 Task: Find accommodations in Puerto Iguazu, Argentina, for 10 guests from 24 Aug to 10 Sep, with a price range of ₹14,000 to ₹15,000, 4 bedrooms, 4 bathrooms, and amenities including Wifi, Free parking, Hot tub, Gym, and Smoking allowed.
Action: Mouse moved to (476, 97)
Screenshot: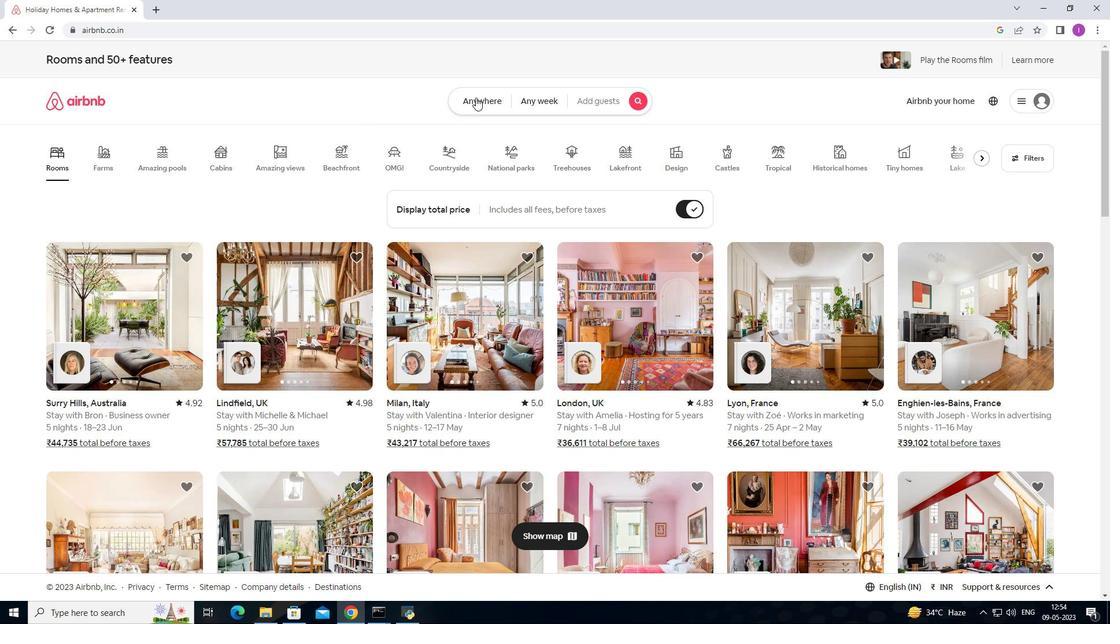 
Action: Mouse pressed left at (476, 97)
Screenshot: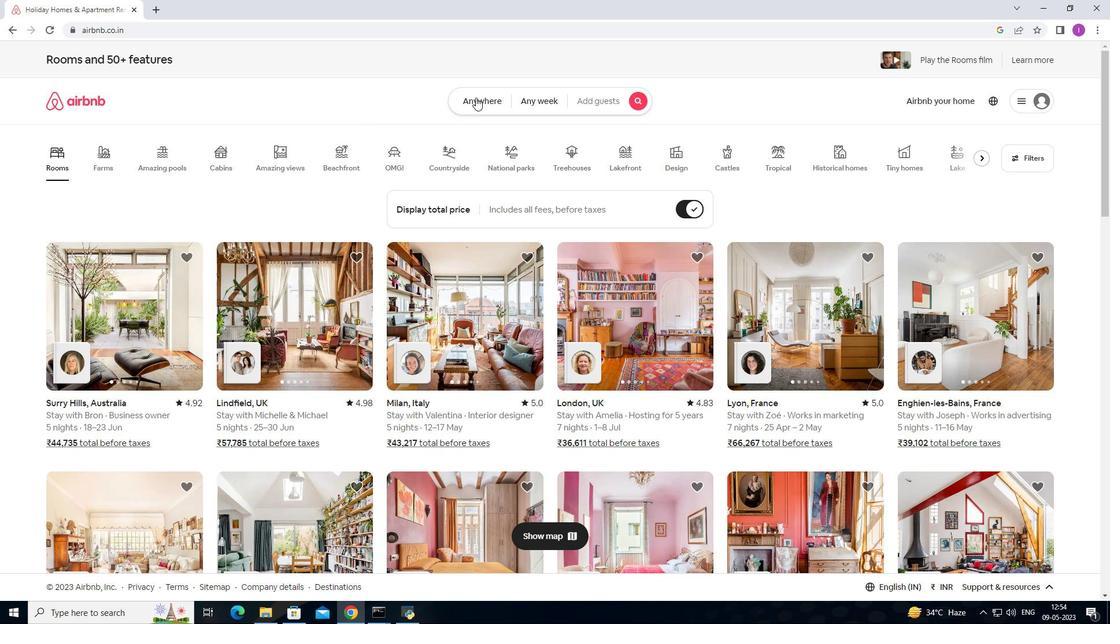 
Action: Mouse moved to (391, 145)
Screenshot: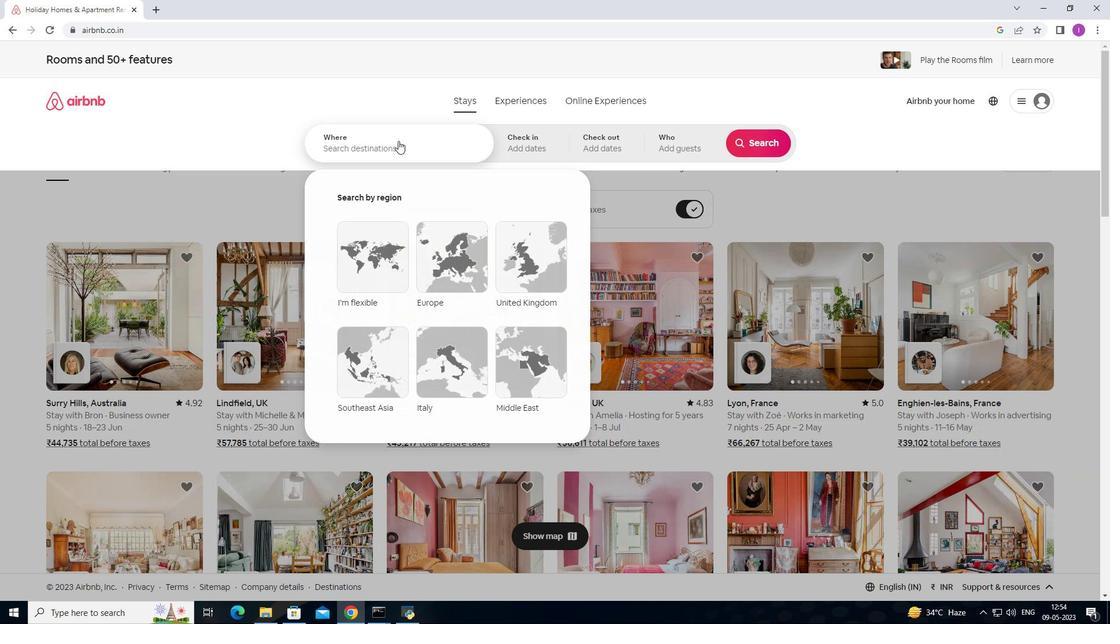 
Action: Mouse pressed left at (391, 145)
Screenshot: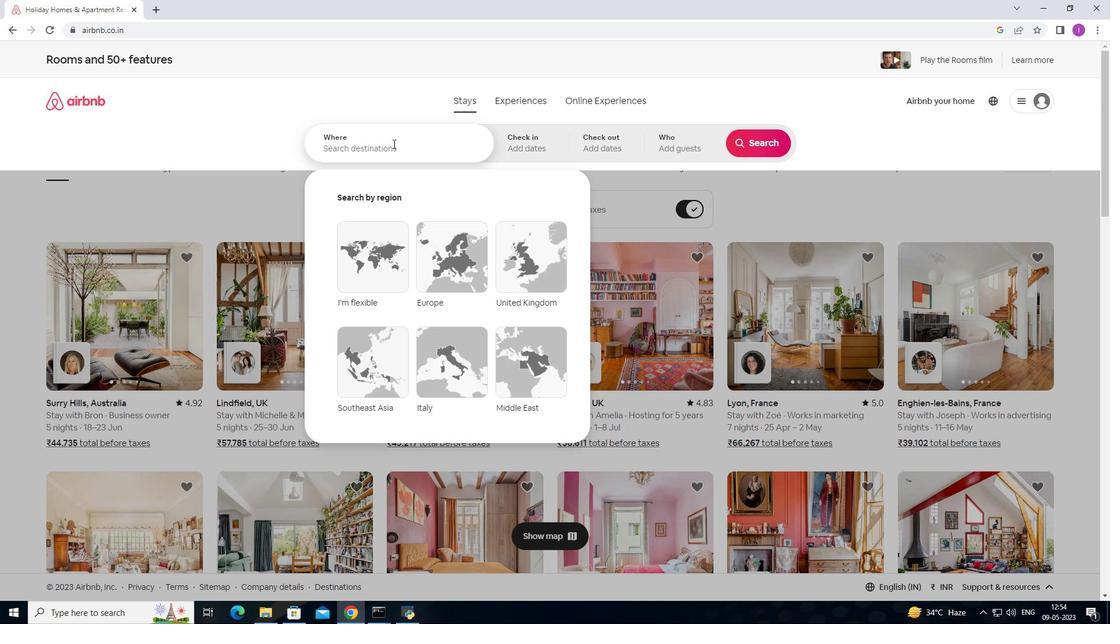 
Action: Mouse moved to (395, 144)
Screenshot: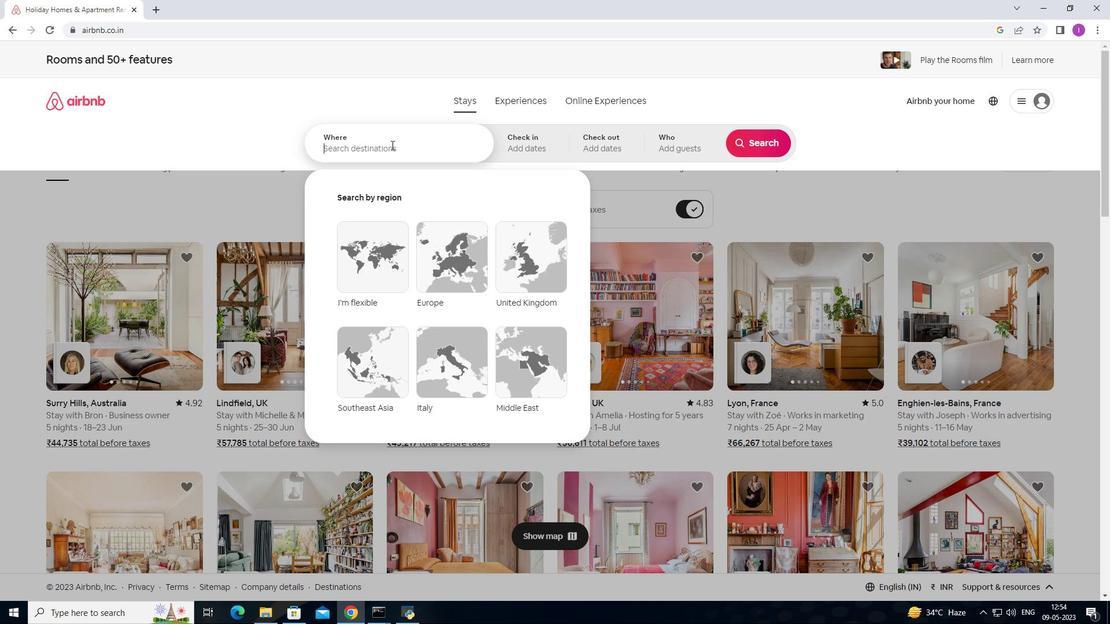 
Action: Key pressed <Key.shift><Key.shift><Key.shift><Key.shift><Key.shift><Key.shift>PU<Key.backspace>uerto<Key.space><Key.shift><Key.shift><Key.shift><Key.shift>Iguazu,<Key.shift><Key.shift><Key.shift>Ae<Key.backspace>rje<Key.backspace><Key.backspace>gentina
Screenshot: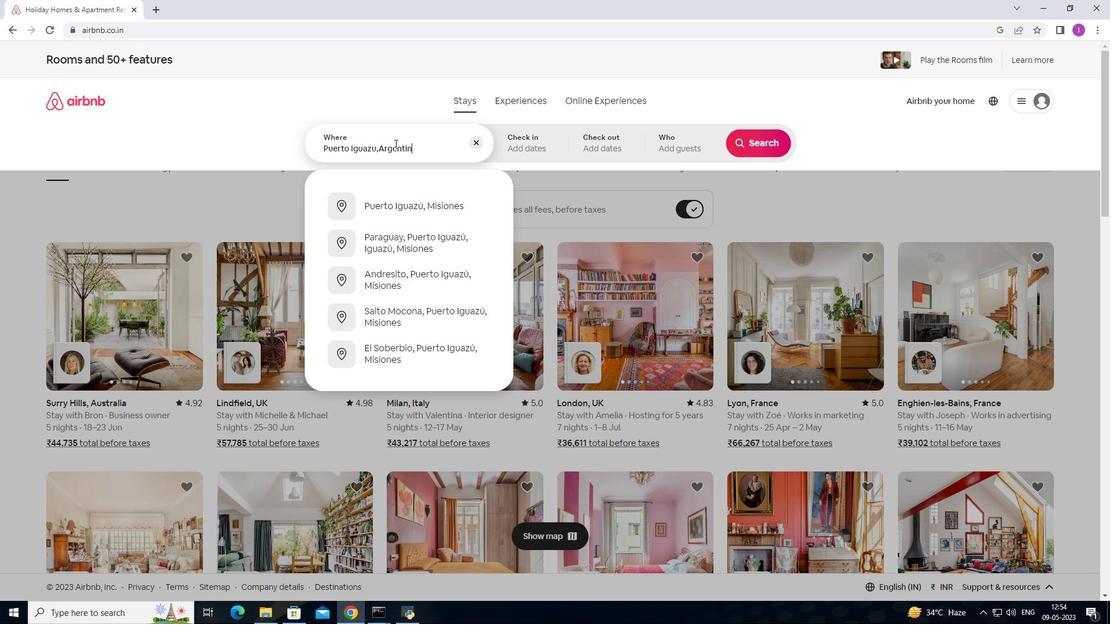 
Action: Mouse moved to (513, 151)
Screenshot: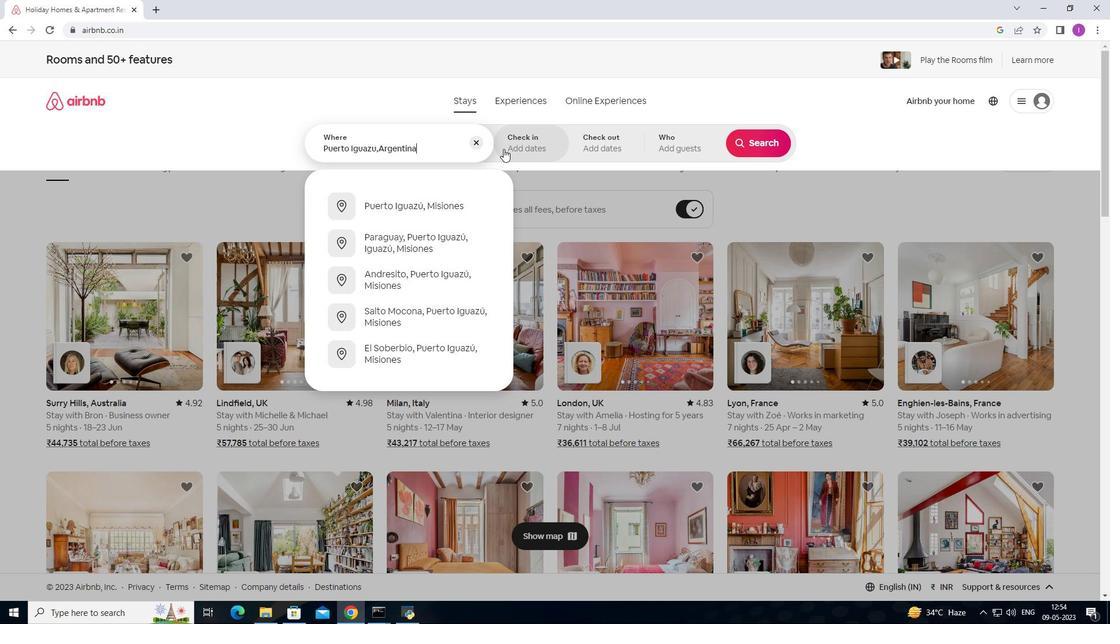 
Action: Mouse pressed left at (513, 151)
Screenshot: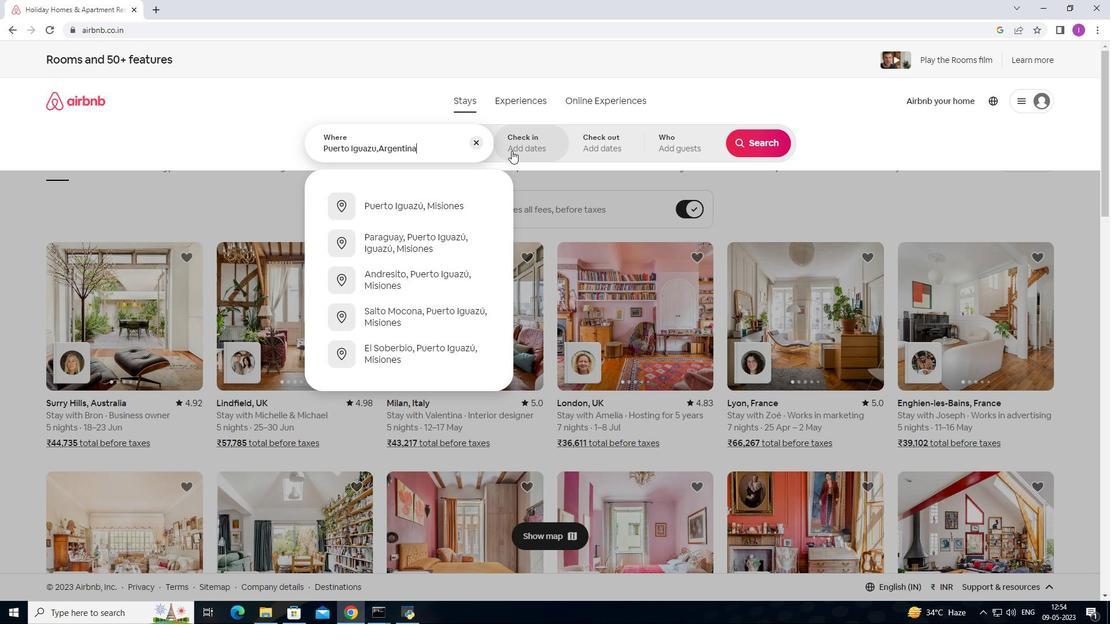 
Action: Mouse moved to (749, 236)
Screenshot: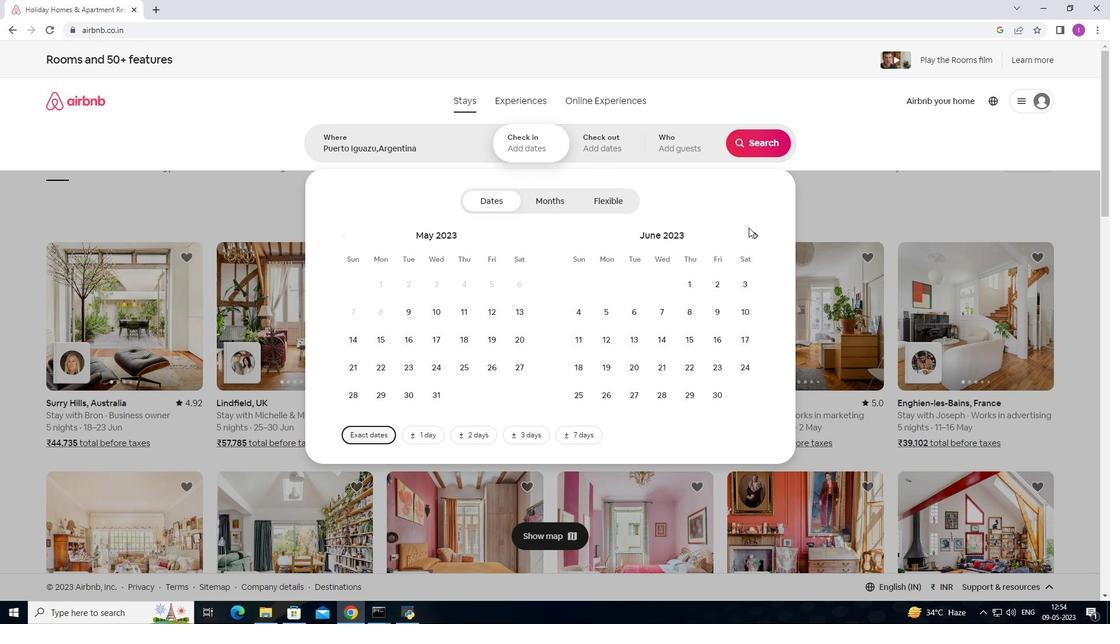 
Action: Mouse pressed left at (749, 236)
Screenshot: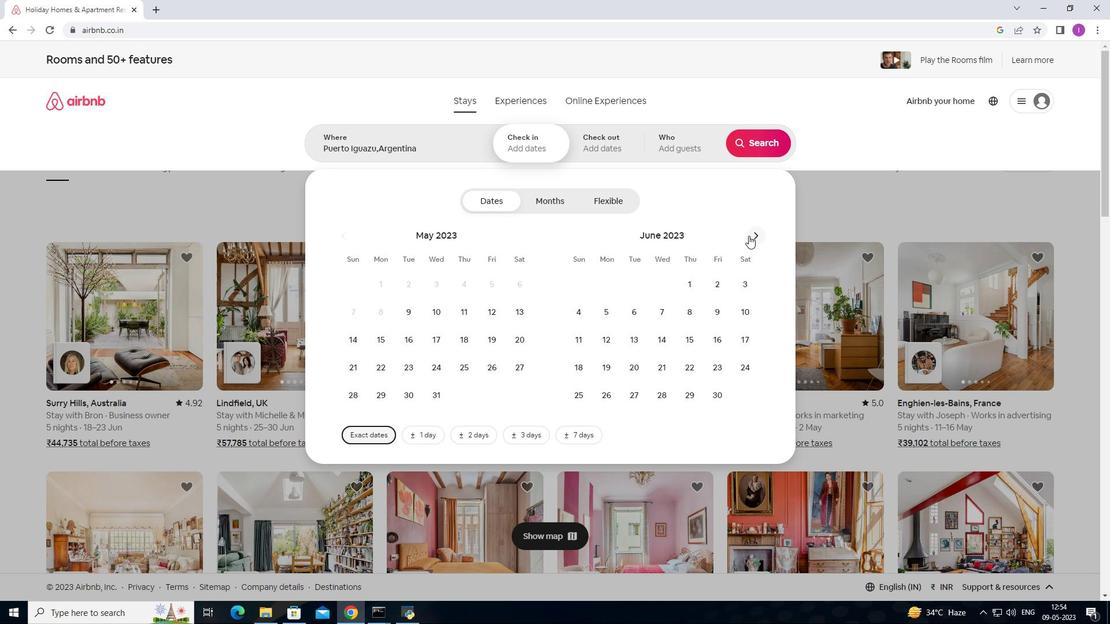 
Action: Mouse pressed left at (749, 236)
Screenshot: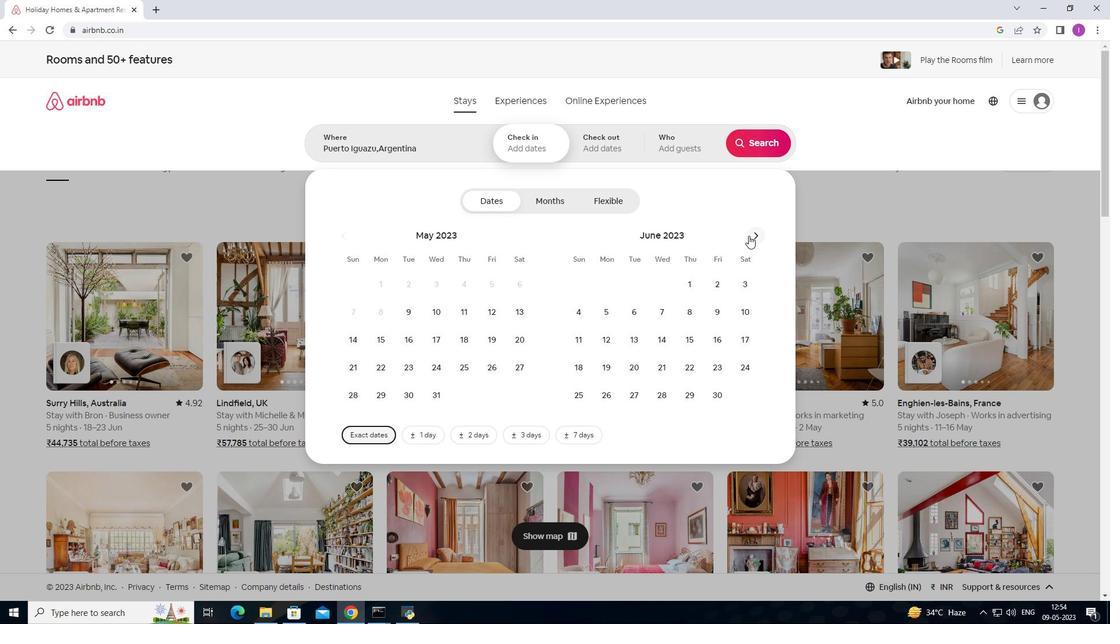 
Action: Mouse pressed left at (749, 236)
Screenshot: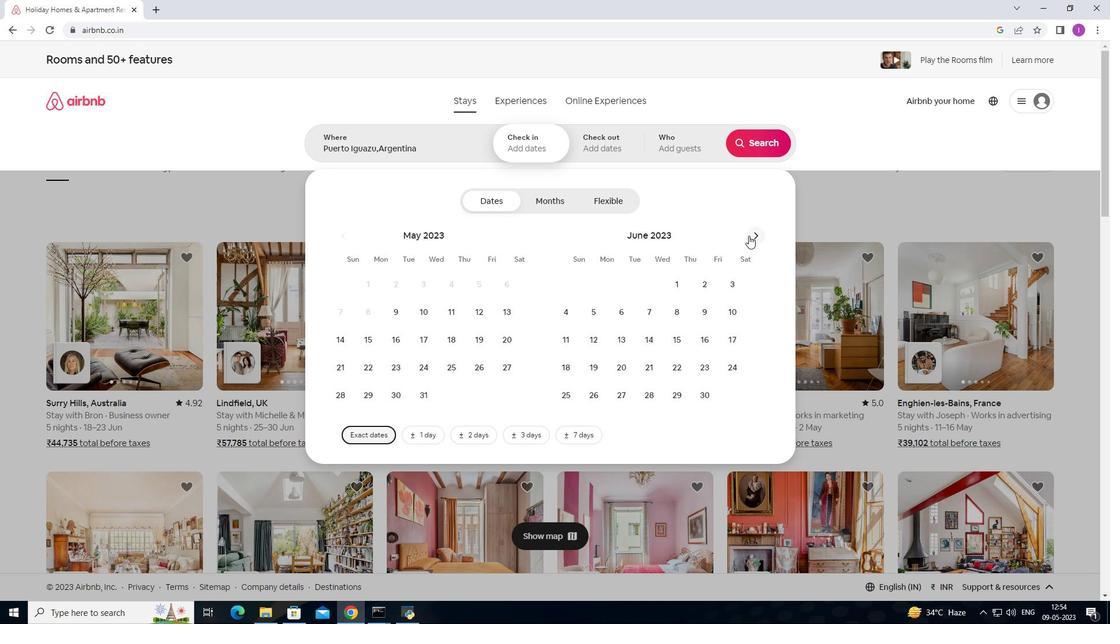 
Action: Mouse moved to (749, 236)
Screenshot: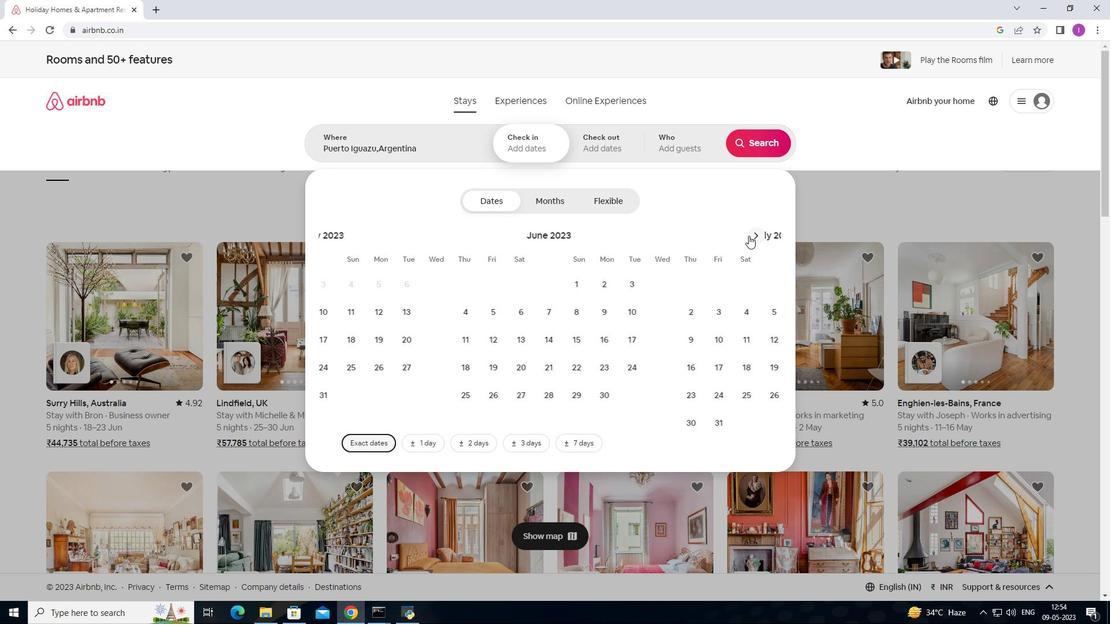 
Action: Mouse pressed left at (749, 236)
Screenshot: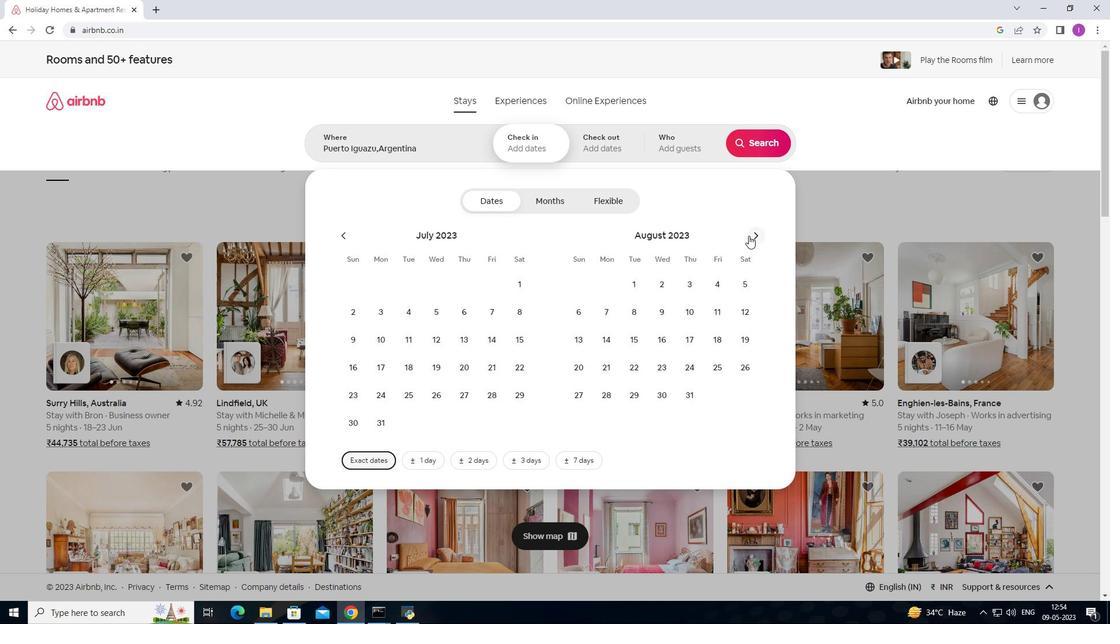 
Action: Mouse moved to (466, 368)
Screenshot: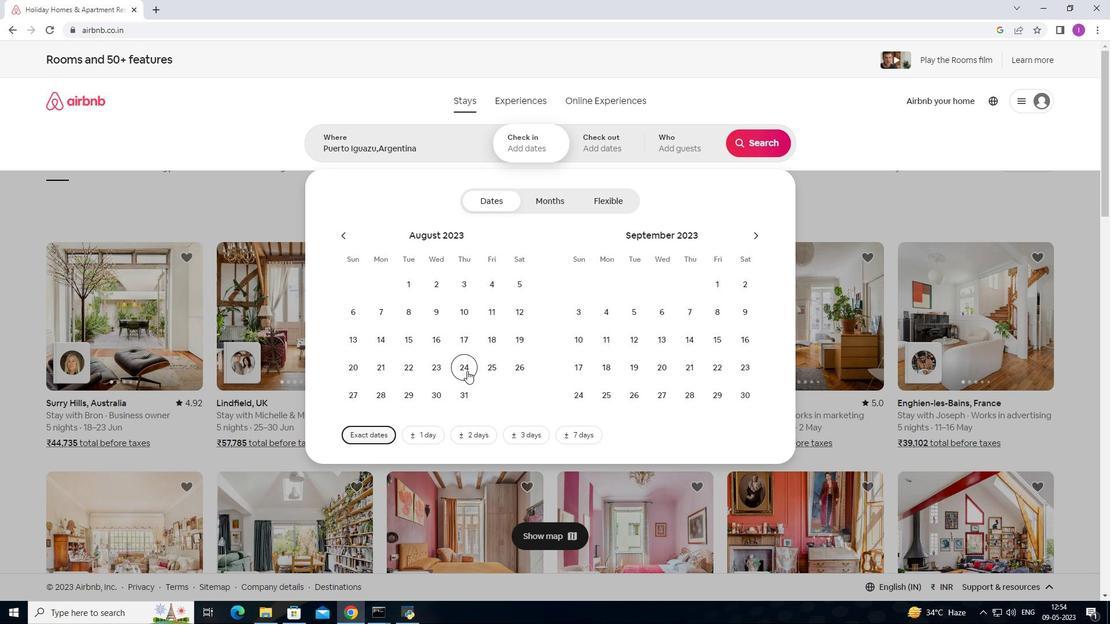 
Action: Mouse pressed left at (466, 368)
Screenshot: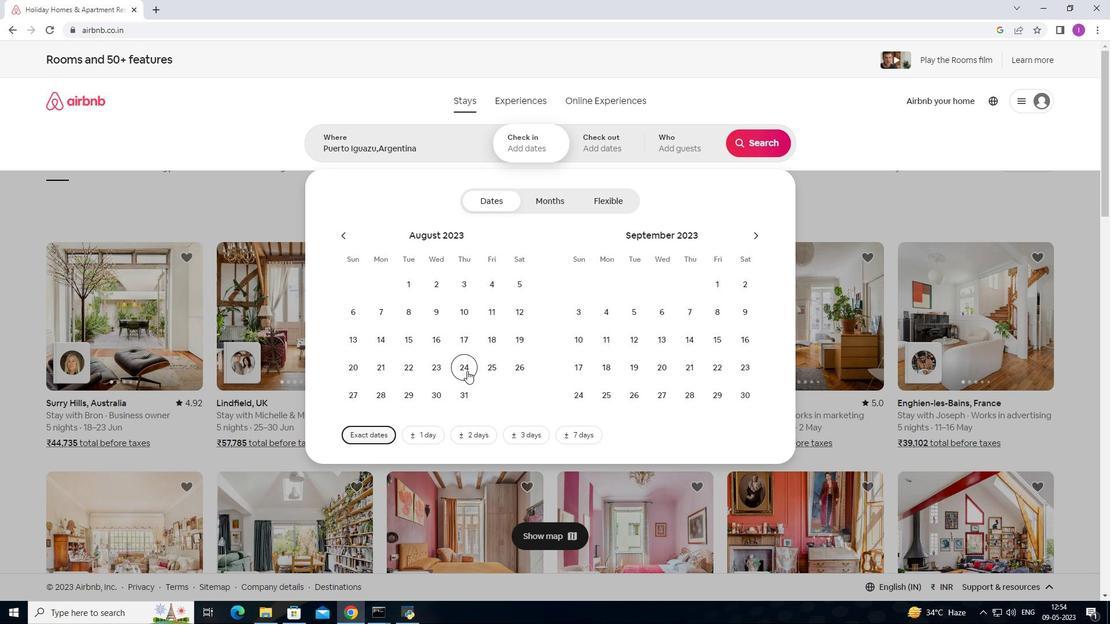 
Action: Mouse moved to (573, 341)
Screenshot: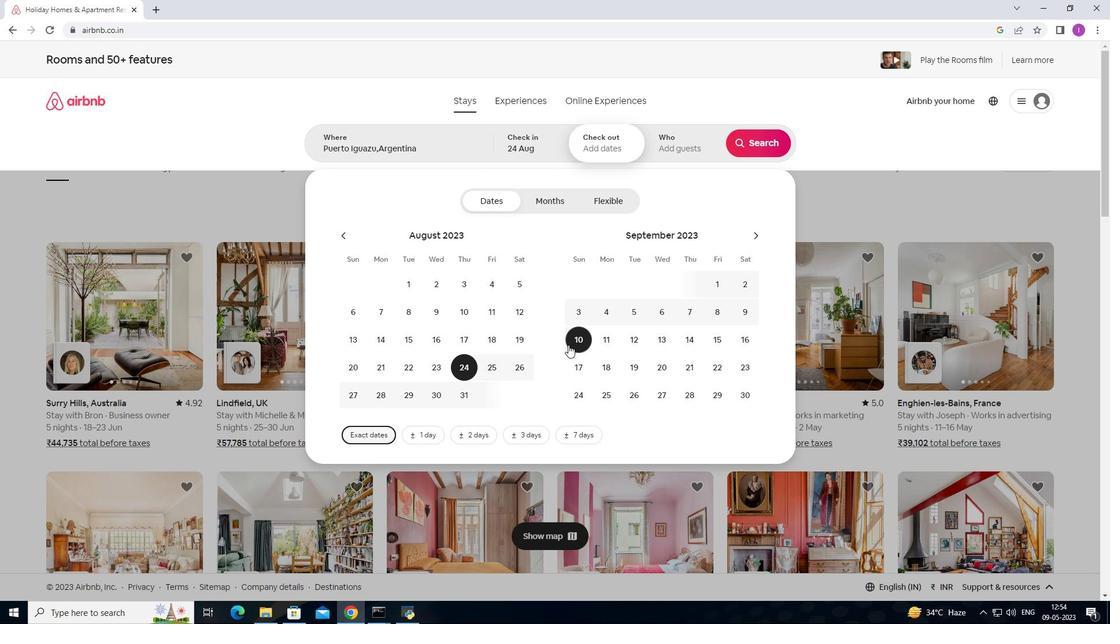 
Action: Mouse pressed left at (573, 341)
Screenshot: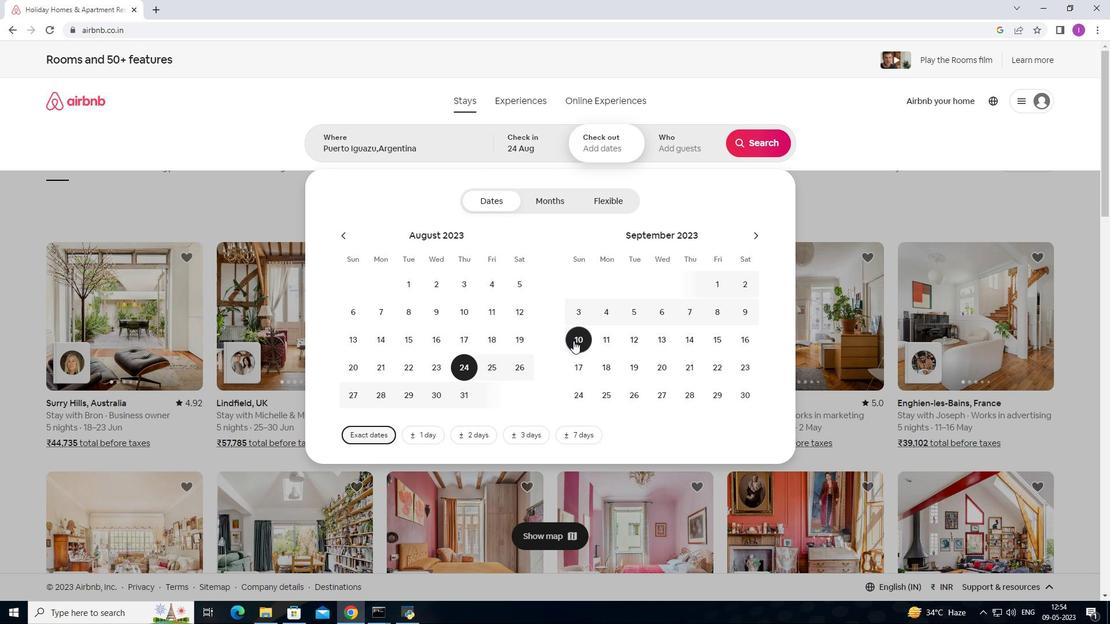 
Action: Mouse moved to (679, 146)
Screenshot: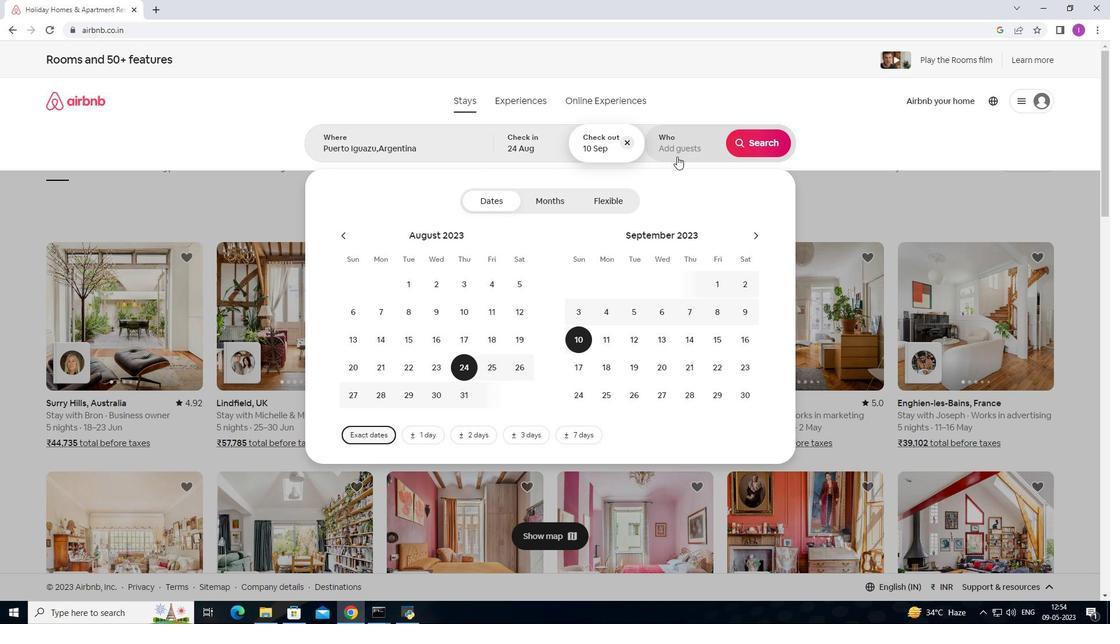 
Action: Mouse pressed left at (679, 146)
Screenshot: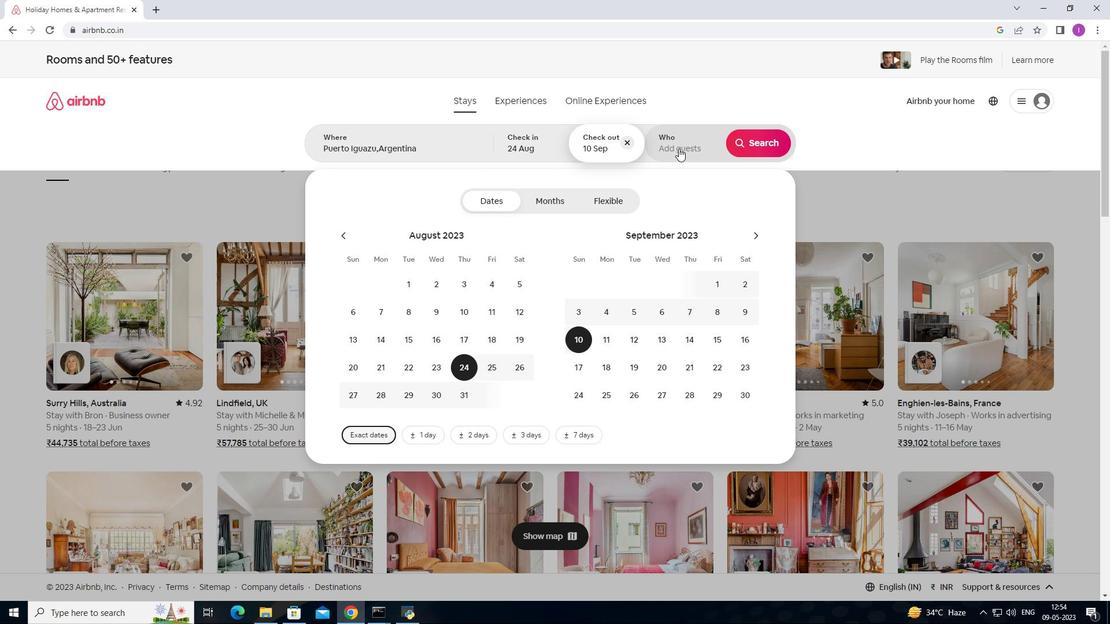 
Action: Mouse moved to (763, 200)
Screenshot: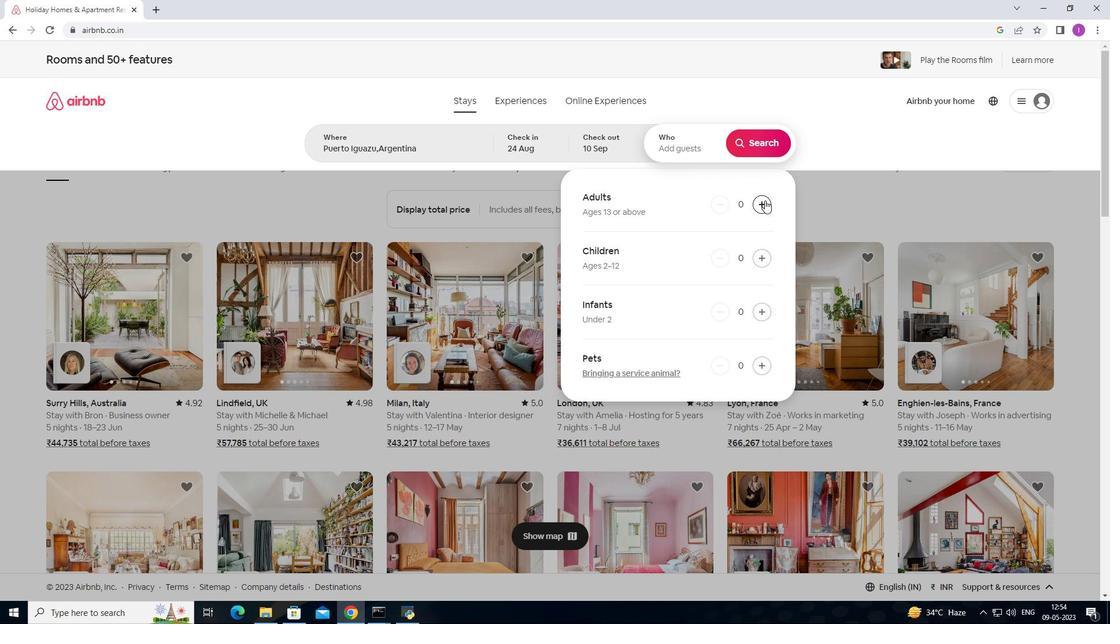 
Action: Mouse pressed left at (763, 200)
Screenshot: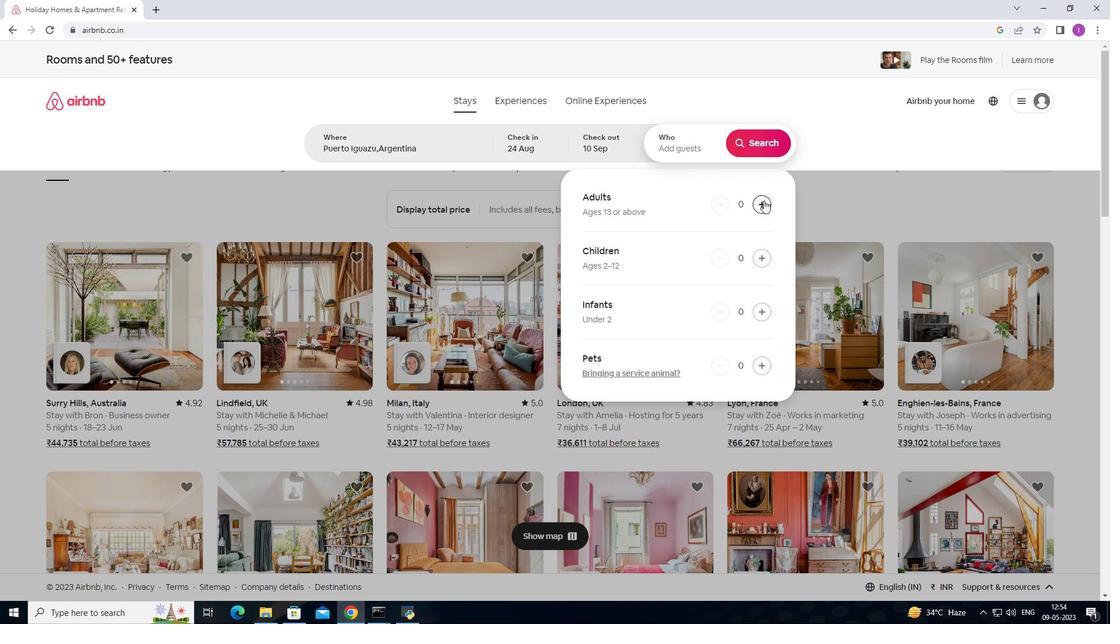 
Action: Mouse pressed left at (763, 200)
Screenshot: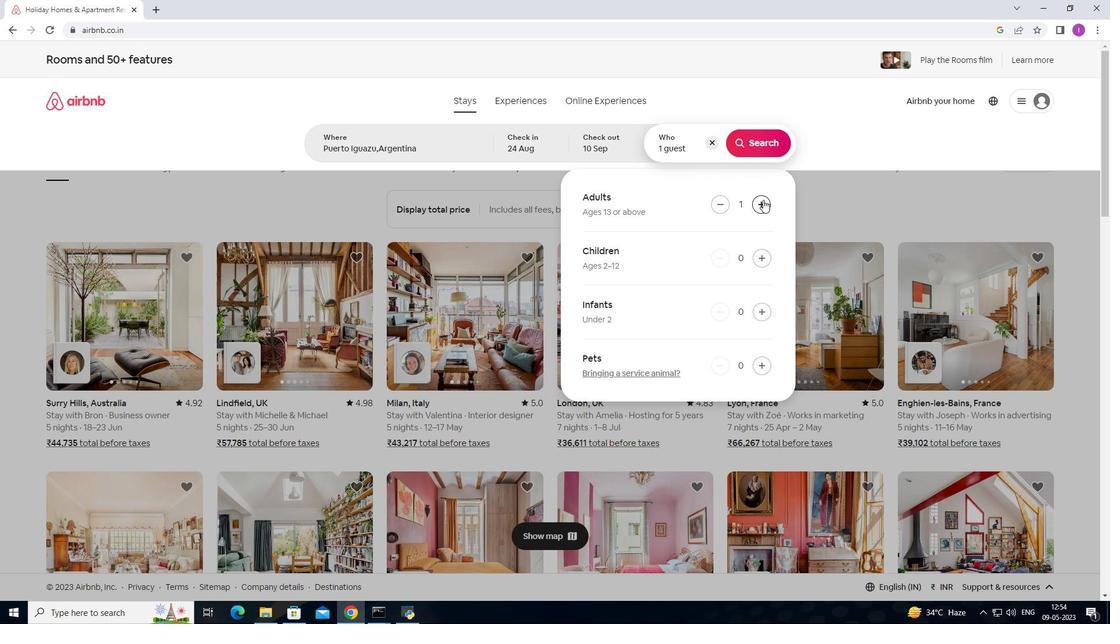 
Action: Mouse pressed left at (763, 200)
Screenshot: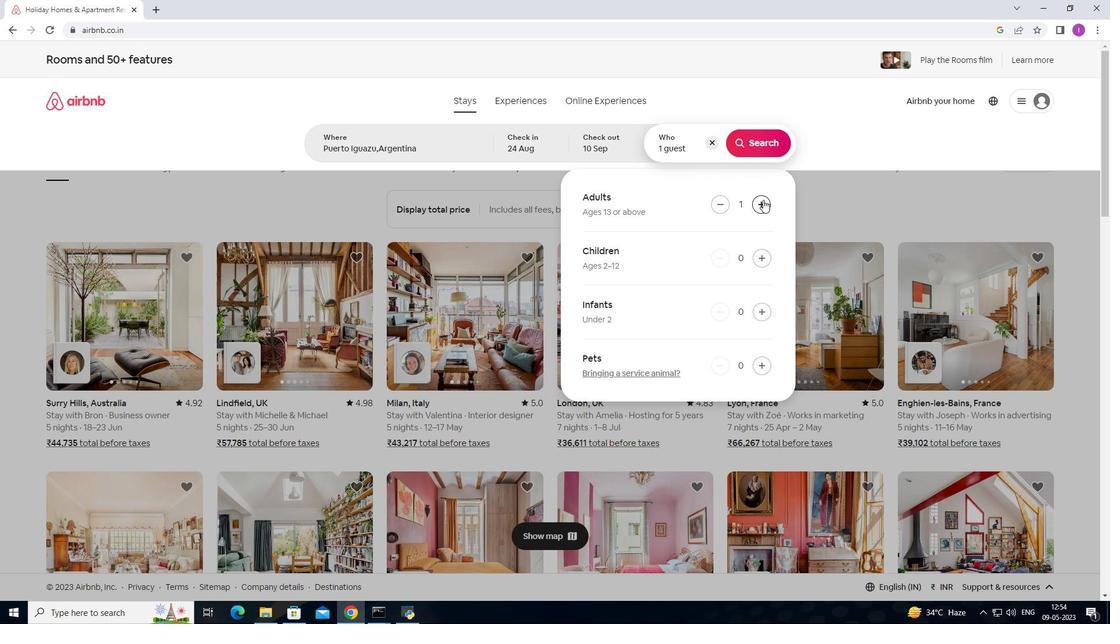 
Action: Mouse moved to (763, 200)
Screenshot: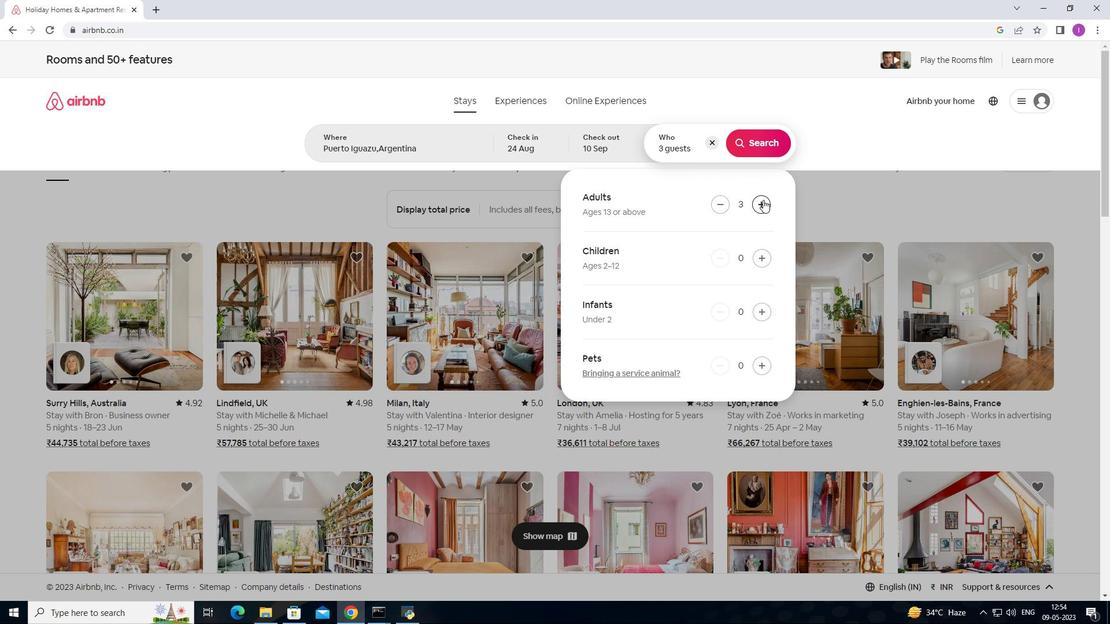
Action: Mouse pressed left at (763, 200)
Screenshot: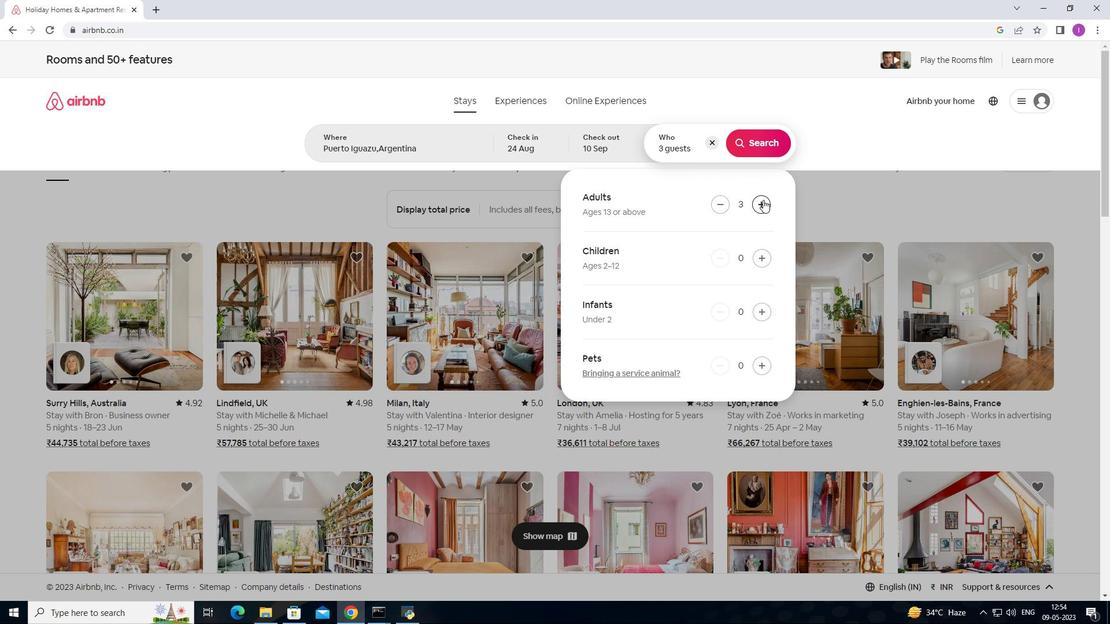 
Action: Mouse pressed left at (763, 200)
Screenshot: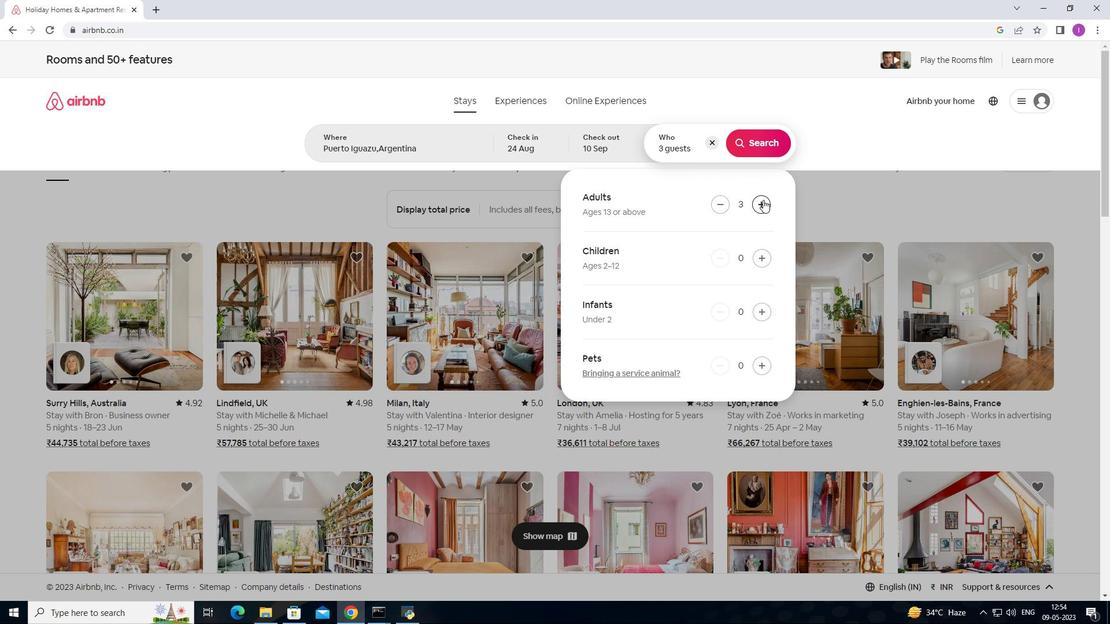 
Action: Mouse pressed left at (763, 200)
Screenshot: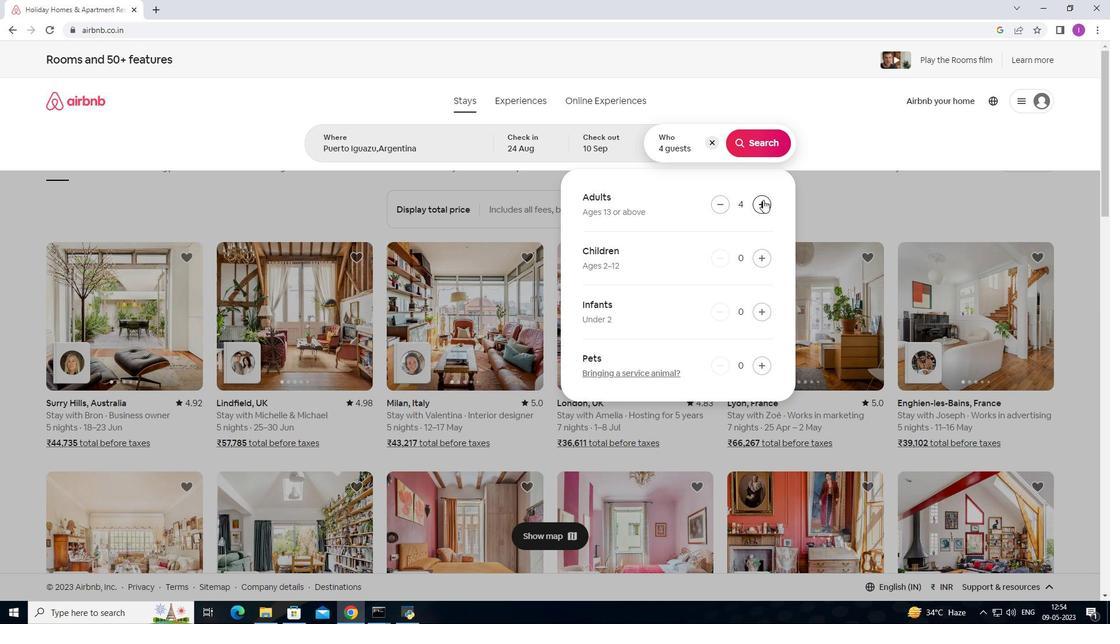 
Action: Mouse pressed left at (763, 200)
Screenshot: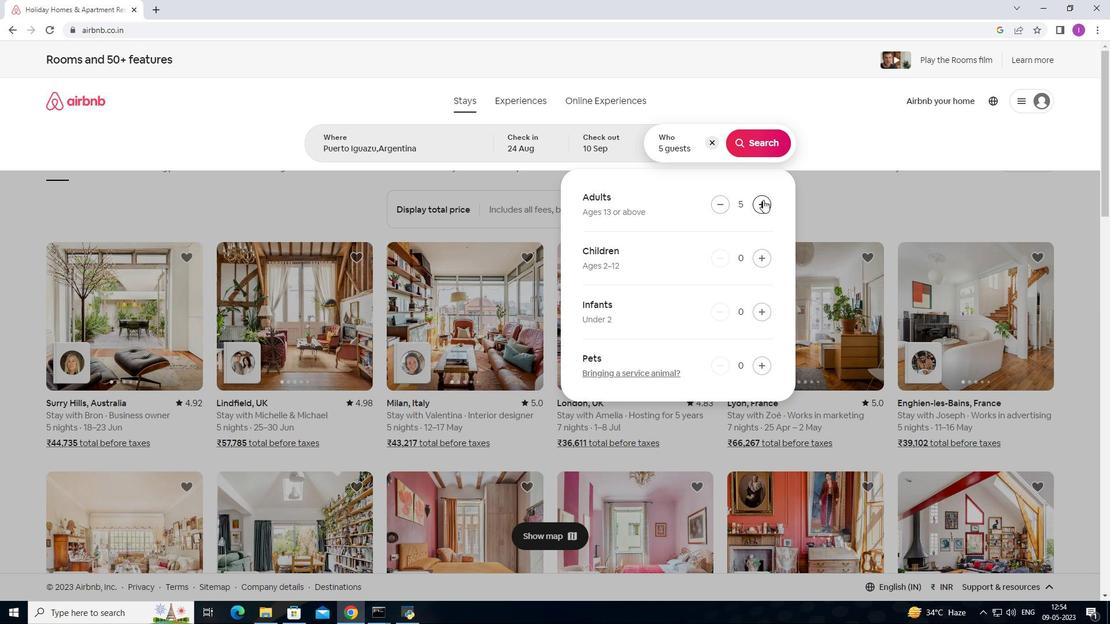 
Action: Mouse pressed left at (763, 200)
Screenshot: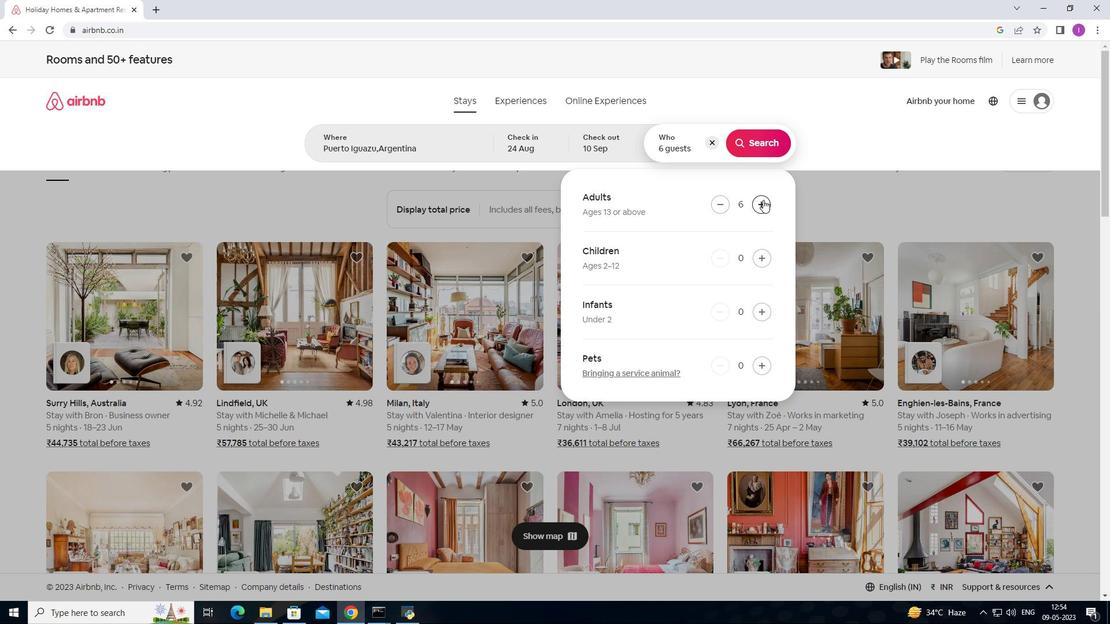 
Action: Mouse moved to (761, 254)
Screenshot: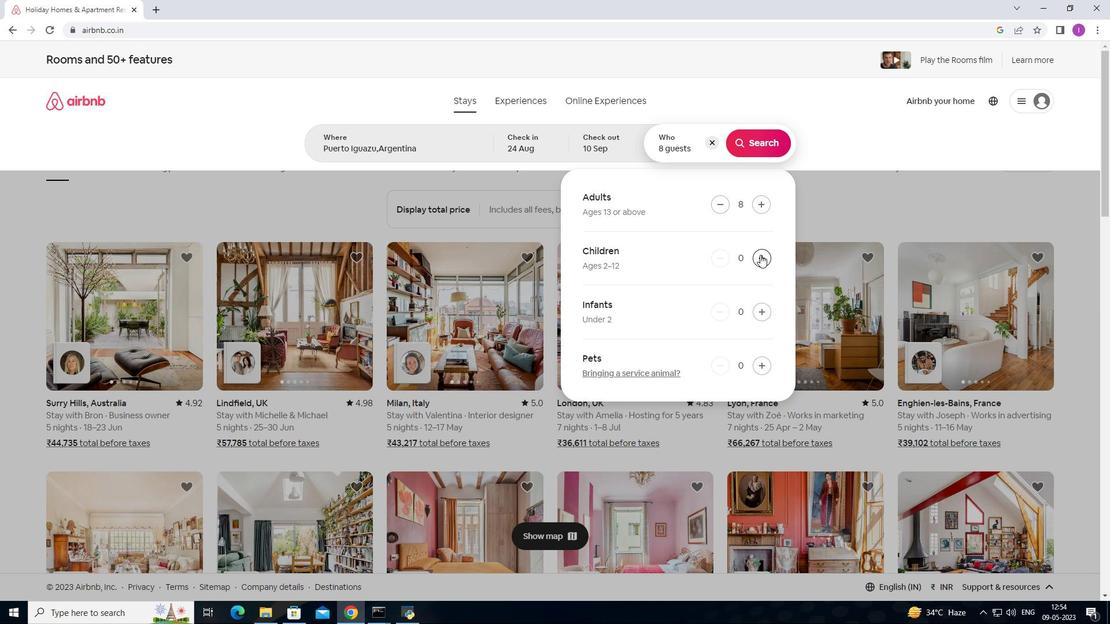 
Action: Mouse pressed left at (761, 254)
Screenshot: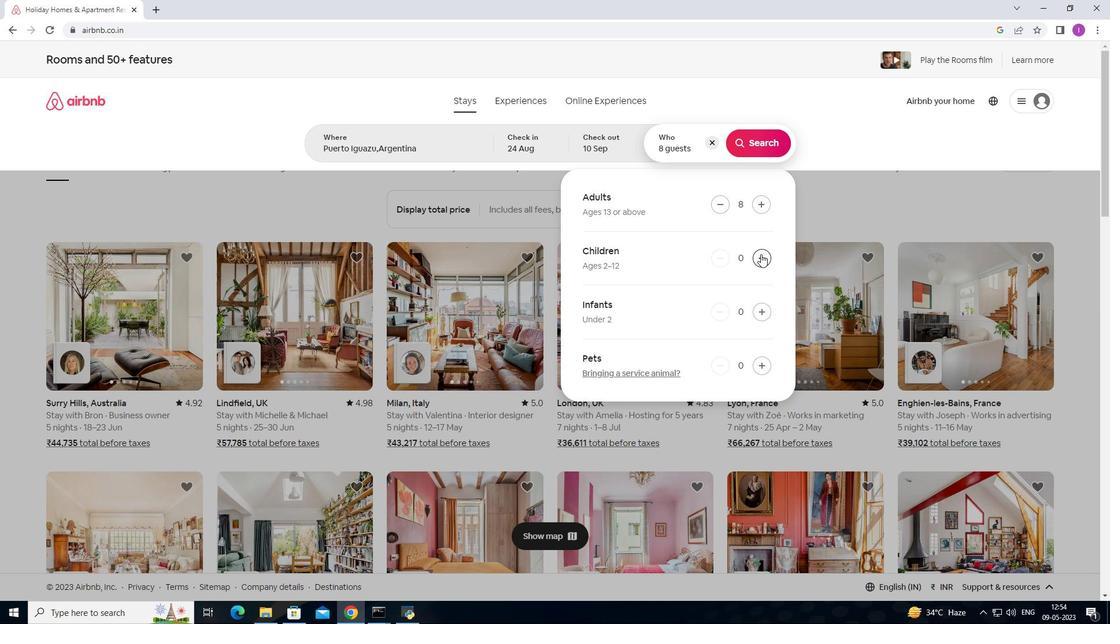 
Action: Mouse pressed left at (761, 254)
Screenshot: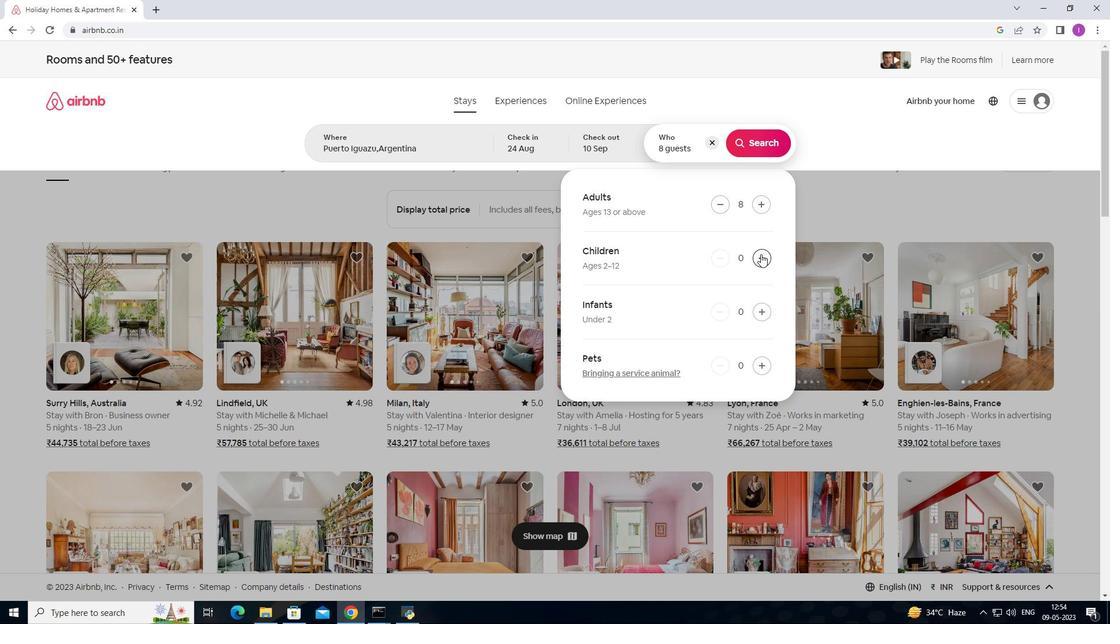 
Action: Mouse moved to (750, 145)
Screenshot: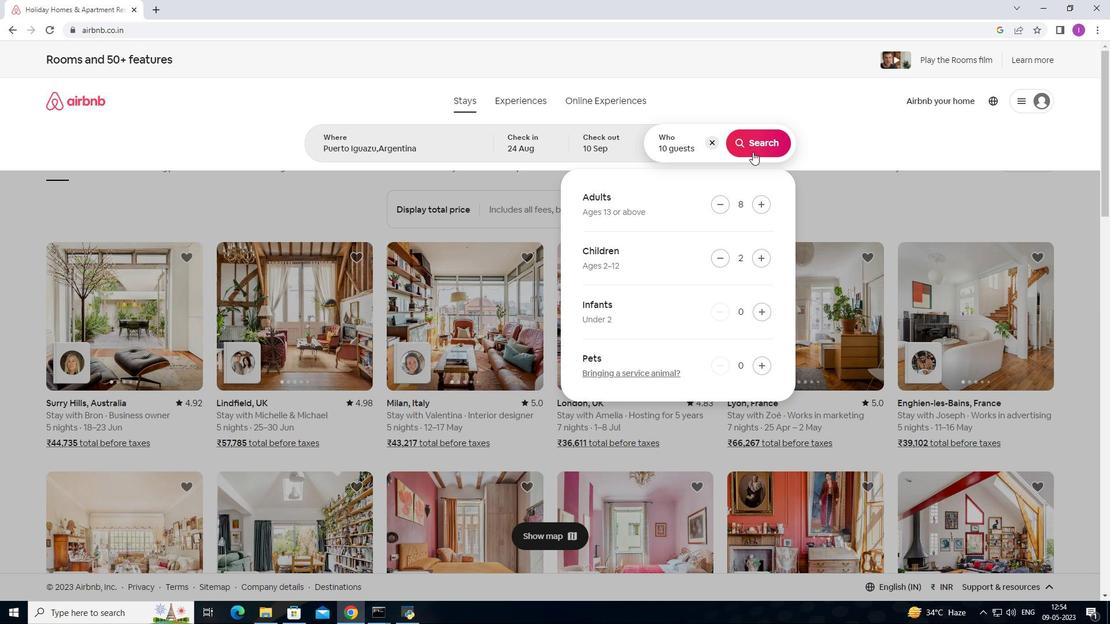 
Action: Mouse pressed left at (750, 145)
Screenshot: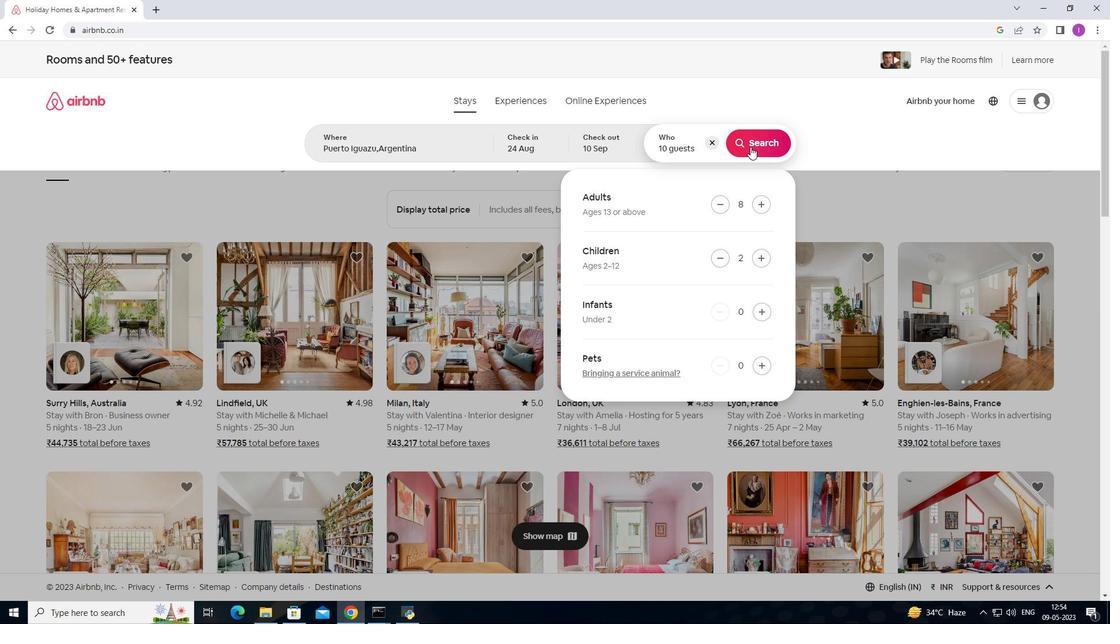
Action: Mouse moved to (1050, 108)
Screenshot: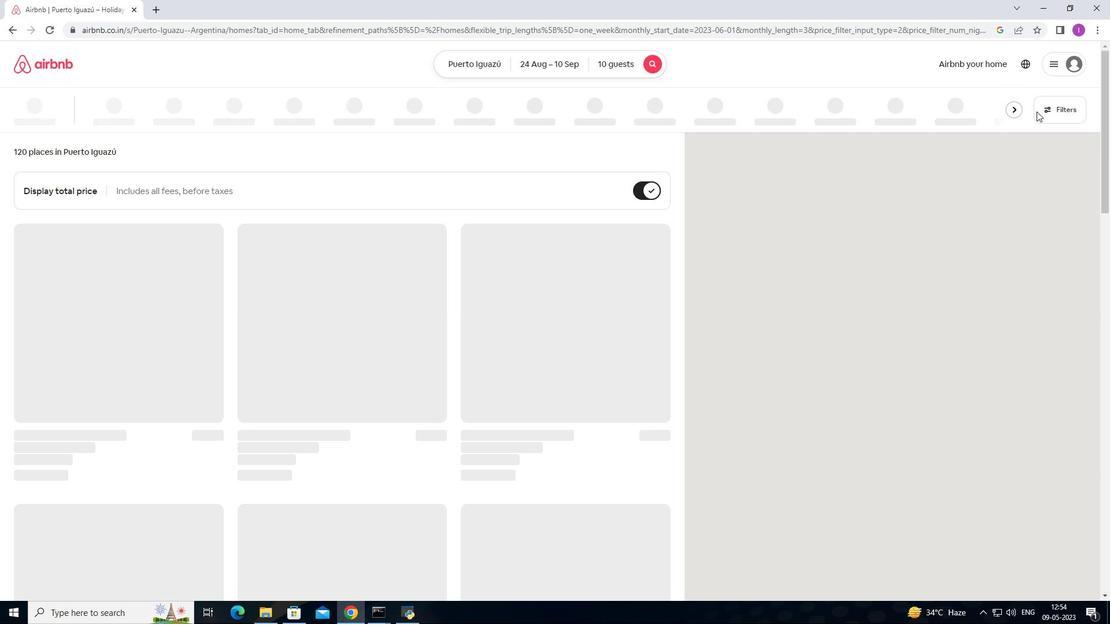 
Action: Mouse pressed left at (1050, 108)
Screenshot: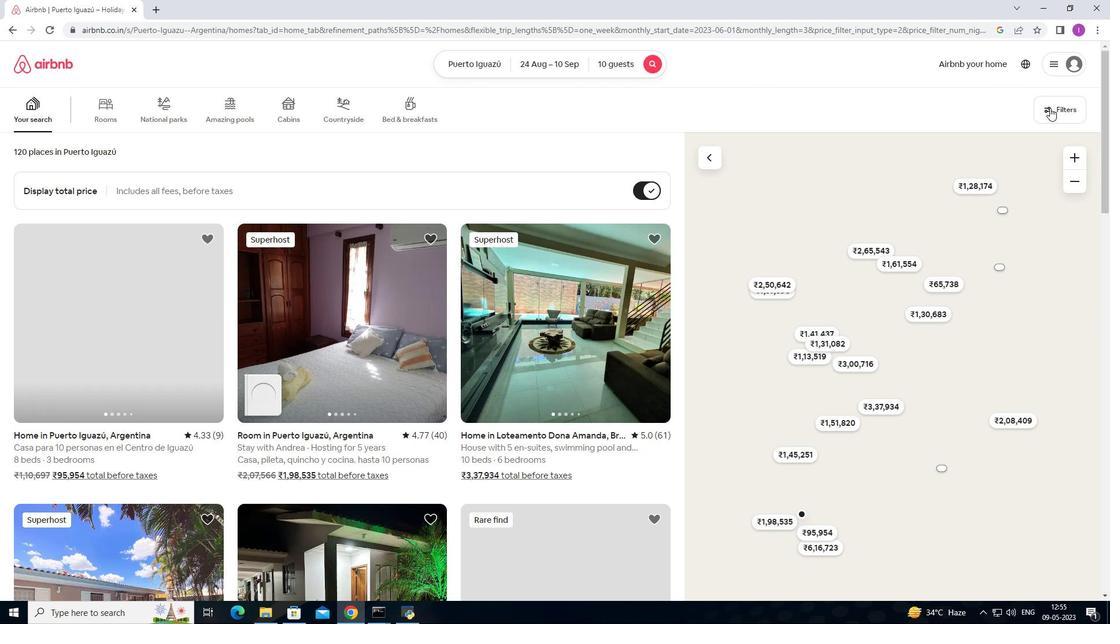 
Action: Mouse moved to (413, 396)
Screenshot: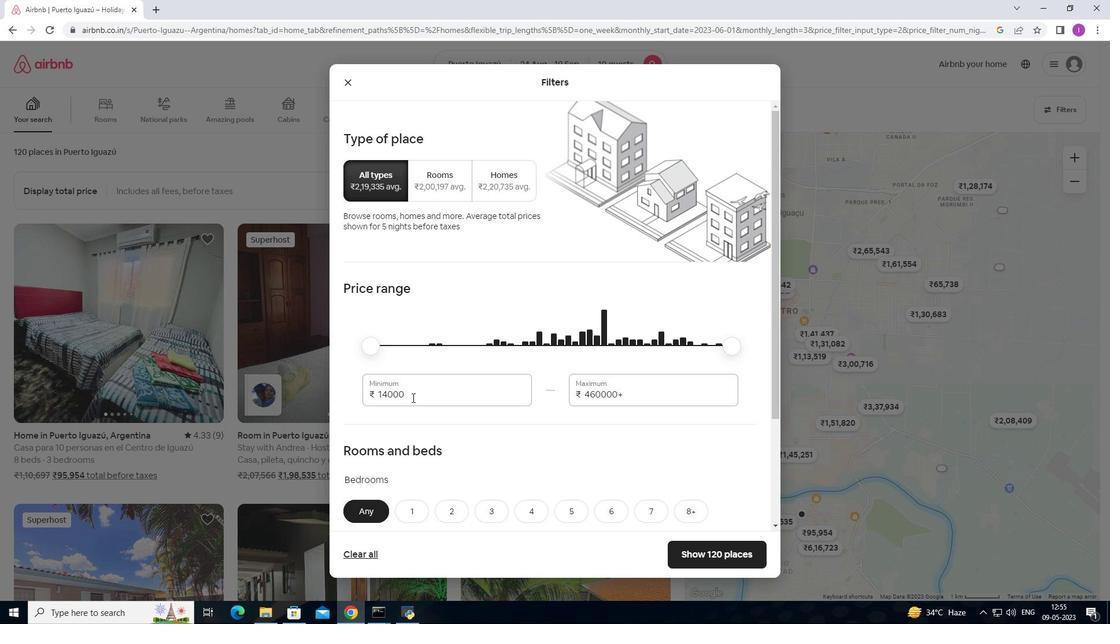 
Action: Mouse pressed left at (413, 396)
Screenshot: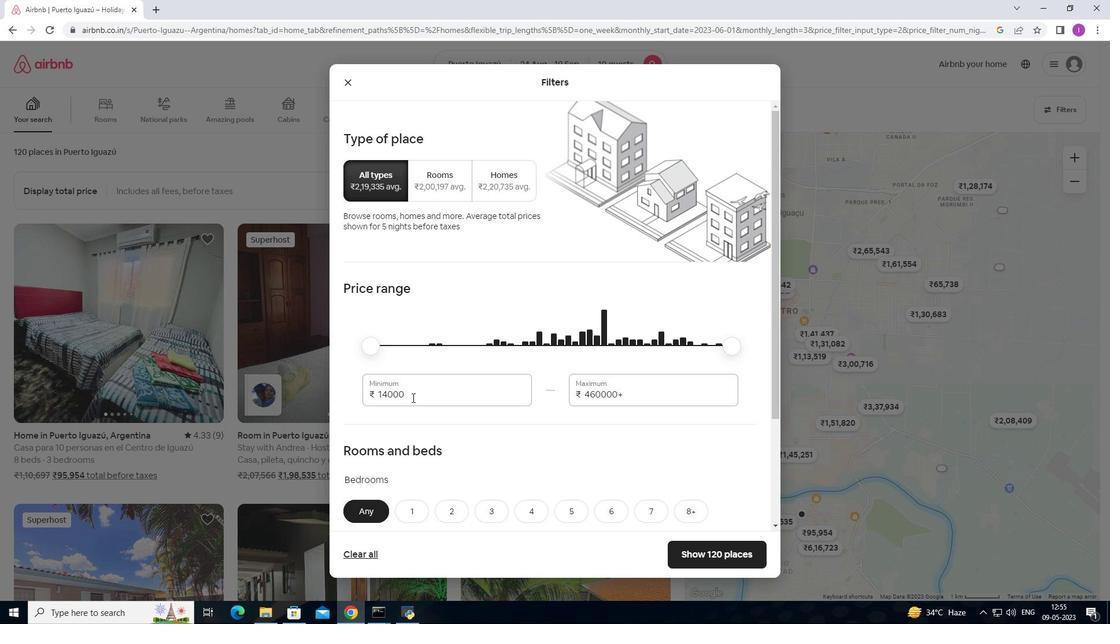 
Action: Mouse moved to (432, 396)
Screenshot: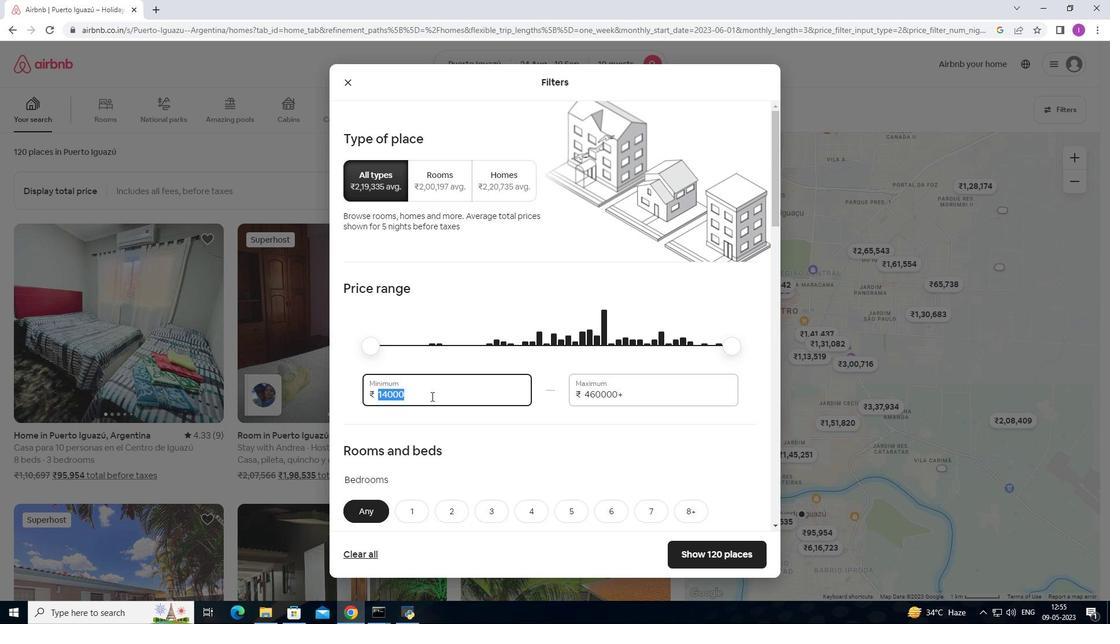 
Action: Key pressed 12
Screenshot: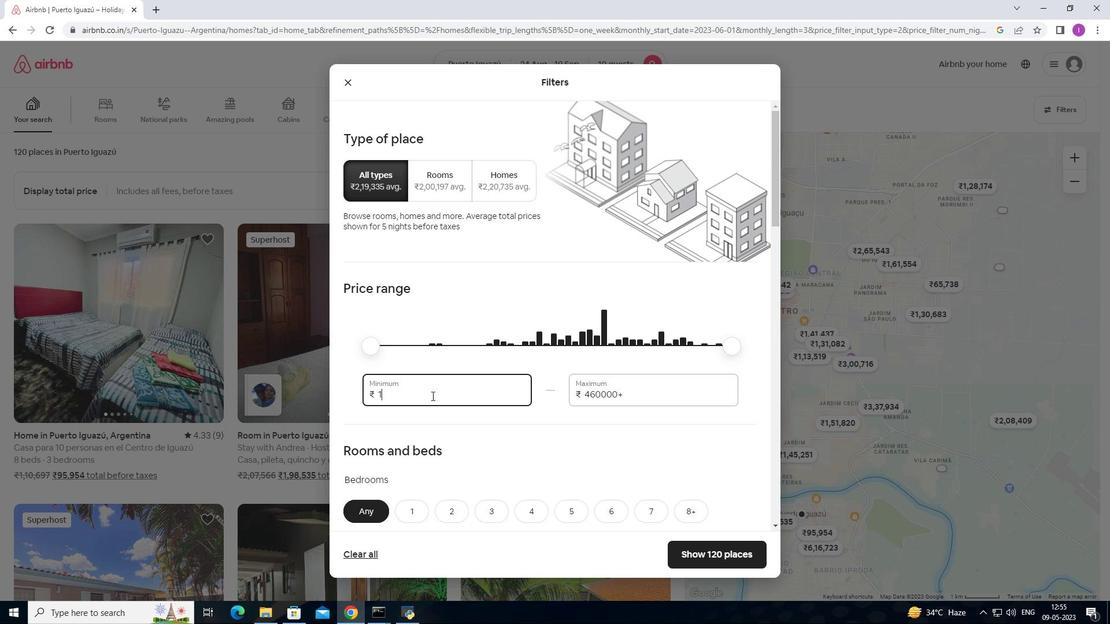 
Action: Mouse moved to (432, 395)
Screenshot: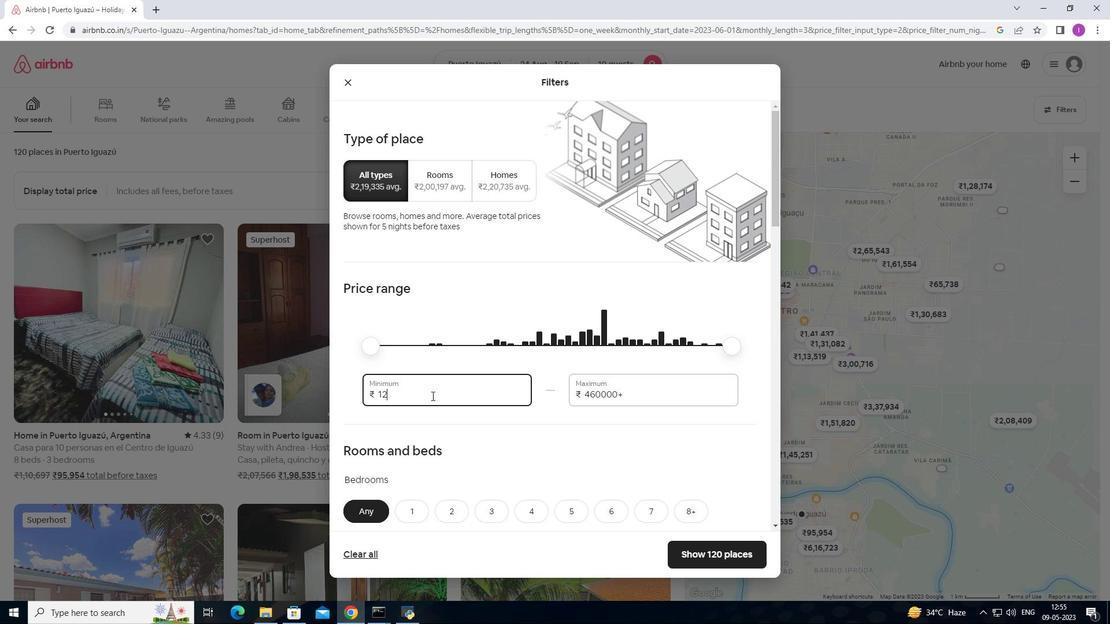 
Action: Key pressed 00
Screenshot: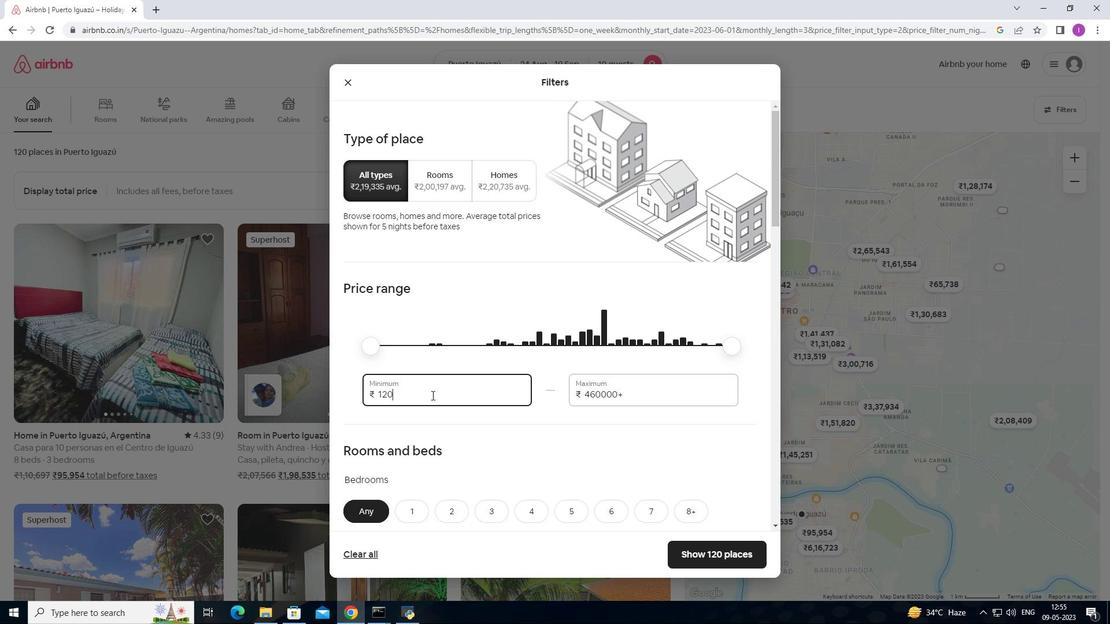
Action: Mouse moved to (432, 395)
Screenshot: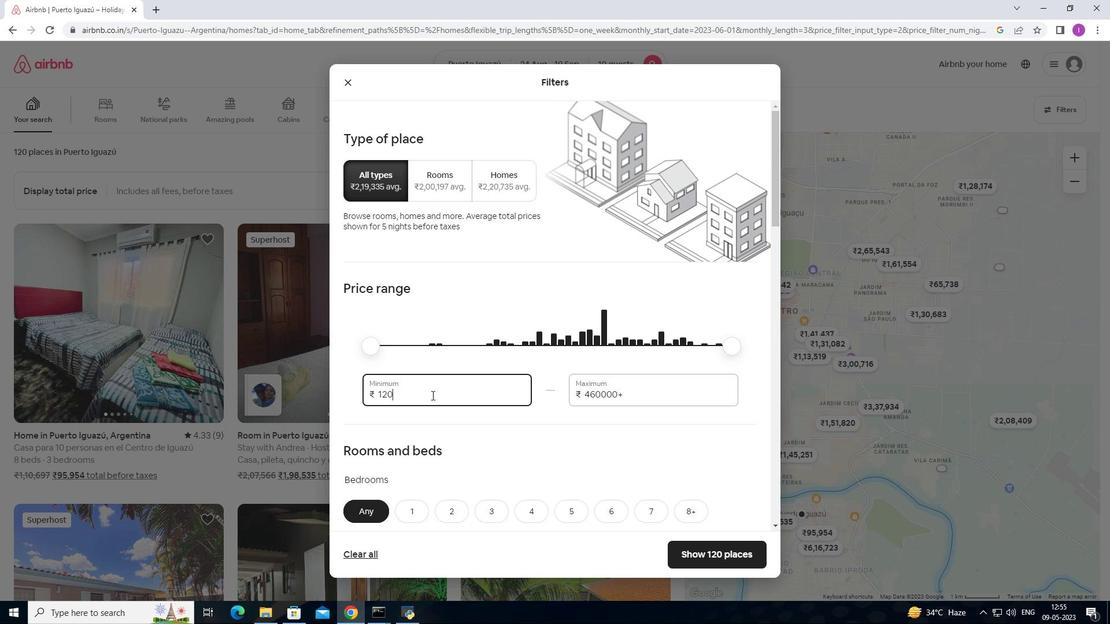 
Action: Key pressed 0
Screenshot: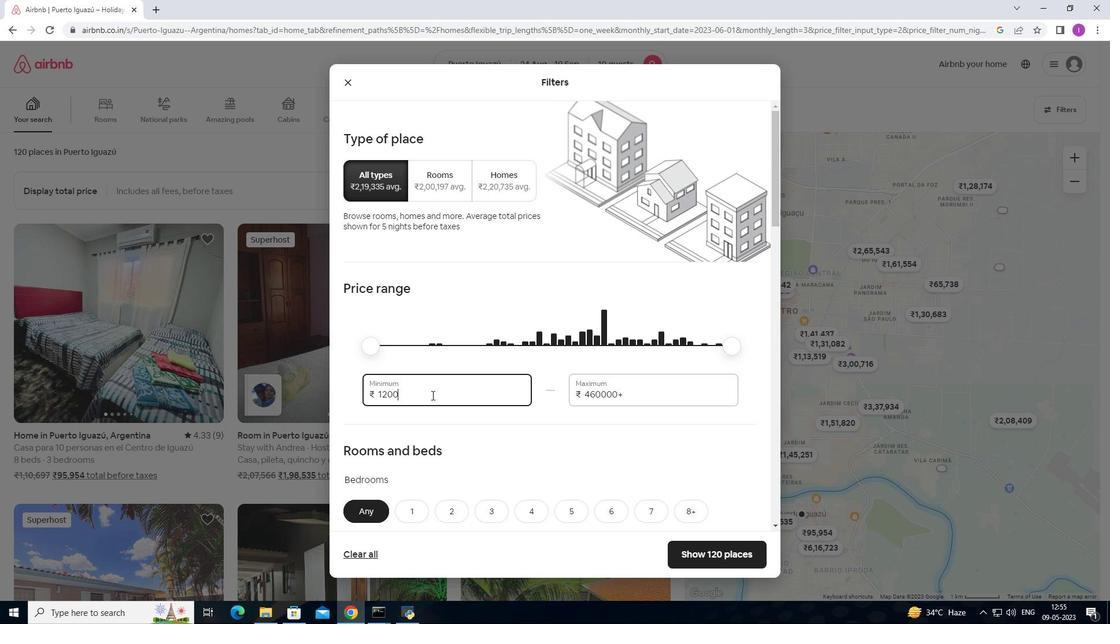 
Action: Mouse moved to (627, 393)
Screenshot: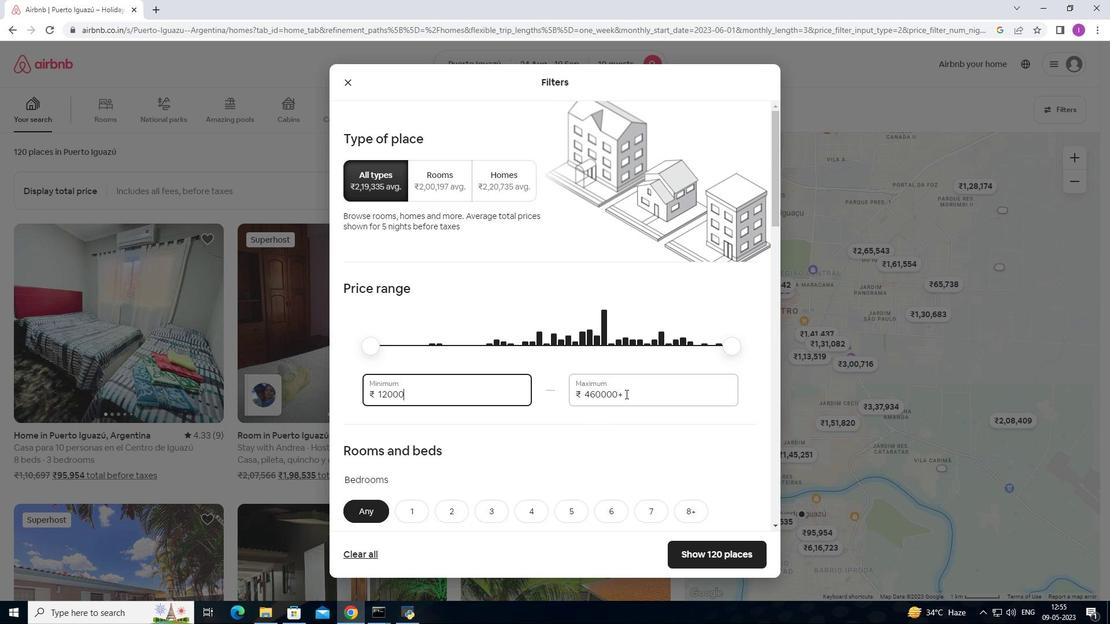 
Action: Mouse pressed left at (627, 393)
Screenshot: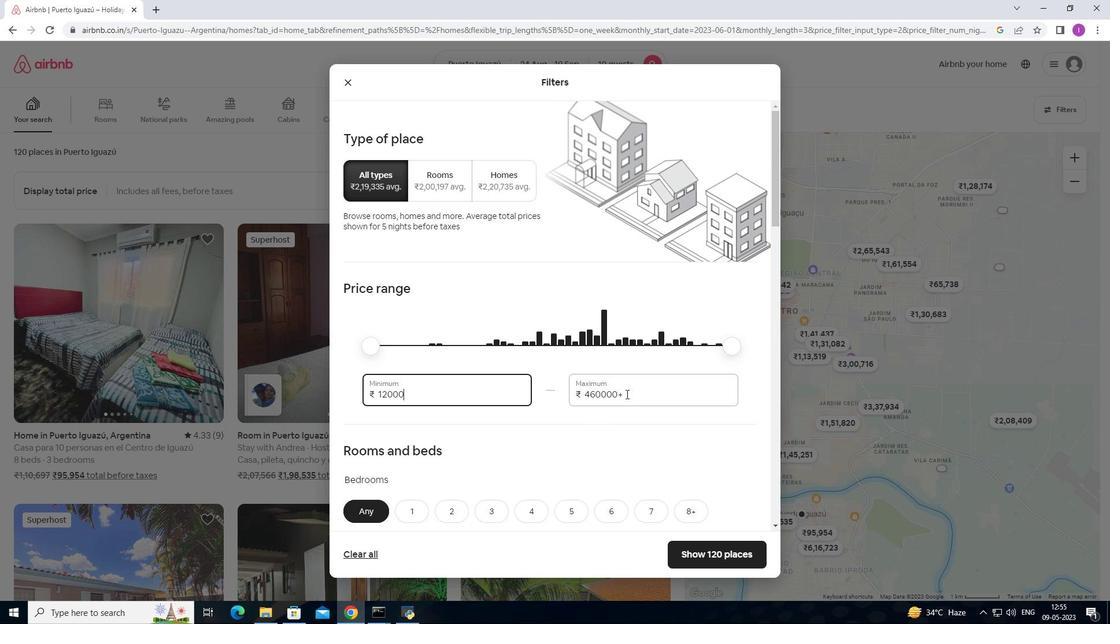 
Action: Mouse moved to (584, 398)
Screenshot: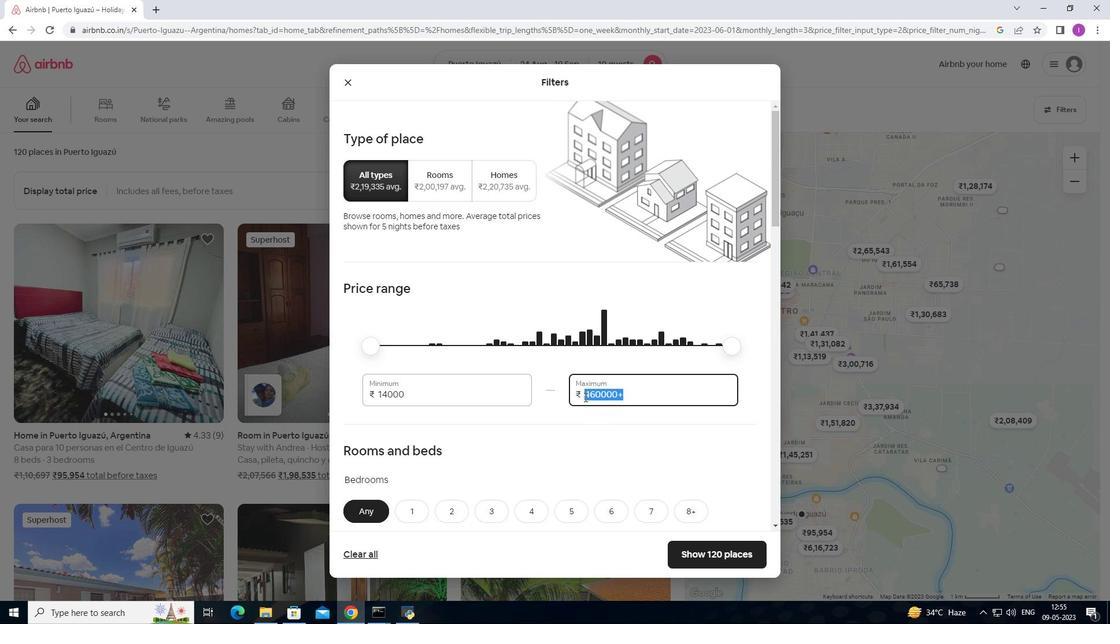 
Action: Key pressed 15
Screenshot: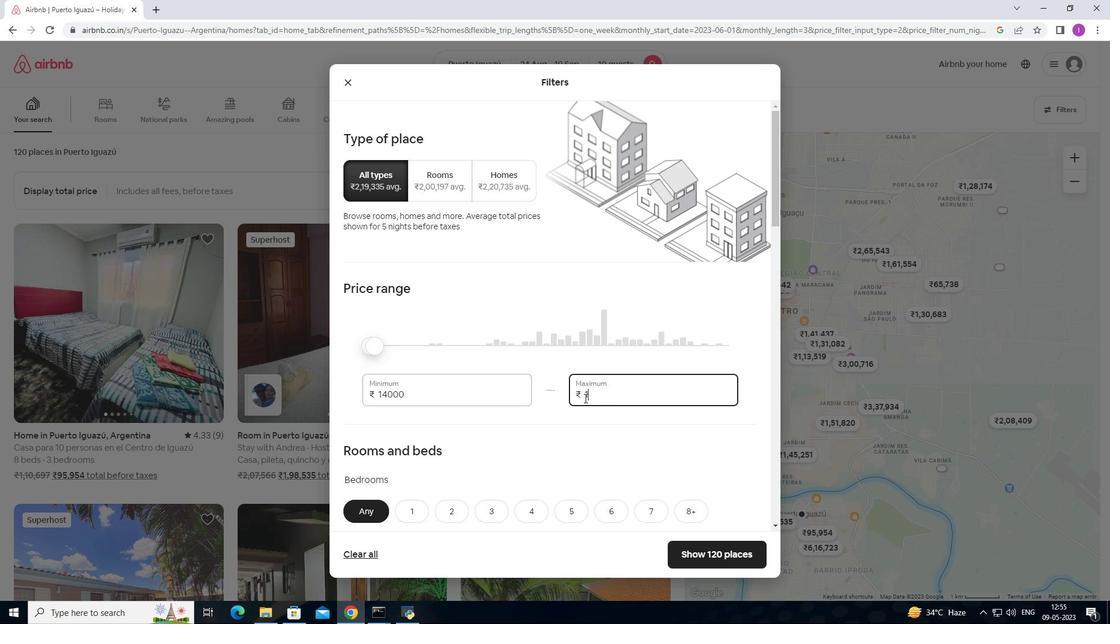 
Action: Mouse moved to (584, 398)
Screenshot: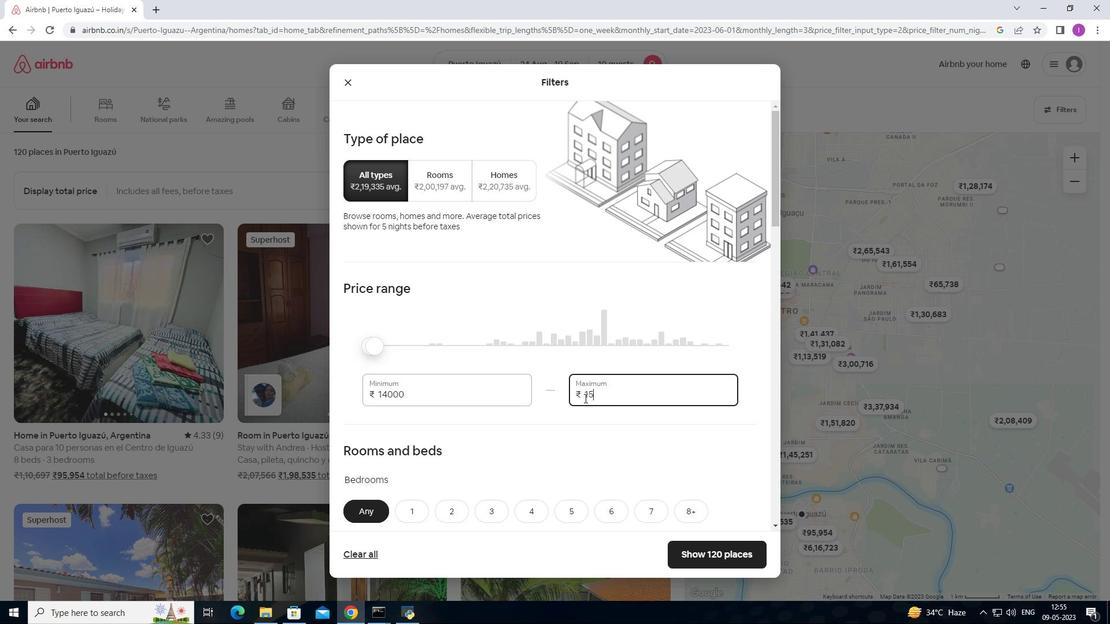 
Action: Key pressed 000
Screenshot: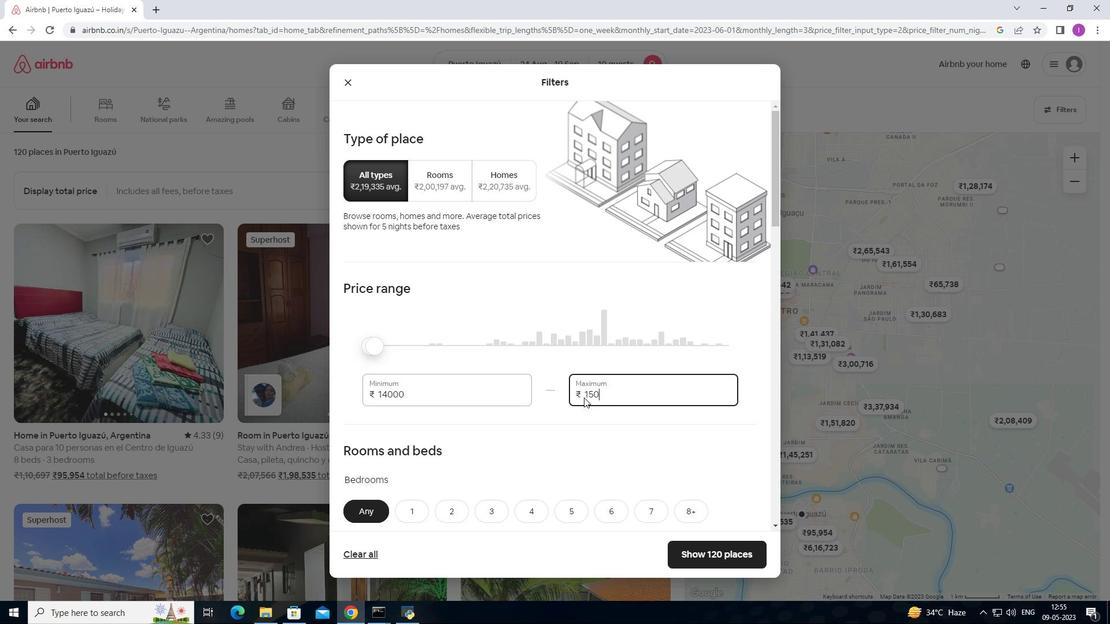 
Action: Mouse moved to (594, 392)
Screenshot: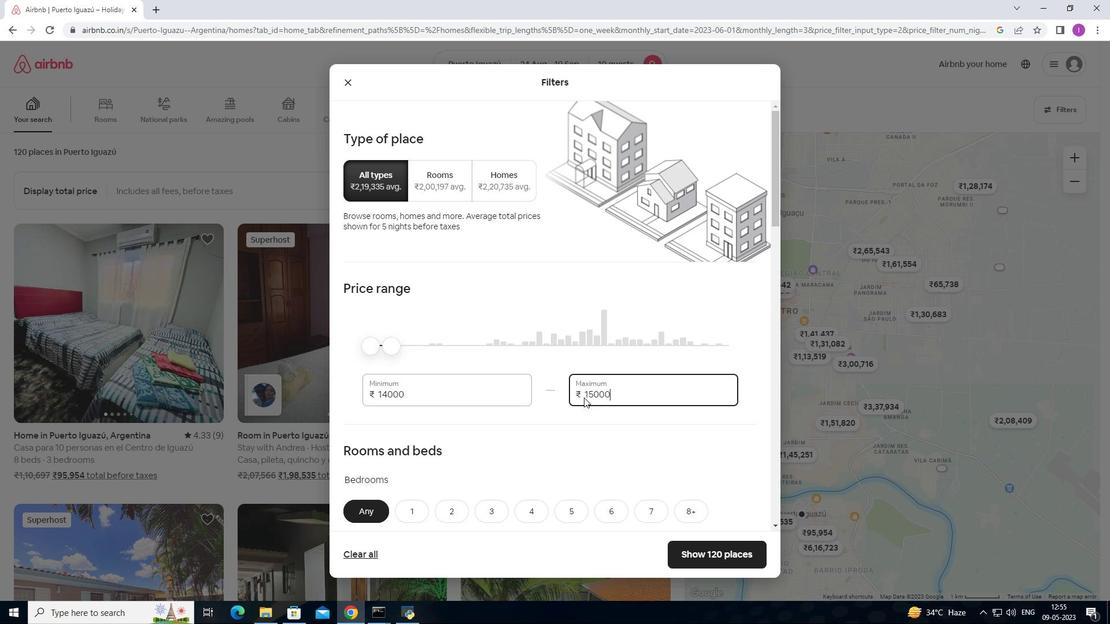 
Action: Mouse scrolled (594, 392) with delta (0, 0)
Screenshot: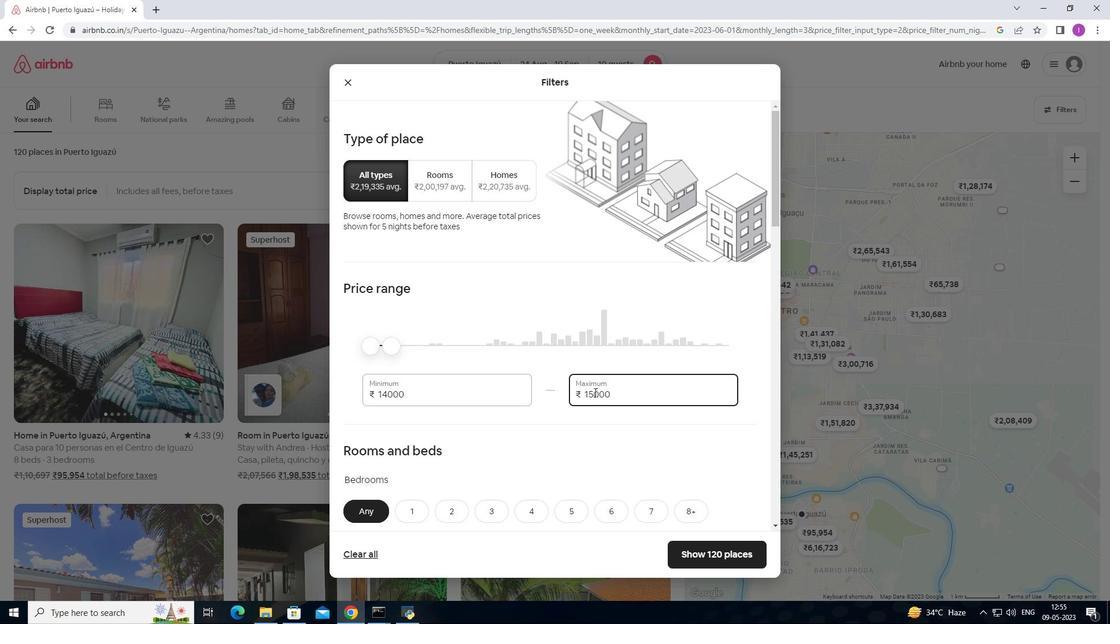 
Action: Mouse scrolled (594, 392) with delta (0, 0)
Screenshot: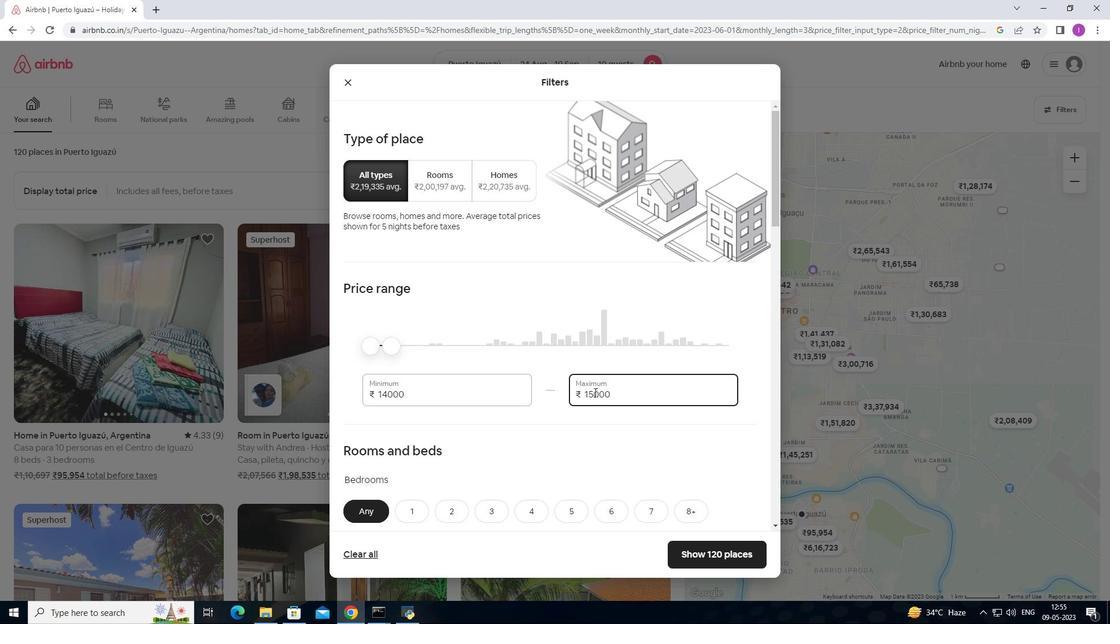 
Action: Mouse moved to (595, 392)
Screenshot: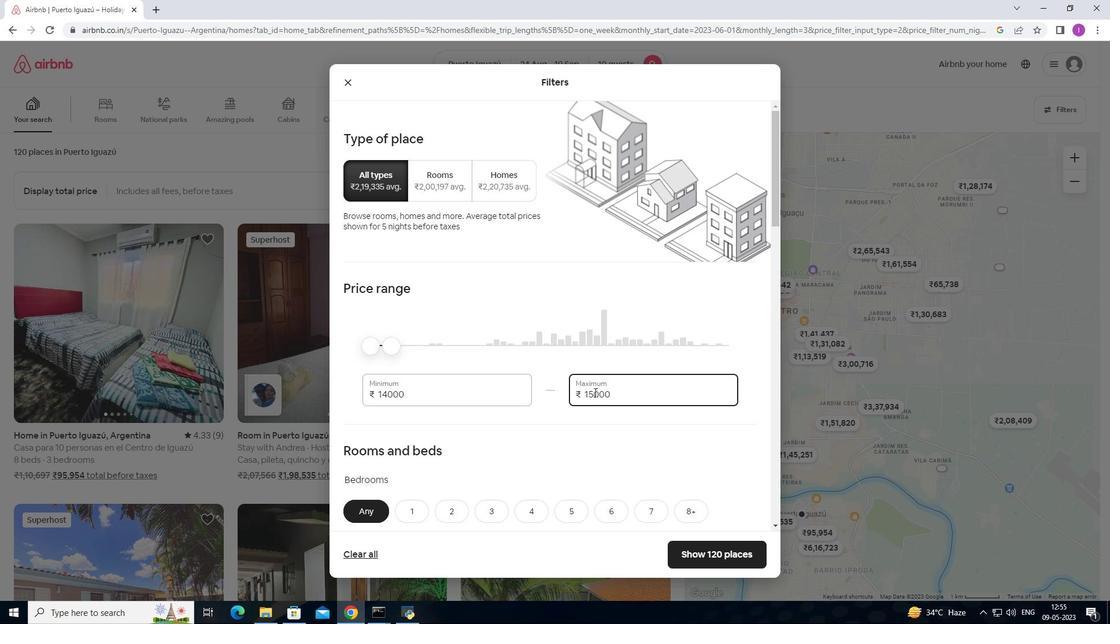 
Action: Mouse scrolled (595, 392) with delta (0, 0)
Screenshot: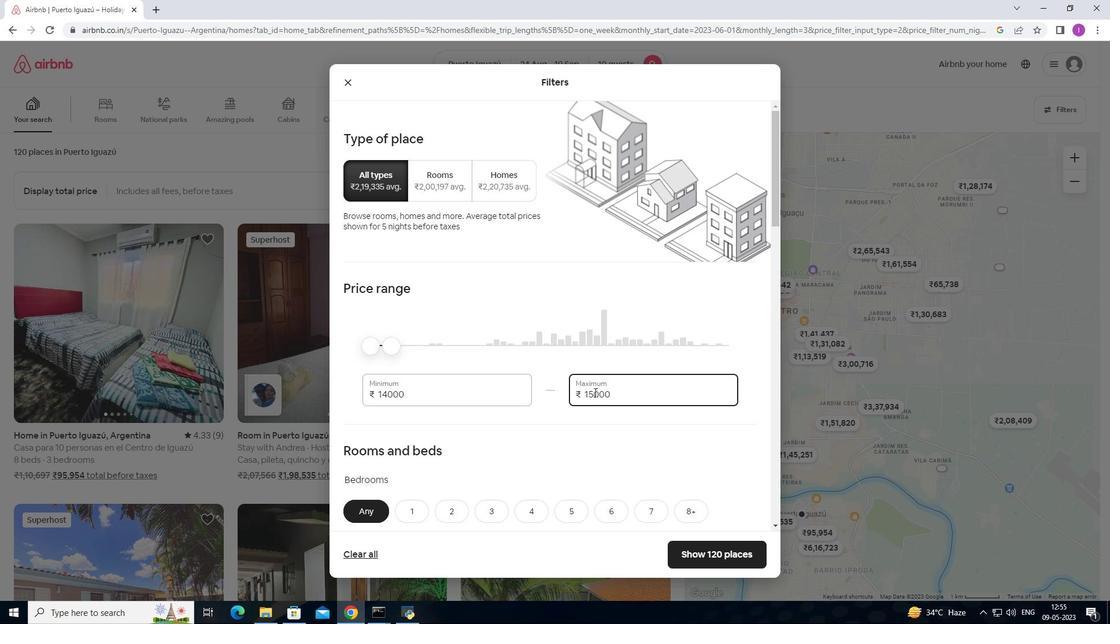 
Action: Mouse moved to (506, 415)
Screenshot: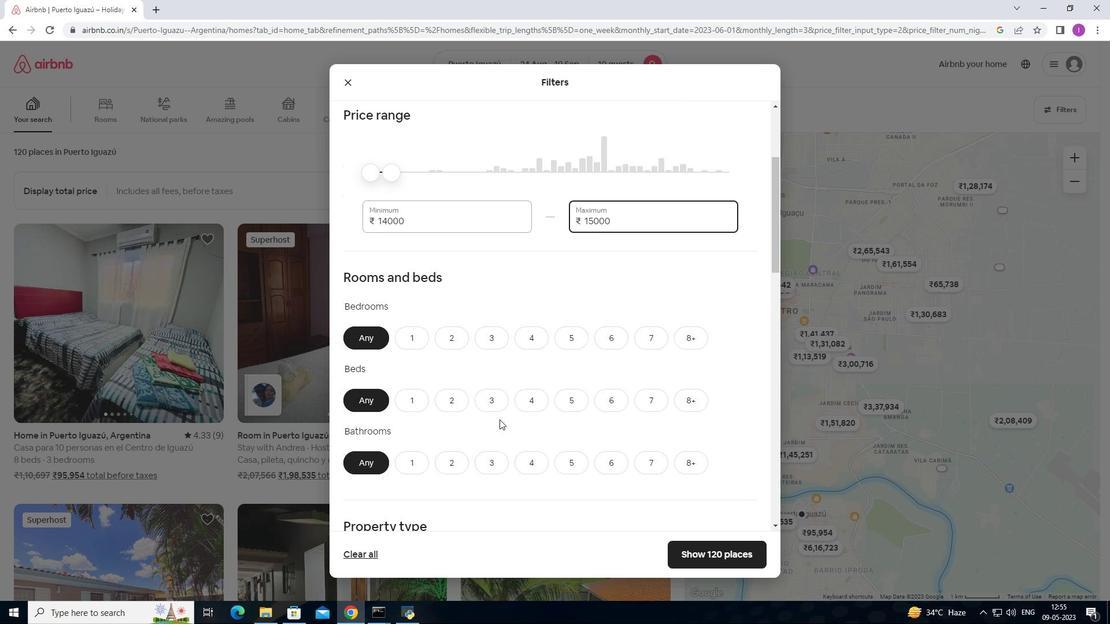 
Action: Mouse scrolled (506, 415) with delta (0, 0)
Screenshot: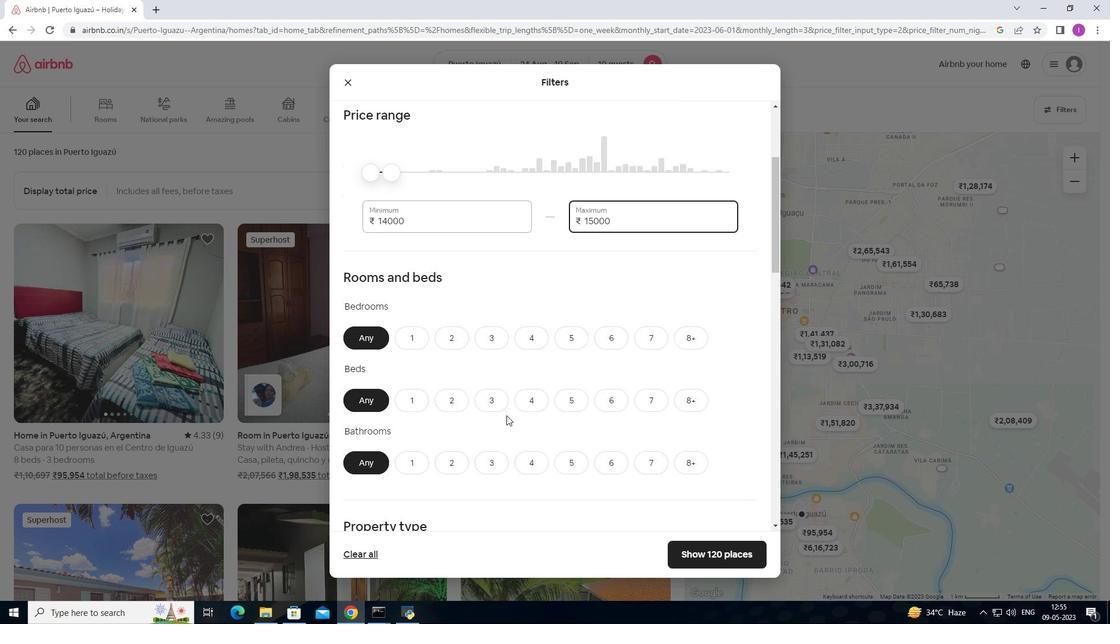 
Action: Mouse moved to (526, 282)
Screenshot: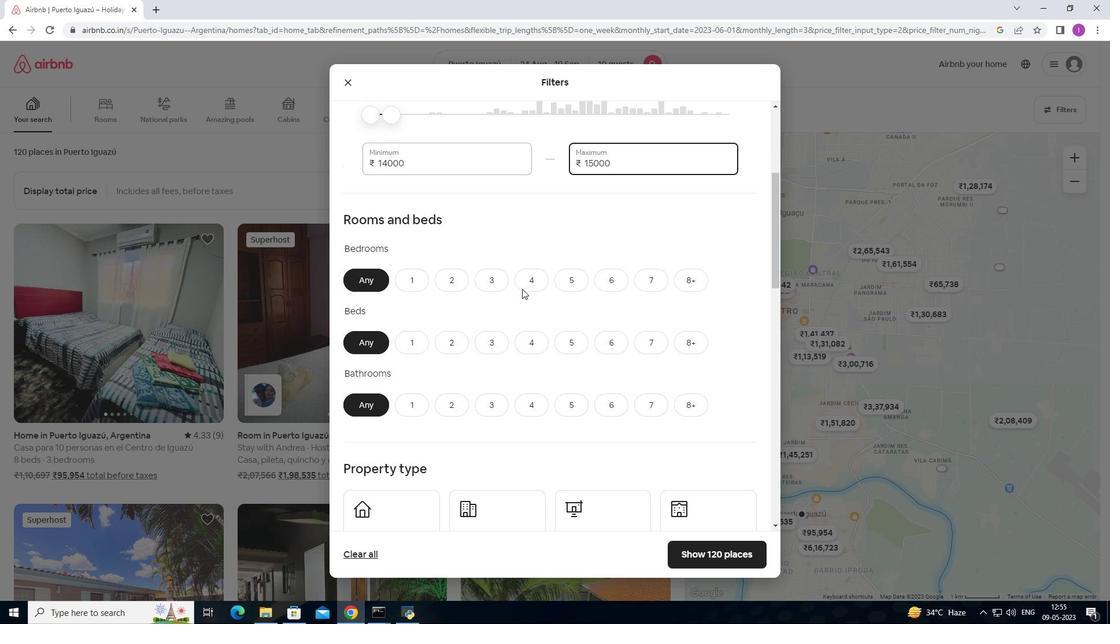 
Action: Mouse pressed left at (526, 282)
Screenshot: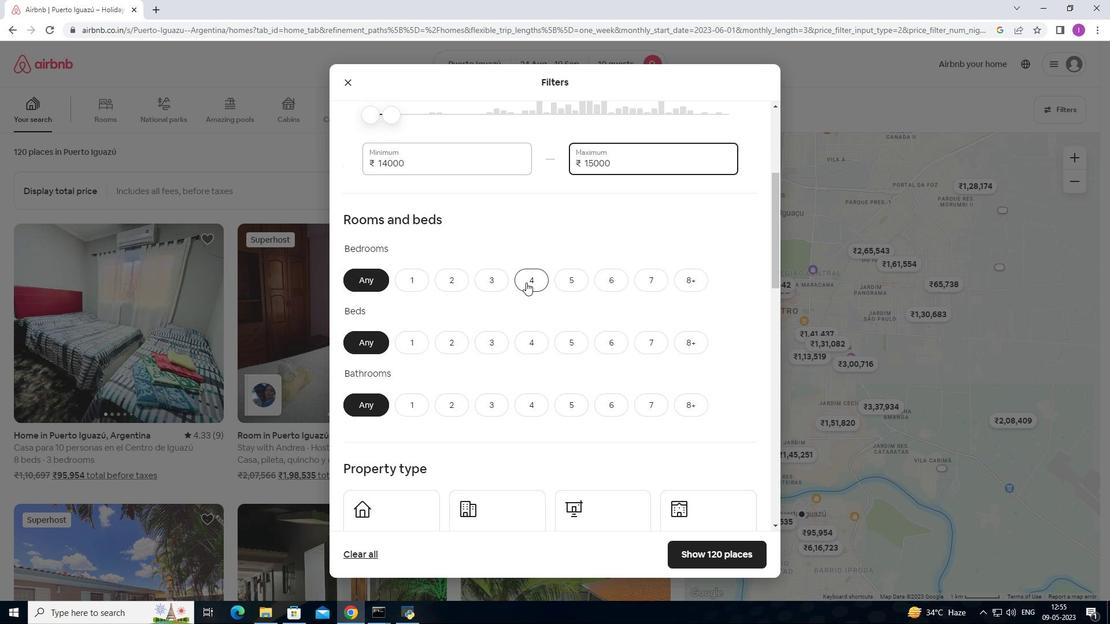 
Action: Mouse moved to (691, 335)
Screenshot: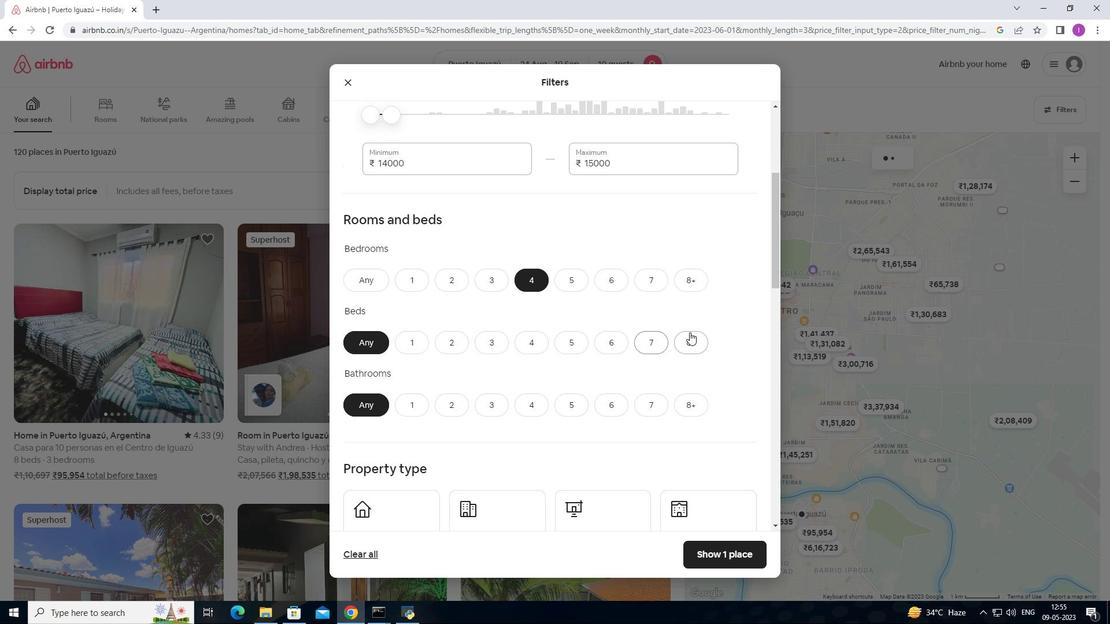 
Action: Mouse pressed left at (691, 335)
Screenshot: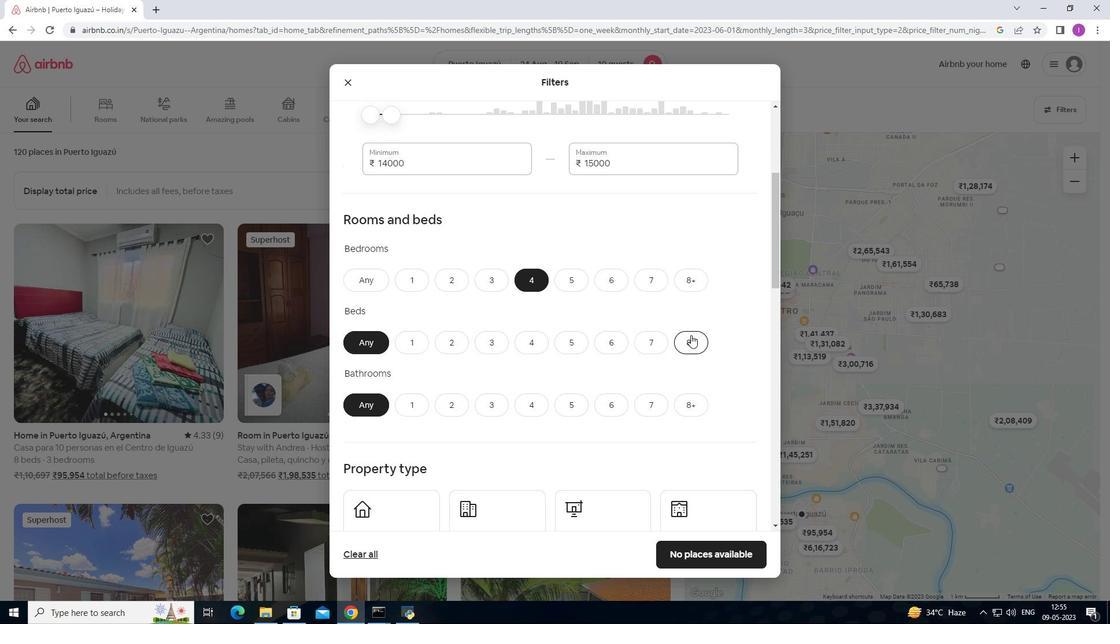 
Action: Mouse moved to (529, 407)
Screenshot: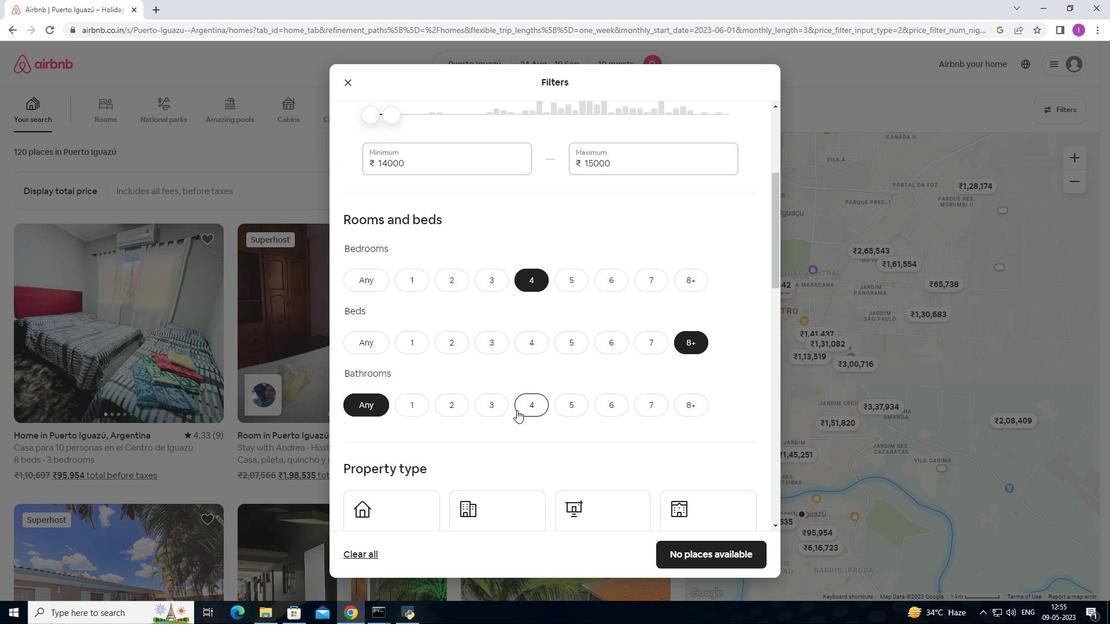
Action: Mouse pressed left at (529, 407)
Screenshot: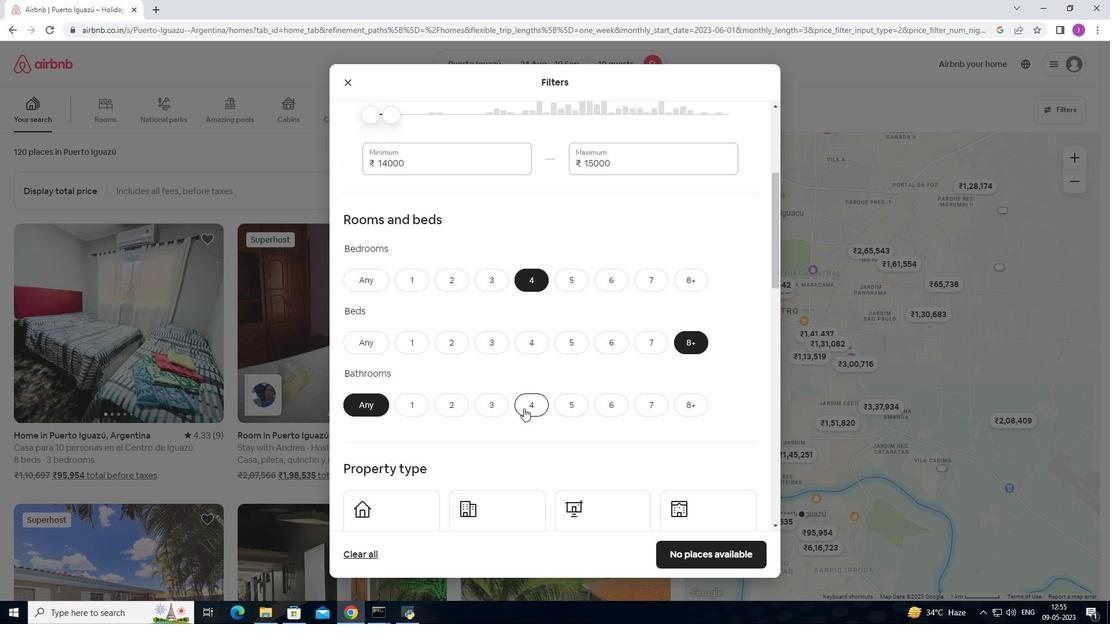 
Action: Mouse moved to (533, 404)
Screenshot: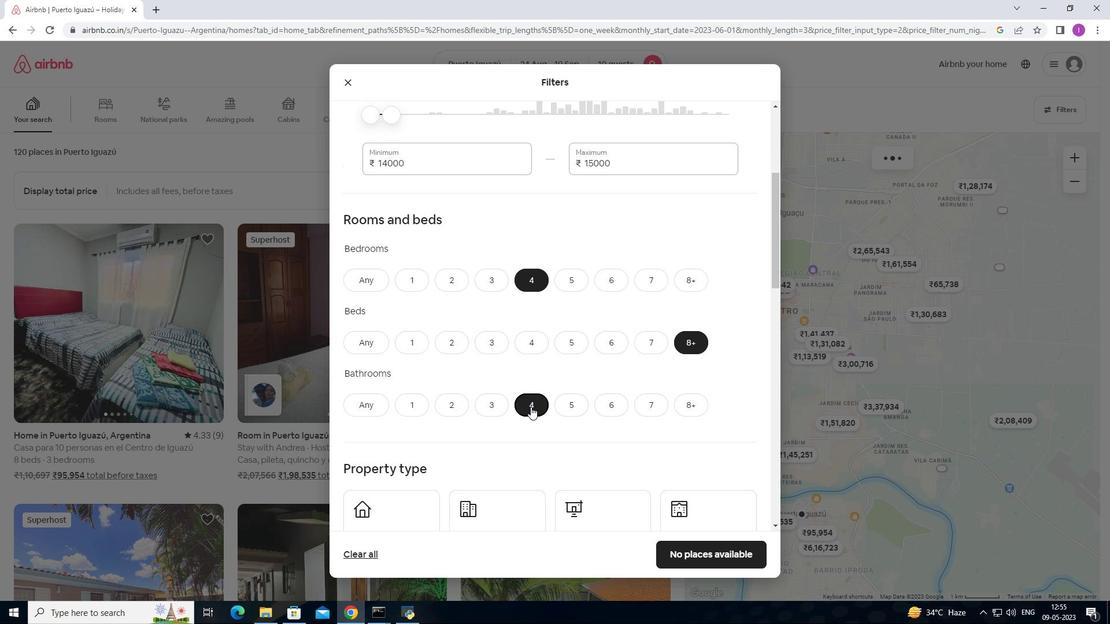 
Action: Mouse scrolled (533, 404) with delta (0, 0)
Screenshot: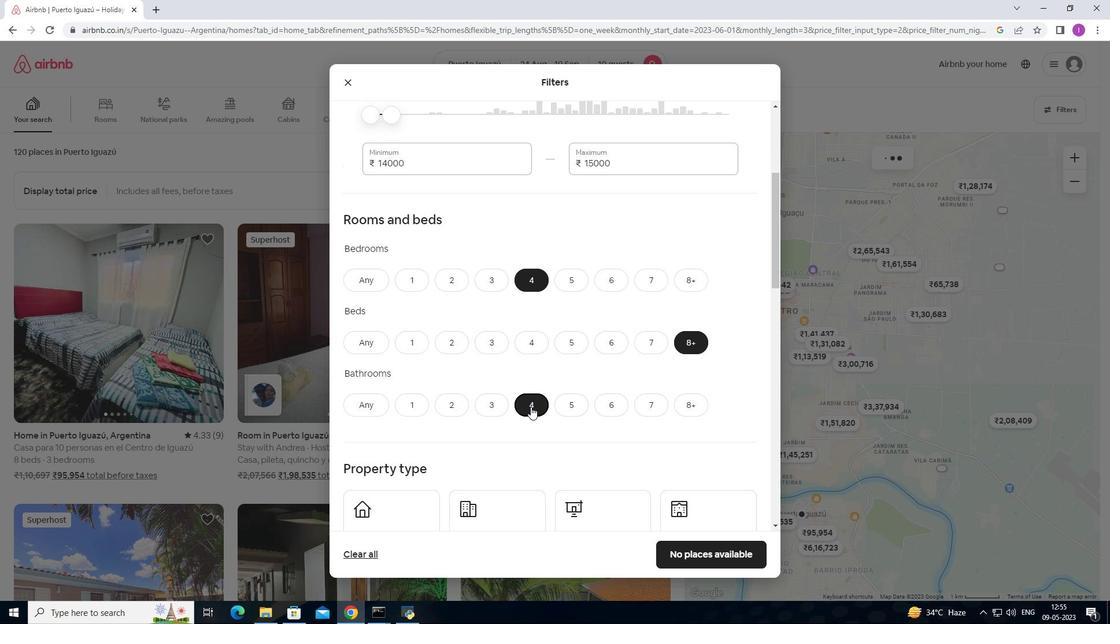 
Action: Mouse scrolled (533, 404) with delta (0, 0)
Screenshot: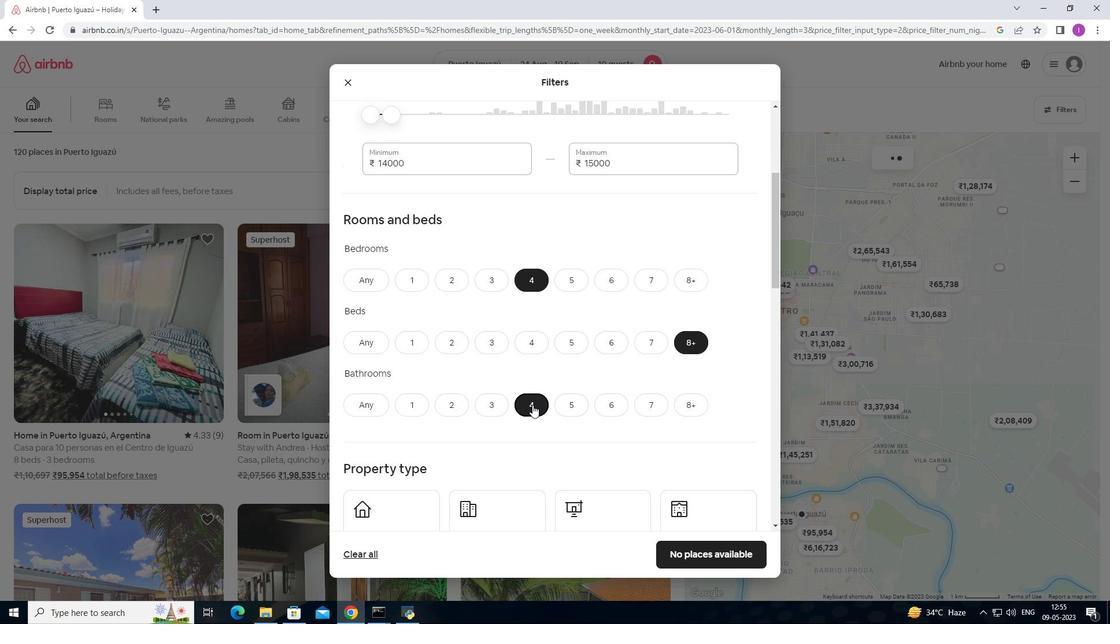 
Action: Mouse scrolled (533, 404) with delta (0, 0)
Screenshot: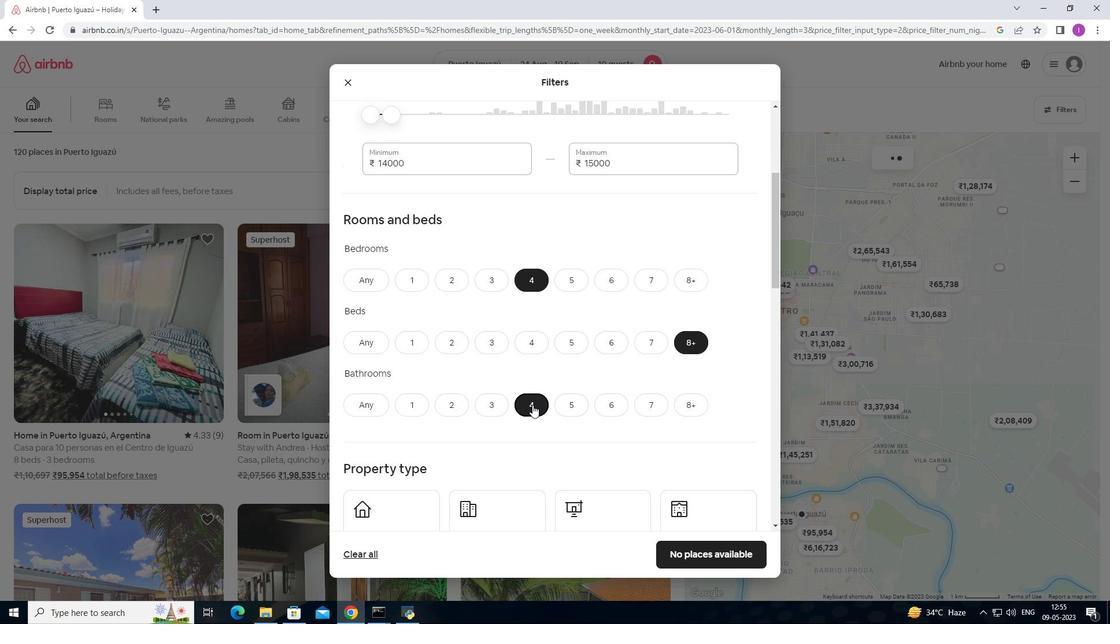 
Action: Mouse moved to (399, 376)
Screenshot: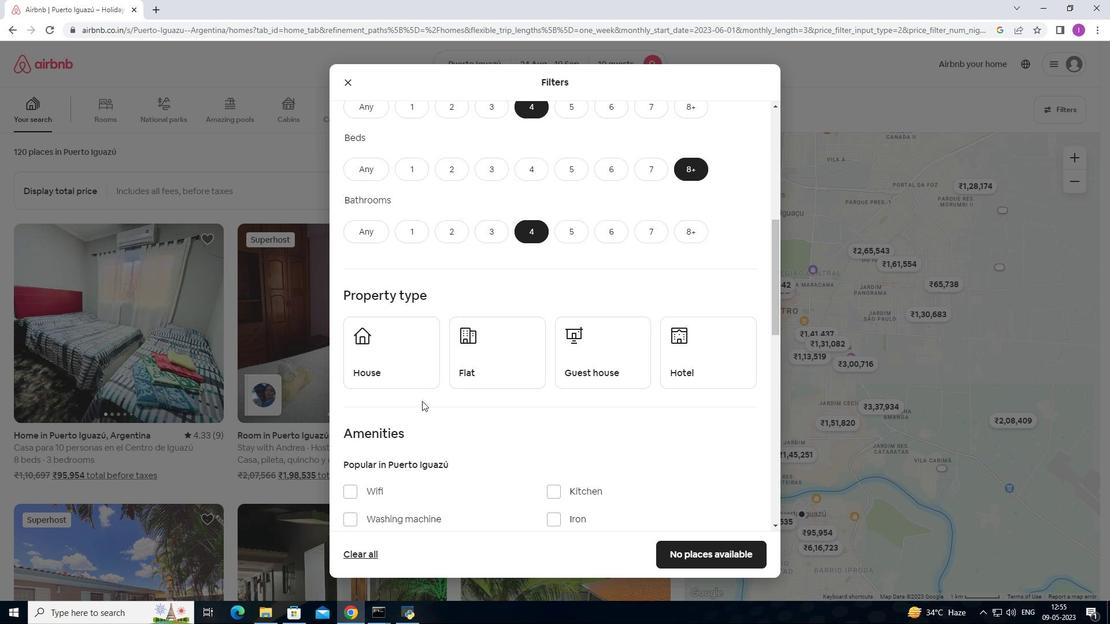 
Action: Mouse pressed left at (399, 376)
Screenshot: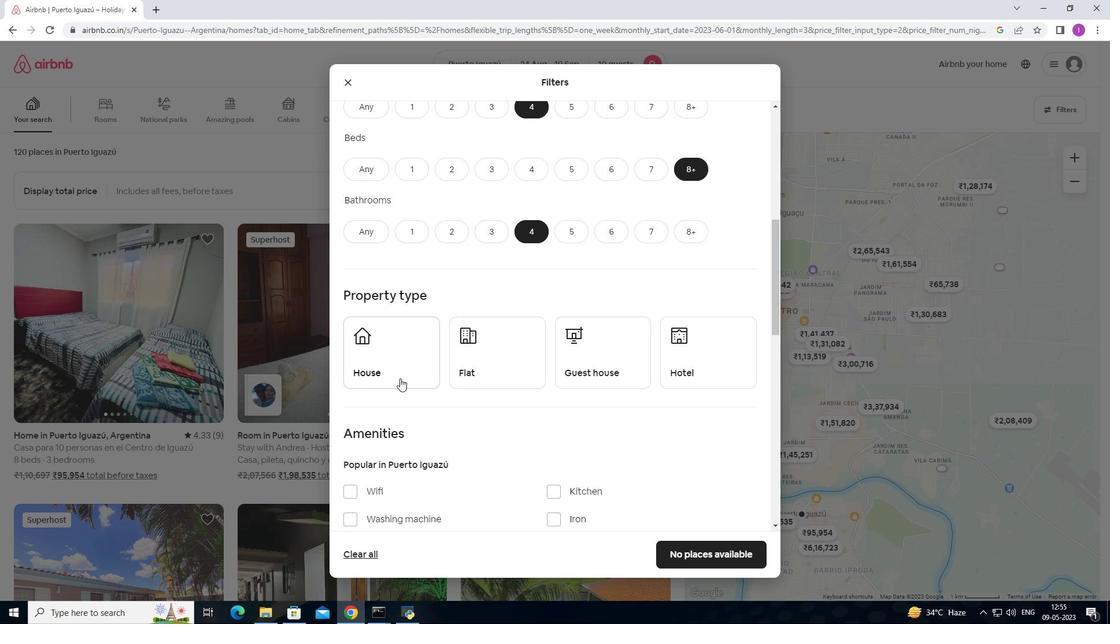 
Action: Mouse moved to (485, 374)
Screenshot: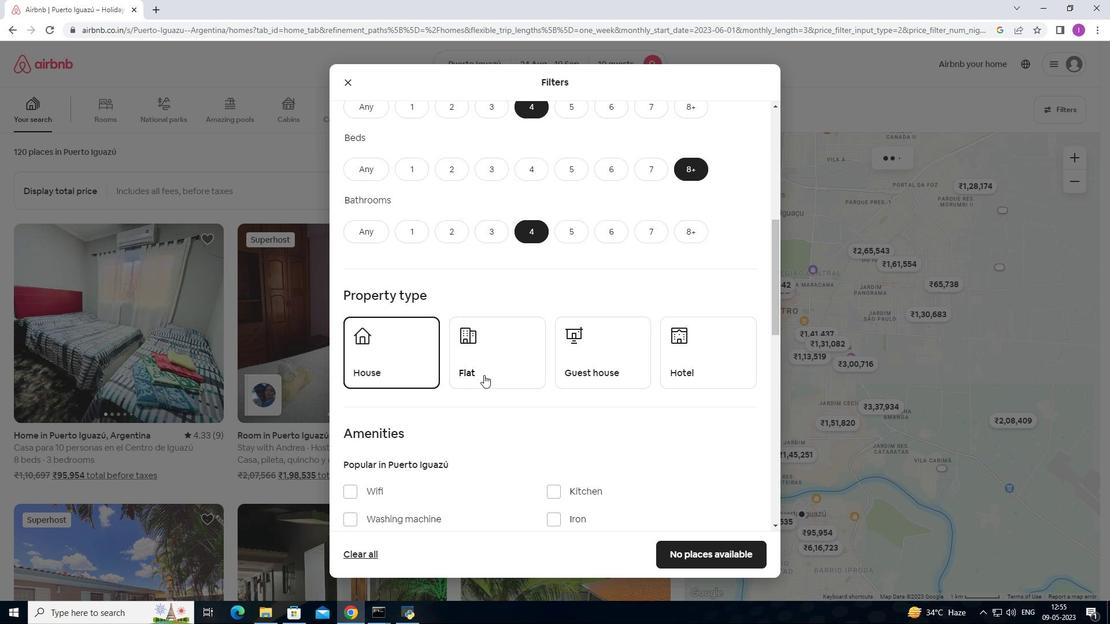 
Action: Mouse pressed left at (485, 374)
Screenshot: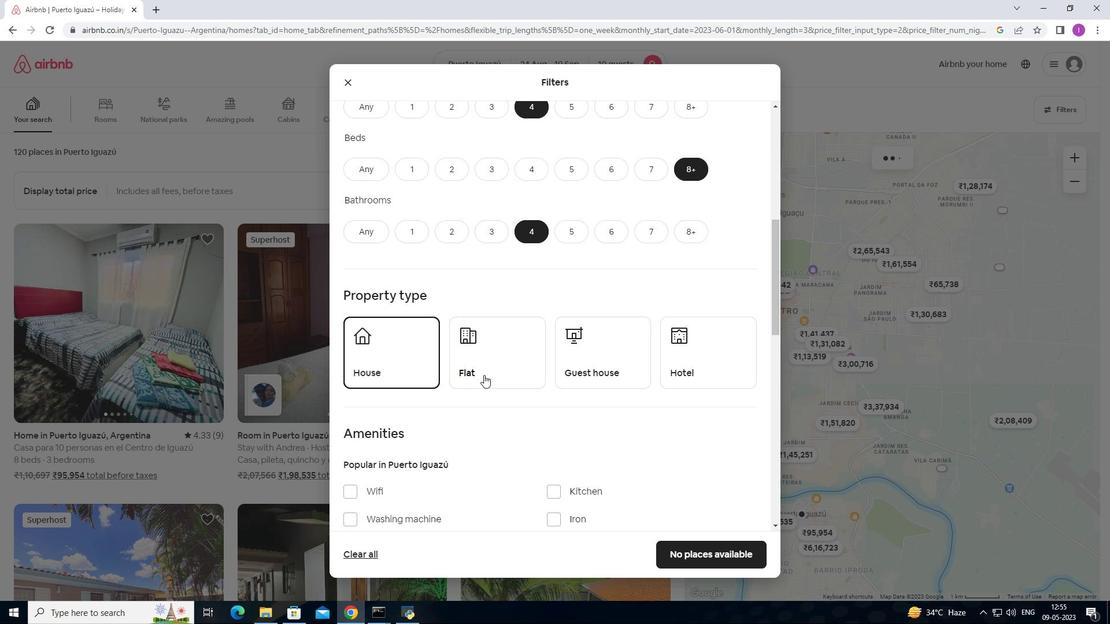 
Action: Mouse moved to (621, 370)
Screenshot: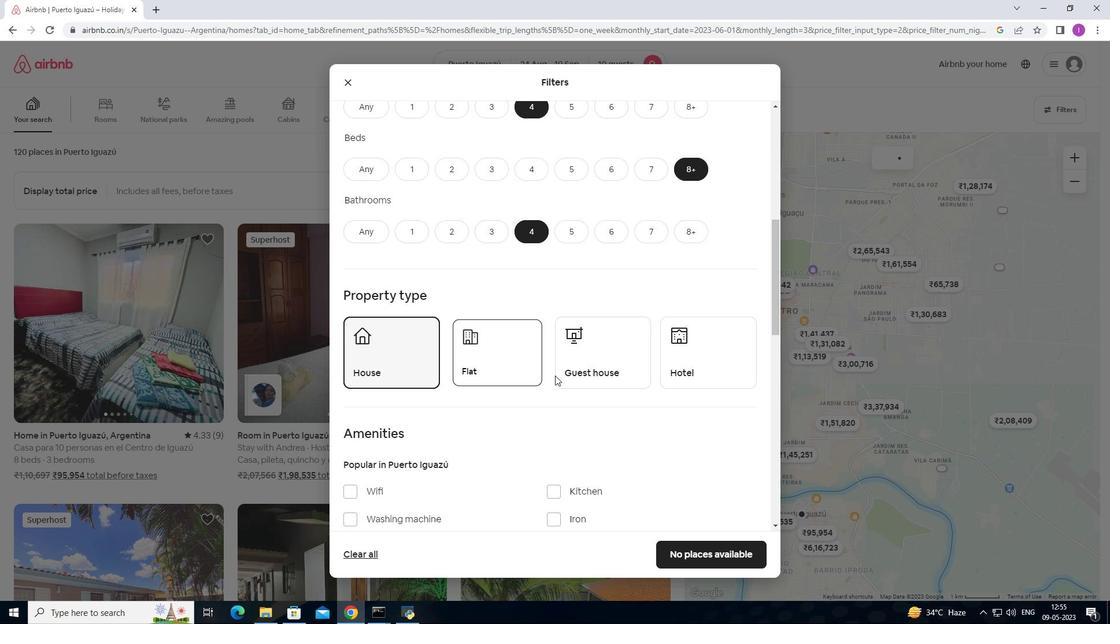 
Action: Mouse pressed left at (621, 370)
Screenshot: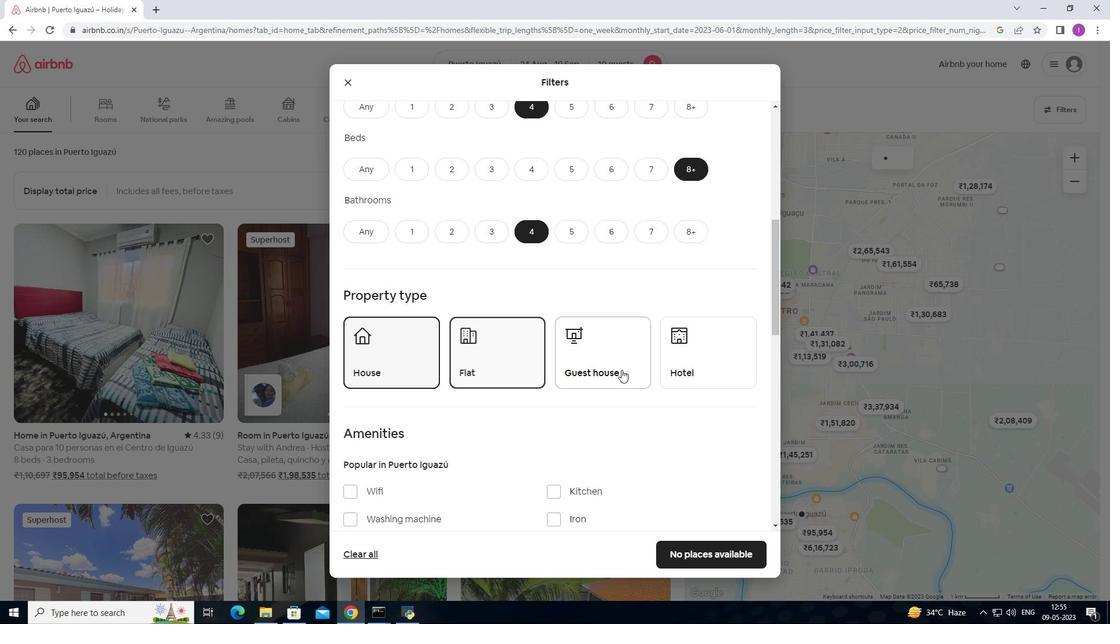 
Action: Mouse moved to (661, 395)
Screenshot: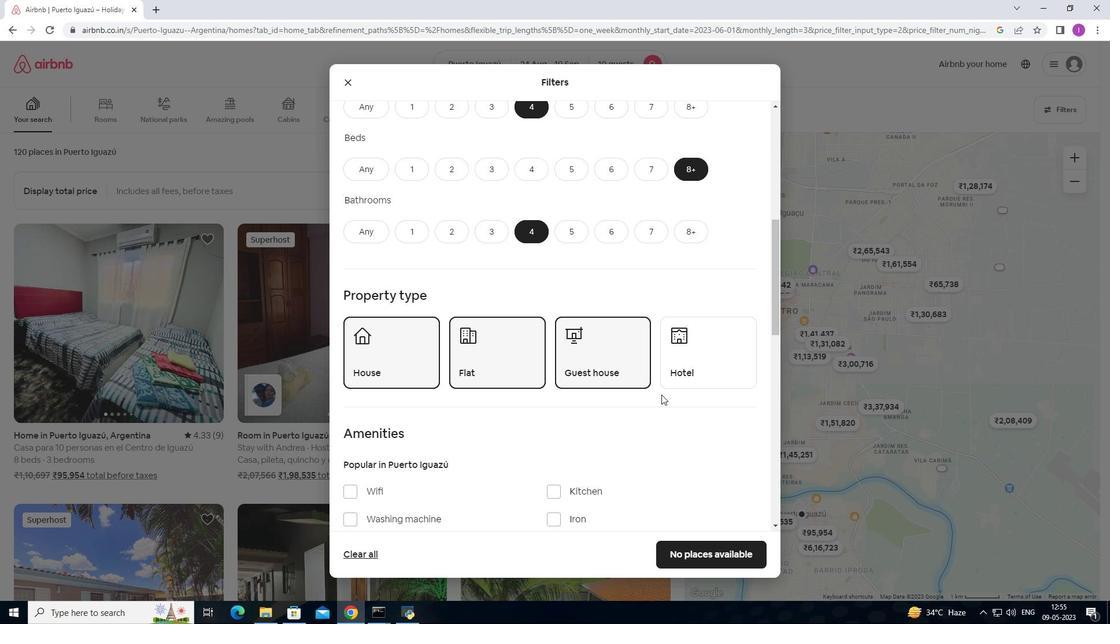 
Action: Mouse scrolled (661, 394) with delta (0, 0)
Screenshot: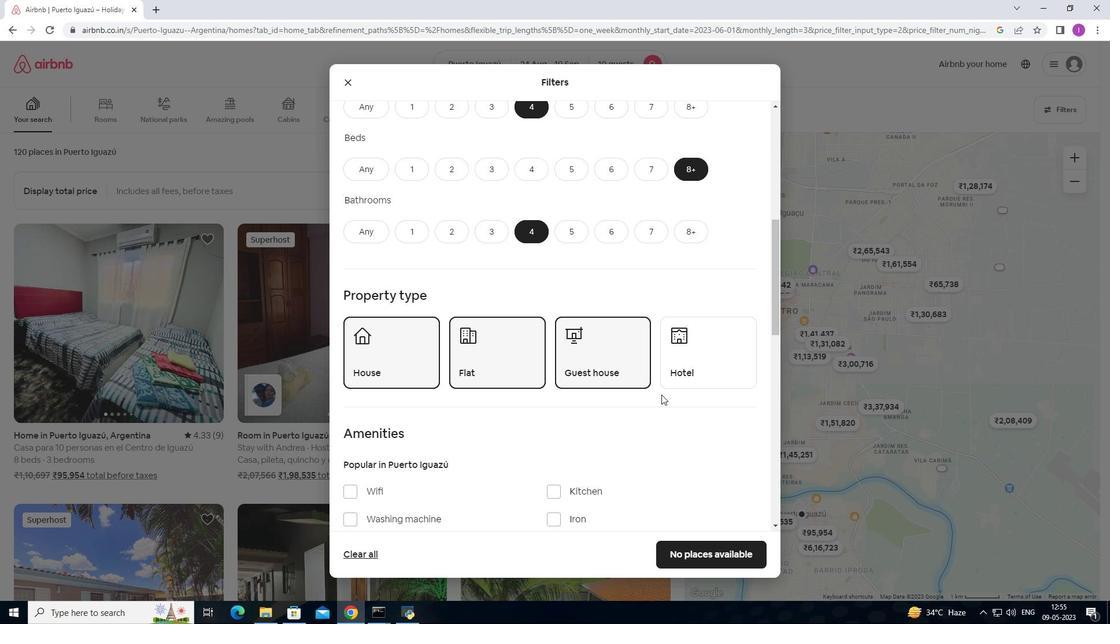 
Action: Mouse moved to (627, 403)
Screenshot: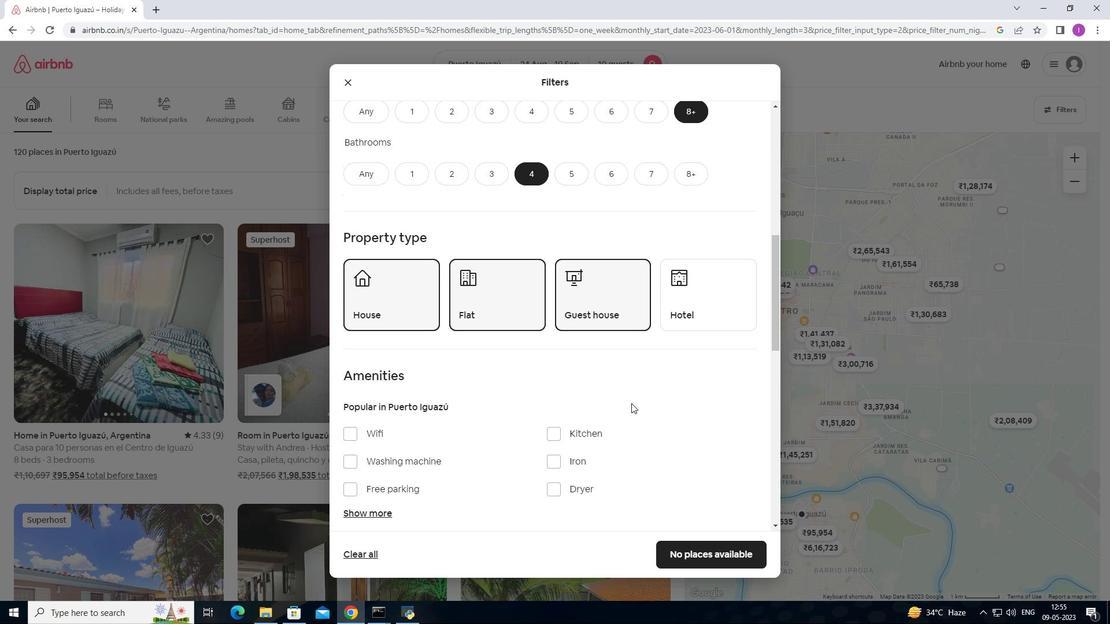 
Action: Mouse scrolled (627, 402) with delta (0, 0)
Screenshot: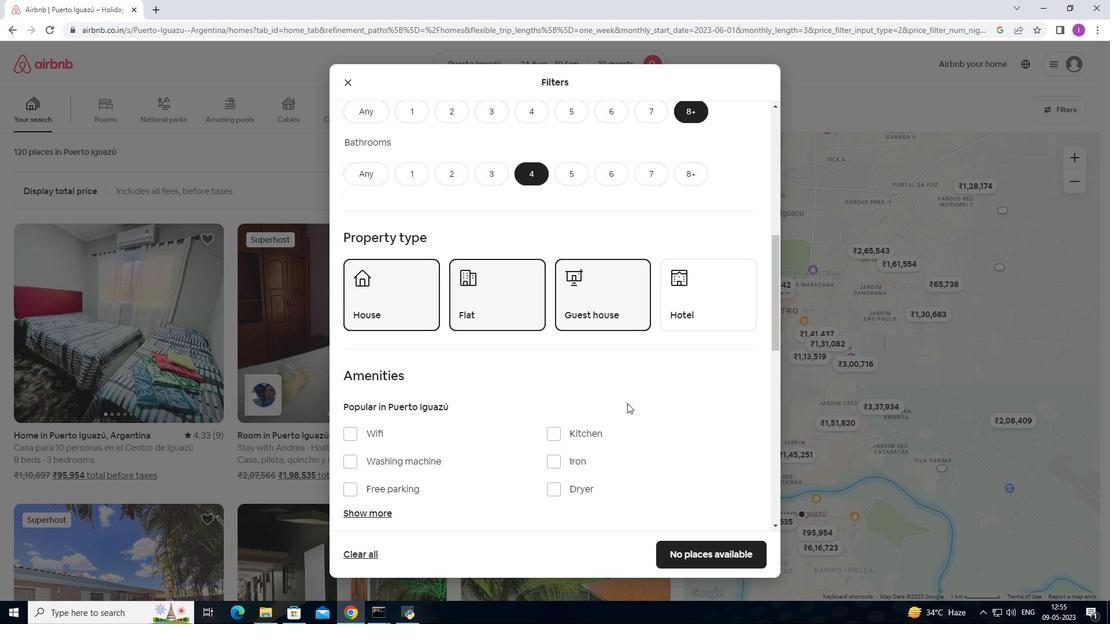 
Action: Mouse moved to (347, 378)
Screenshot: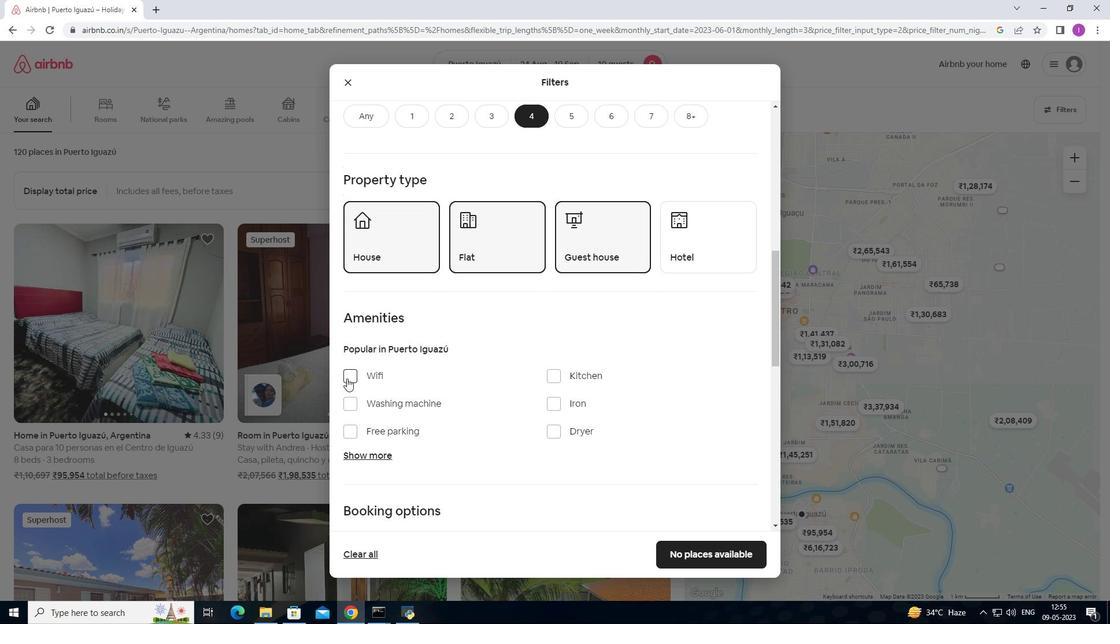
Action: Mouse pressed left at (347, 378)
Screenshot: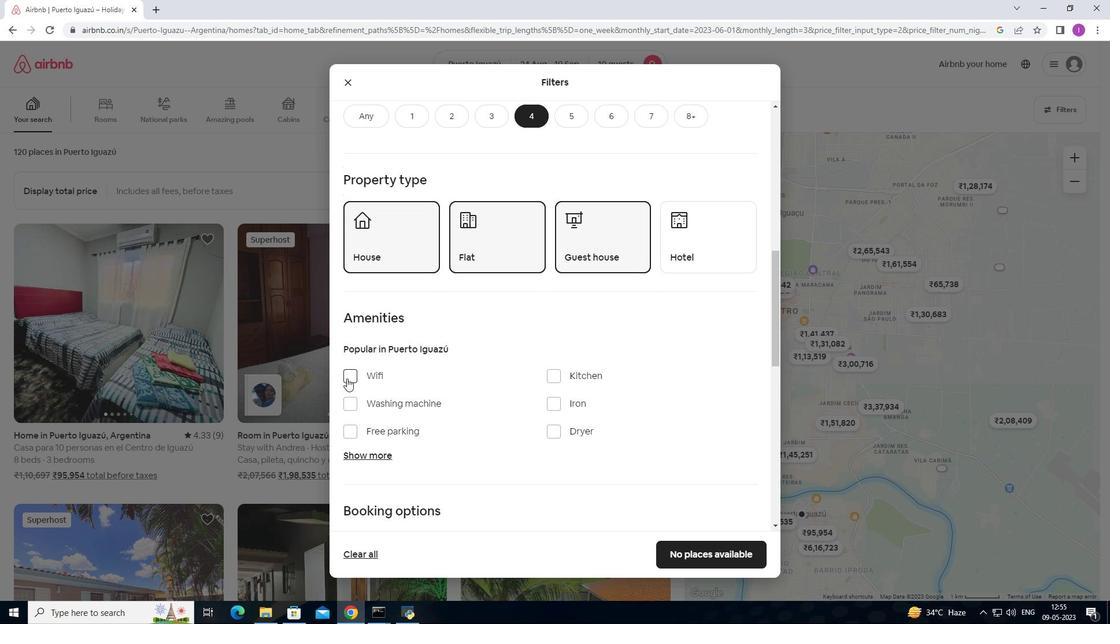 
Action: Mouse moved to (348, 435)
Screenshot: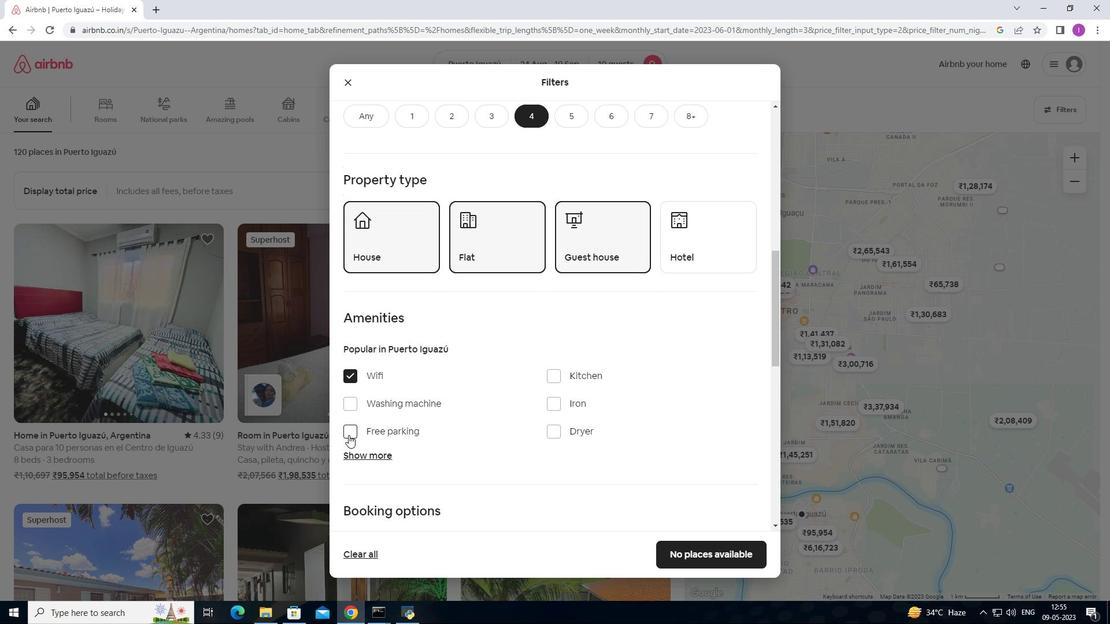 
Action: Mouse pressed left at (348, 435)
Screenshot: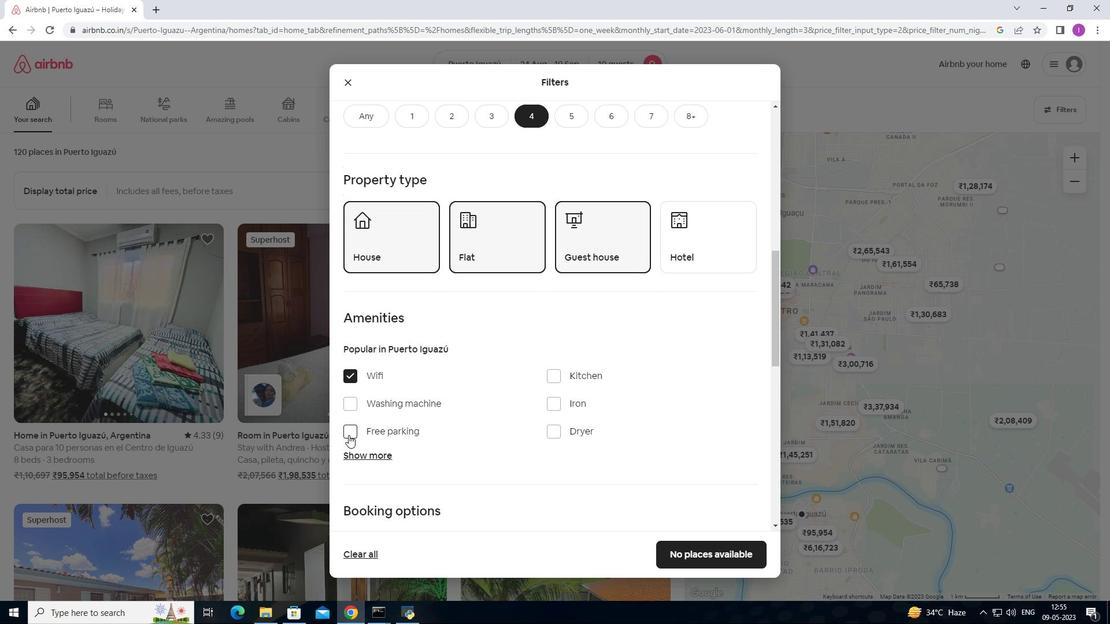 
Action: Mouse moved to (382, 455)
Screenshot: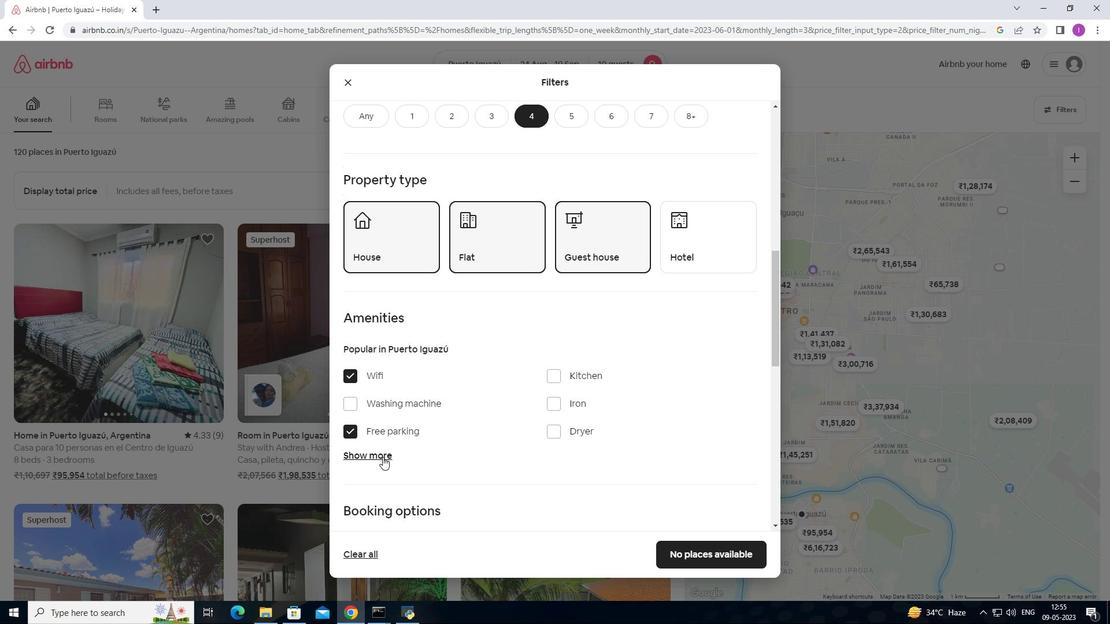 
Action: Mouse pressed left at (382, 455)
Screenshot: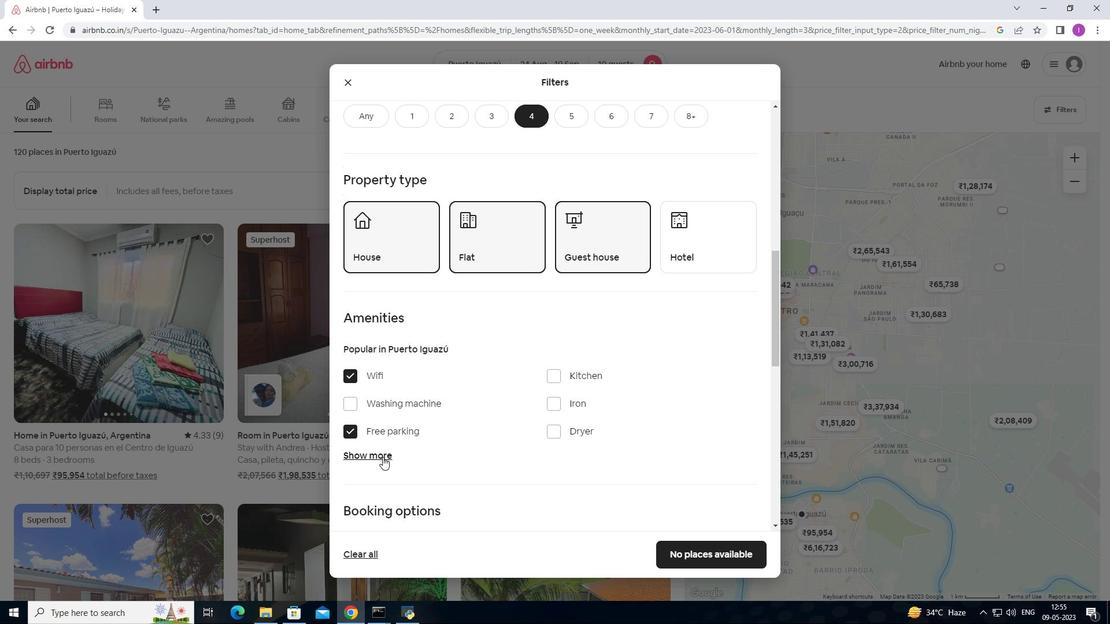
Action: Mouse moved to (466, 493)
Screenshot: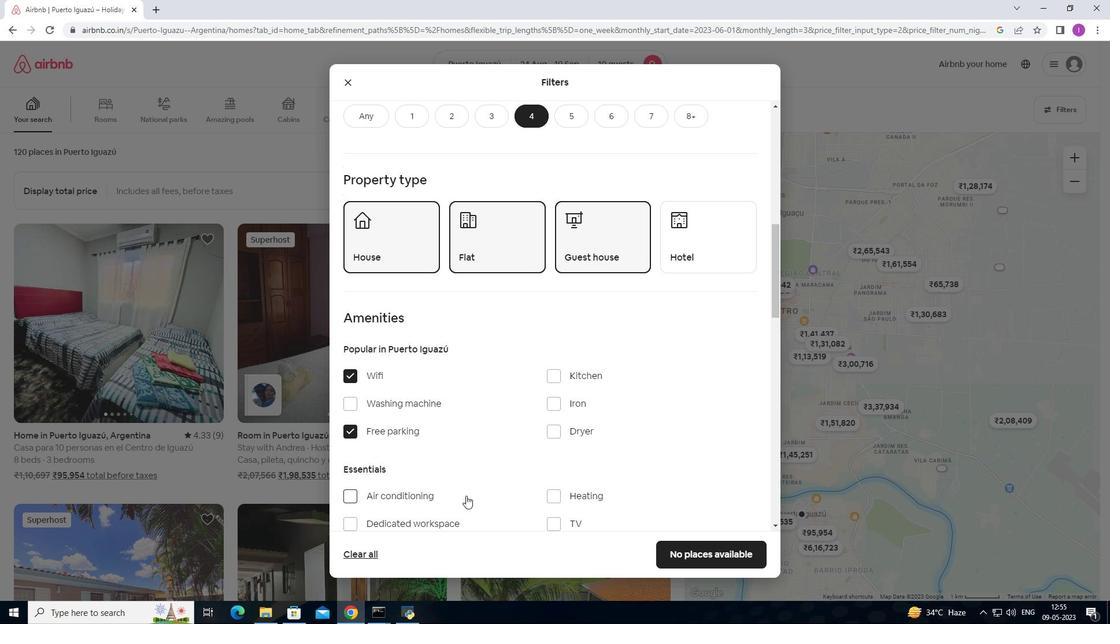 
Action: Mouse scrolled (466, 492) with delta (0, 0)
Screenshot: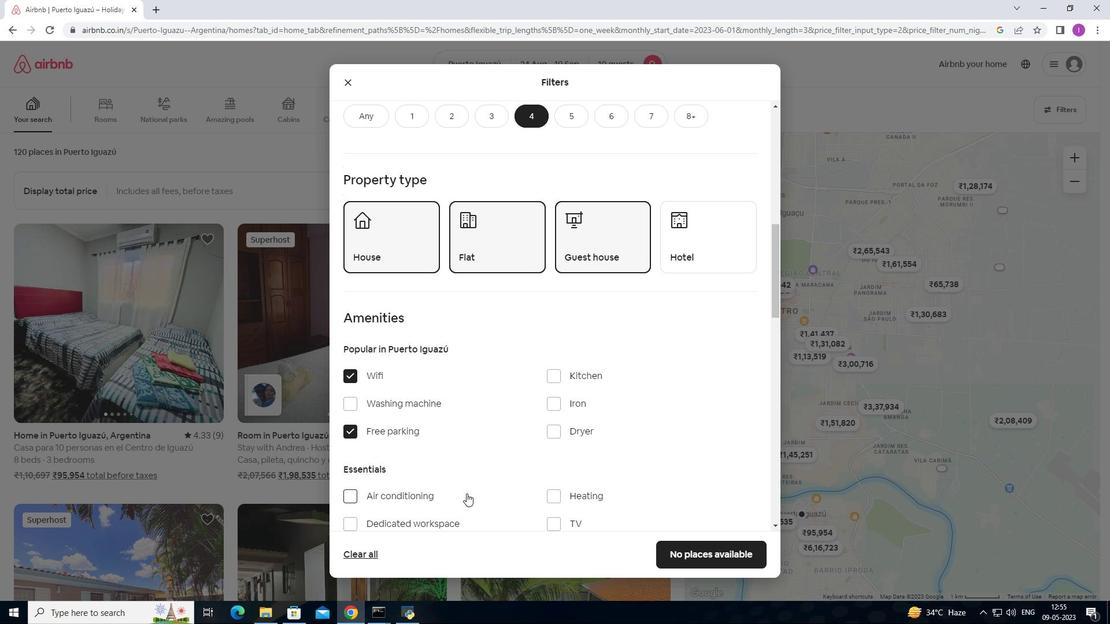 
Action: Mouse moved to (468, 492)
Screenshot: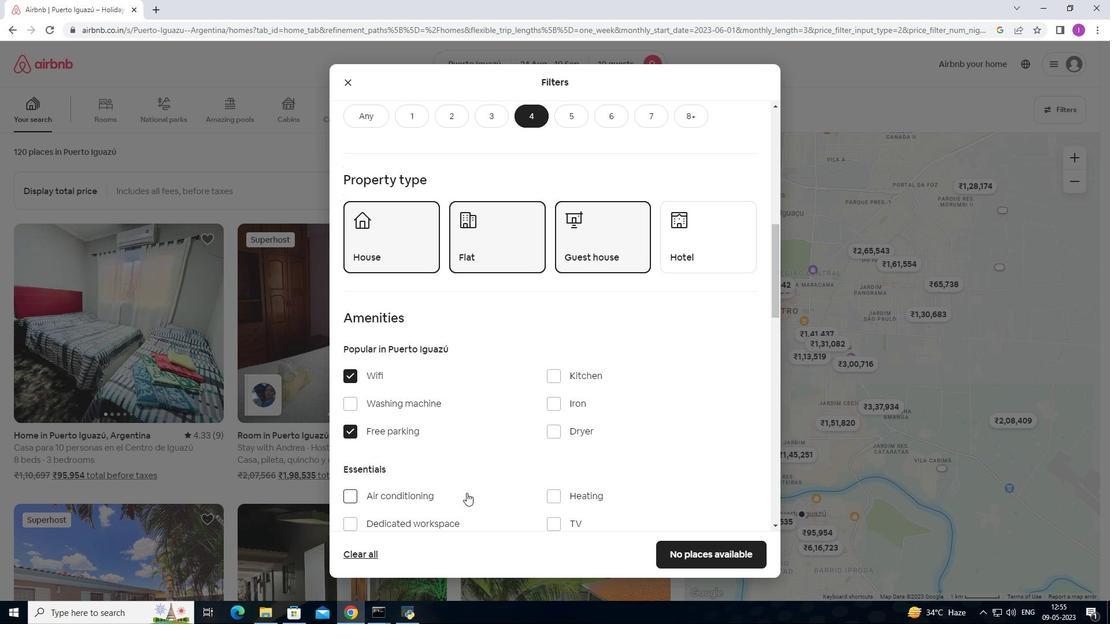 
Action: Mouse scrolled (468, 491) with delta (0, 0)
Screenshot: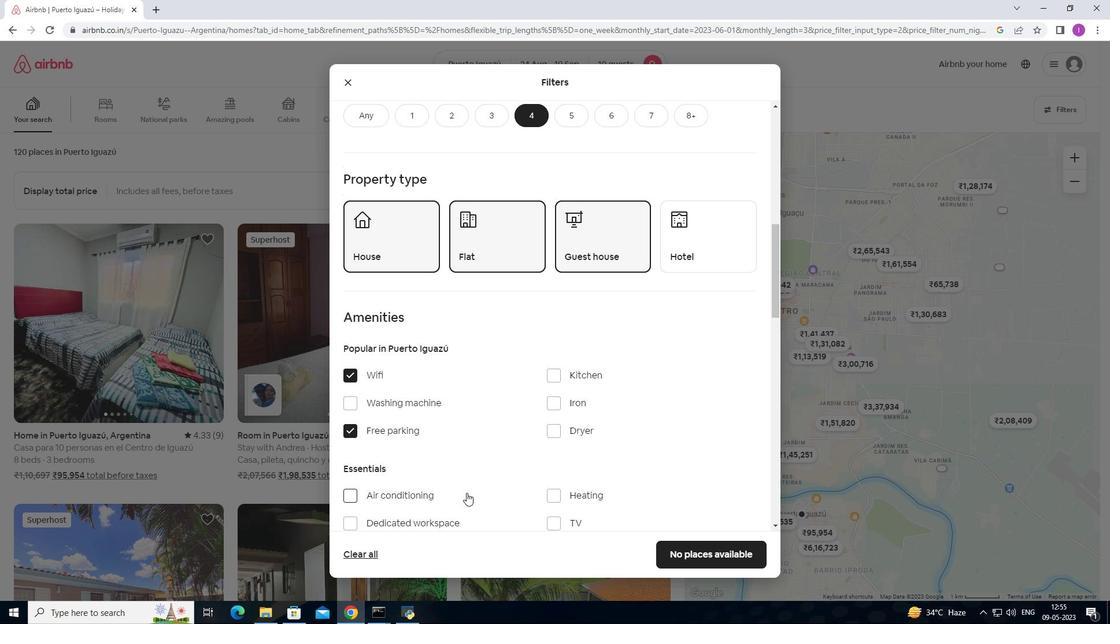
Action: Mouse moved to (438, 436)
Screenshot: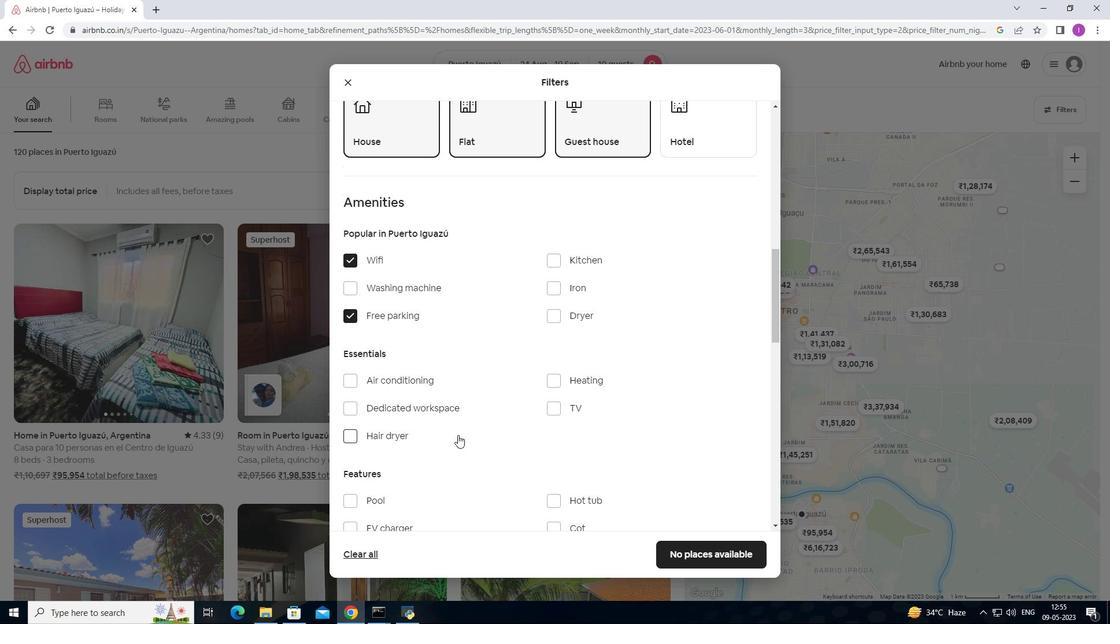 
Action: Mouse scrolled (438, 436) with delta (0, 0)
Screenshot: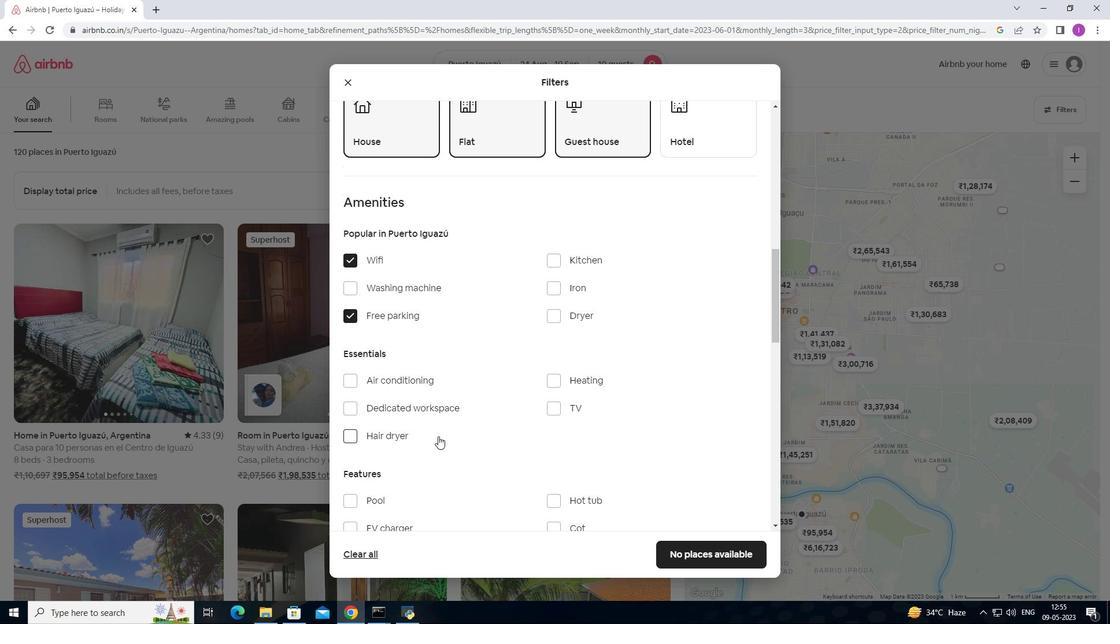 
Action: Mouse moved to (554, 449)
Screenshot: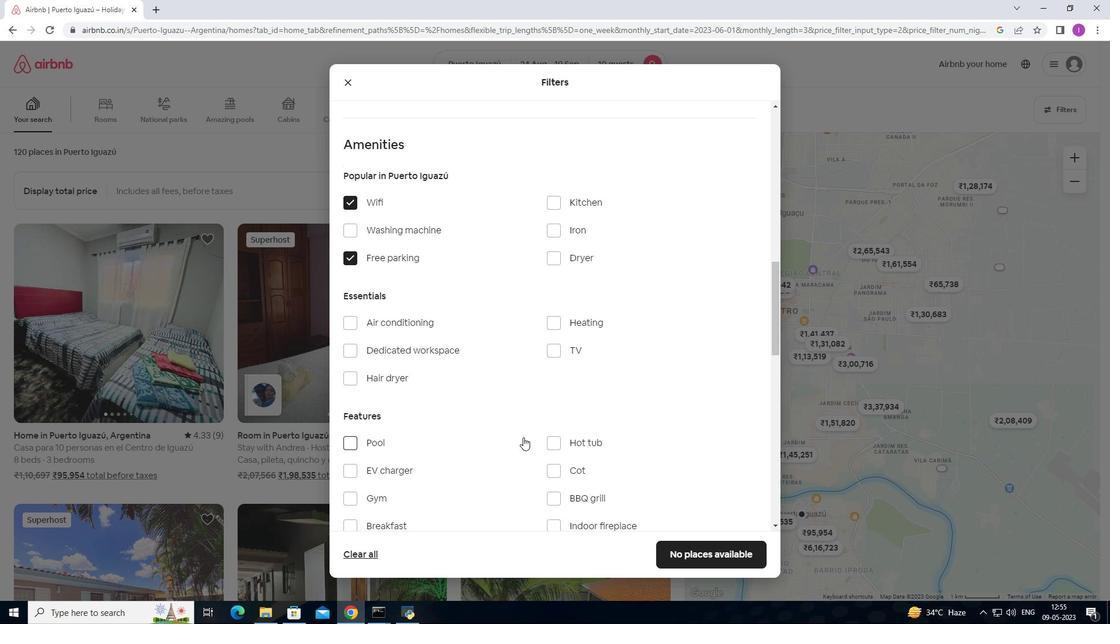 
Action: Mouse pressed left at (554, 449)
Screenshot: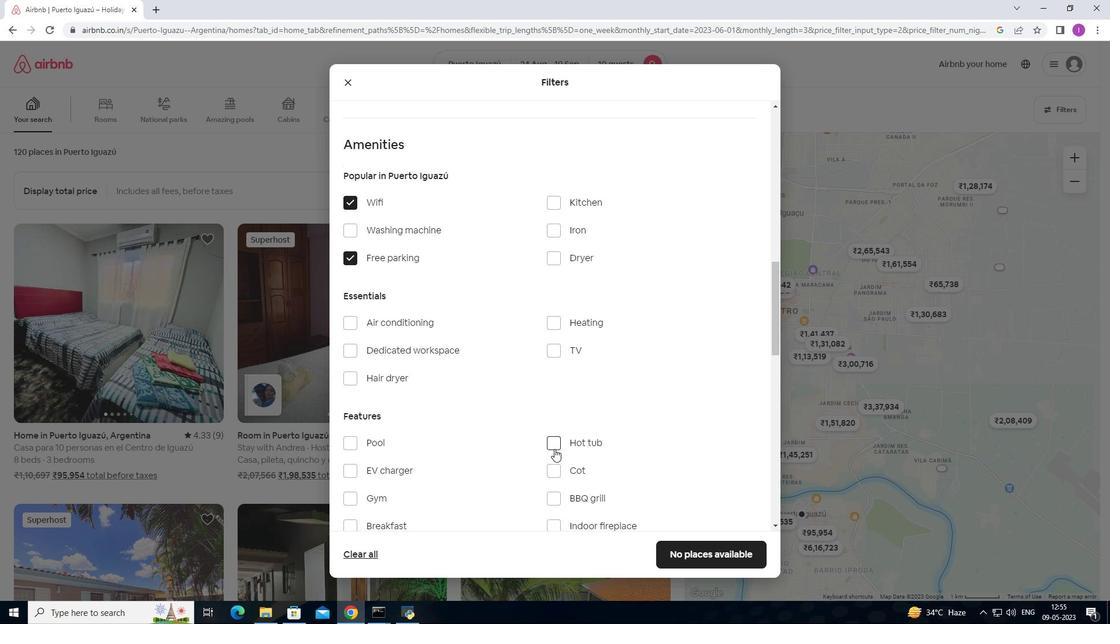 
Action: Mouse moved to (446, 466)
Screenshot: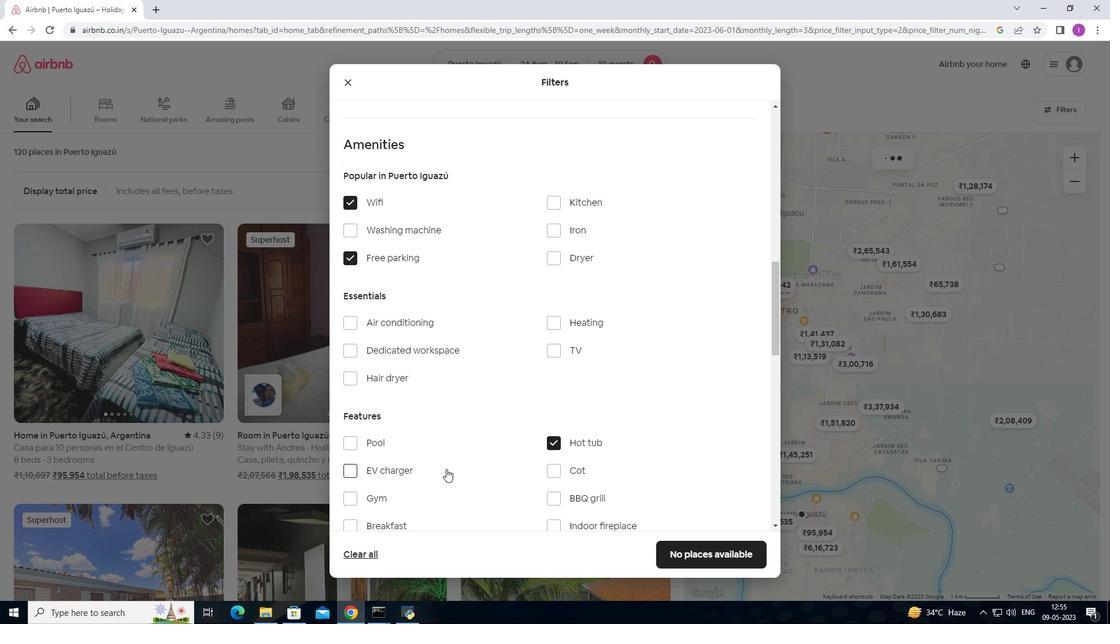 
Action: Mouse scrolled (446, 465) with delta (0, 0)
Screenshot: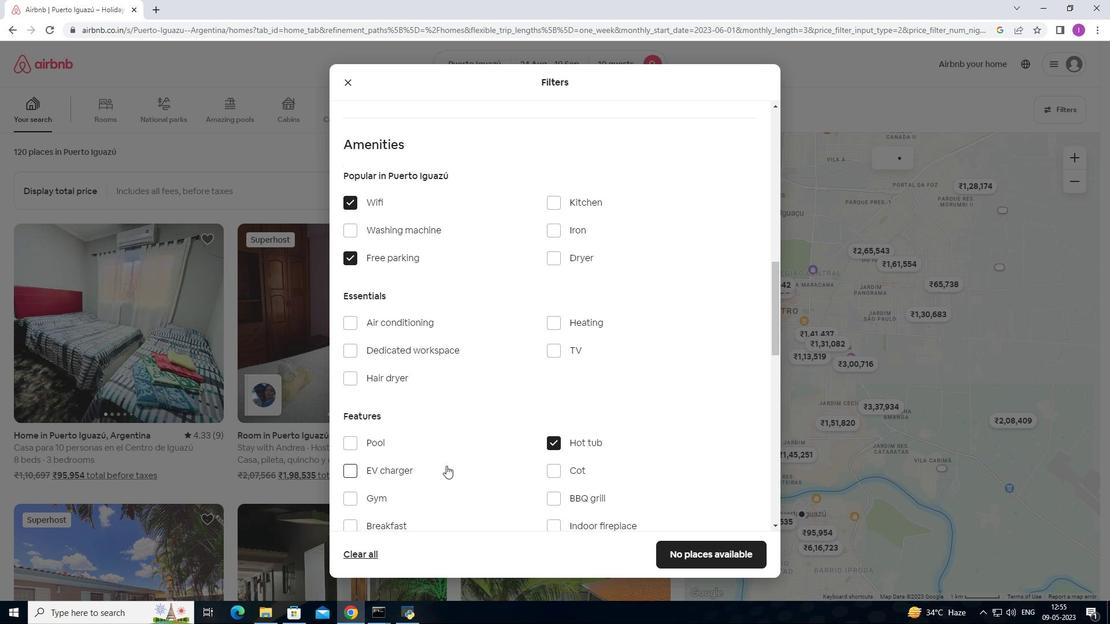 
Action: Mouse moved to (459, 454)
Screenshot: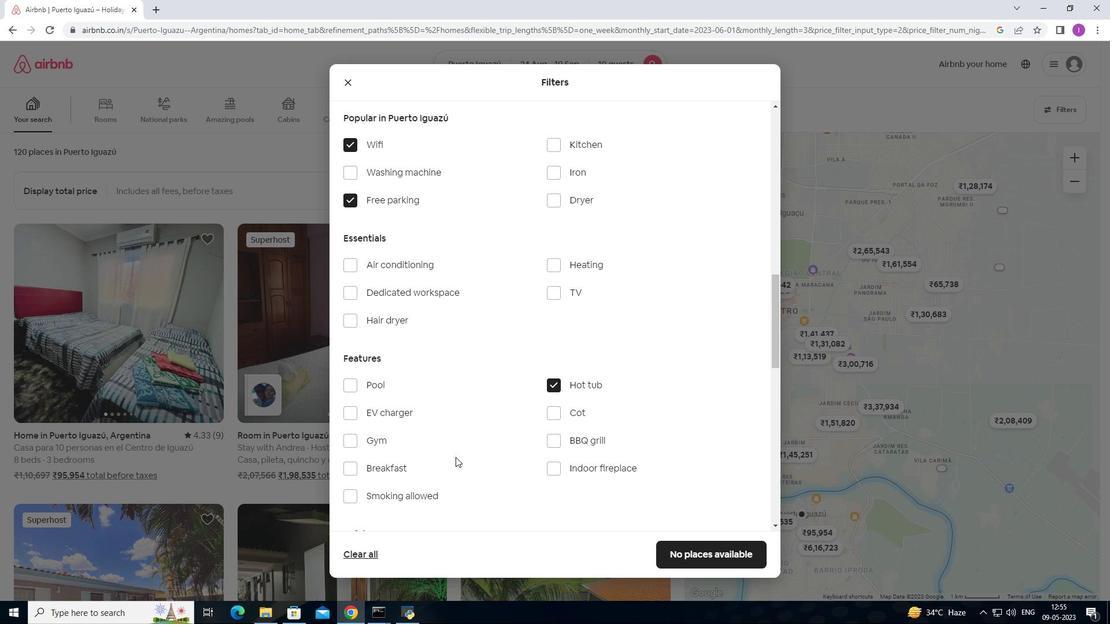 
Action: Mouse scrolled (459, 454) with delta (0, 0)
Screenshot: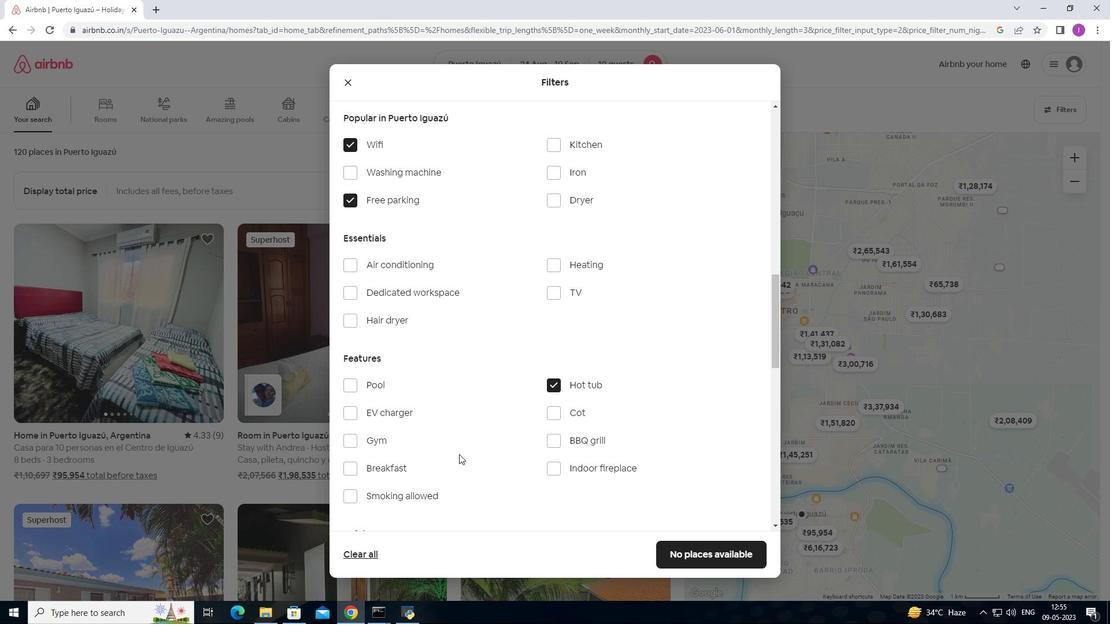 
Action: Mouse moved to (350, 385)
Screenshot: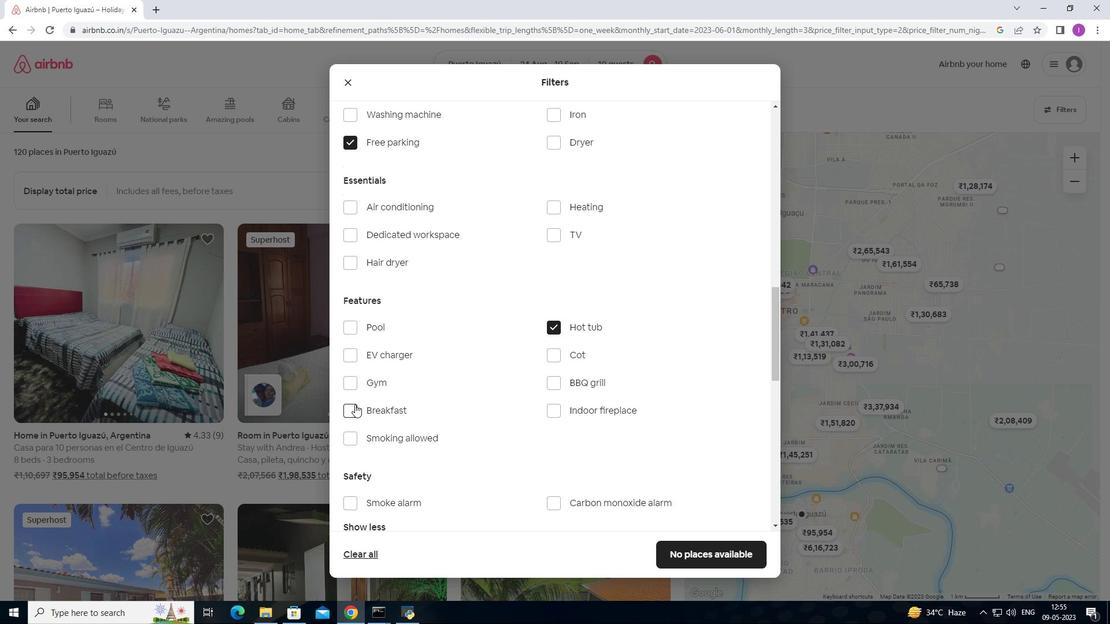 
Action: Mouse pressed left at (350, 385)
Screenshot: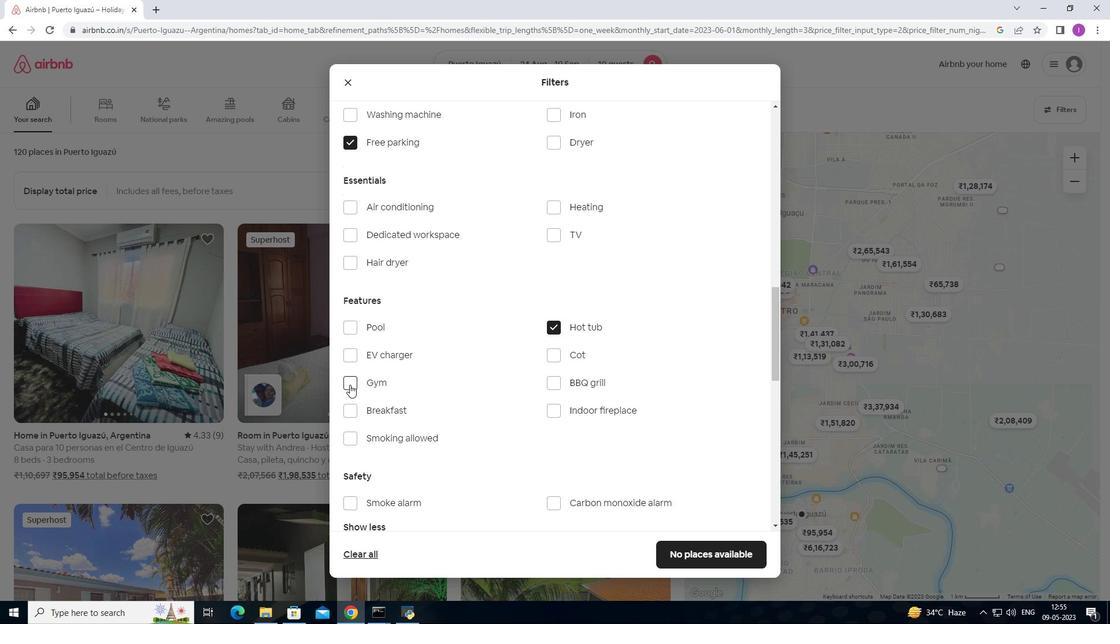 
Action: Mouse moved to (517, 414)
Screenshot: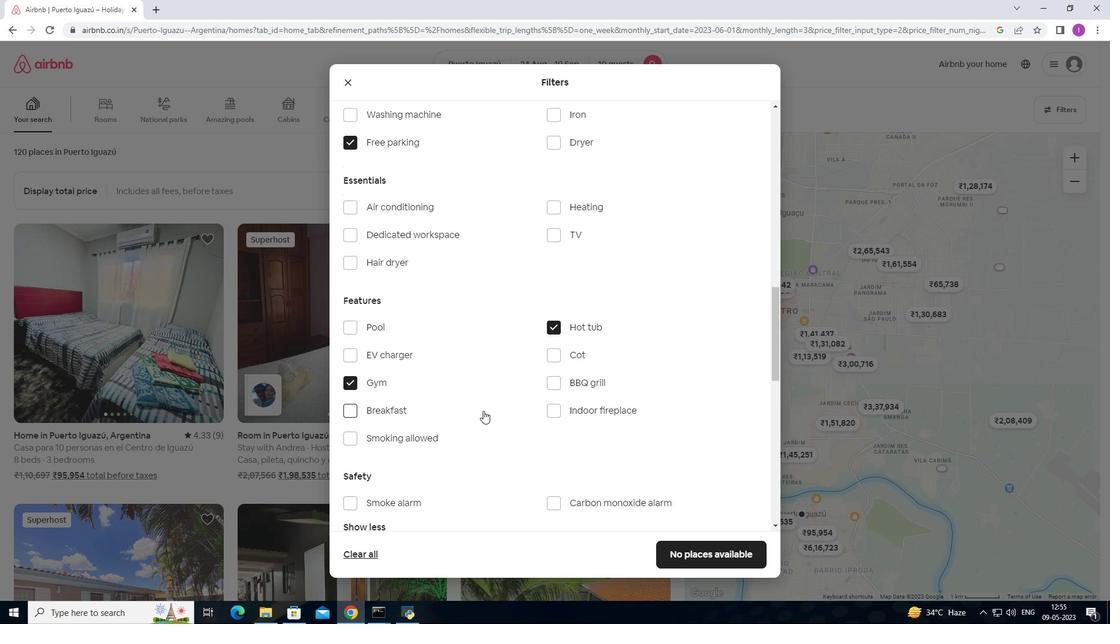
Action: Mouse scrolled (517, 414) with delta (0, 0)
Screenshot: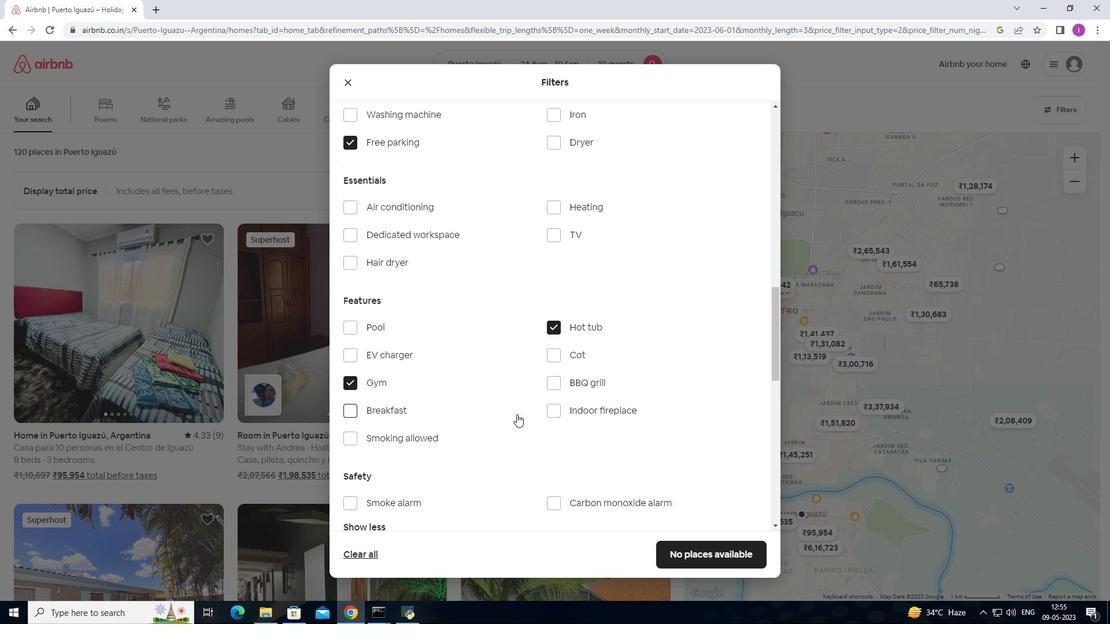 
Action: Mouse moved to (366, 378)
Screenshot: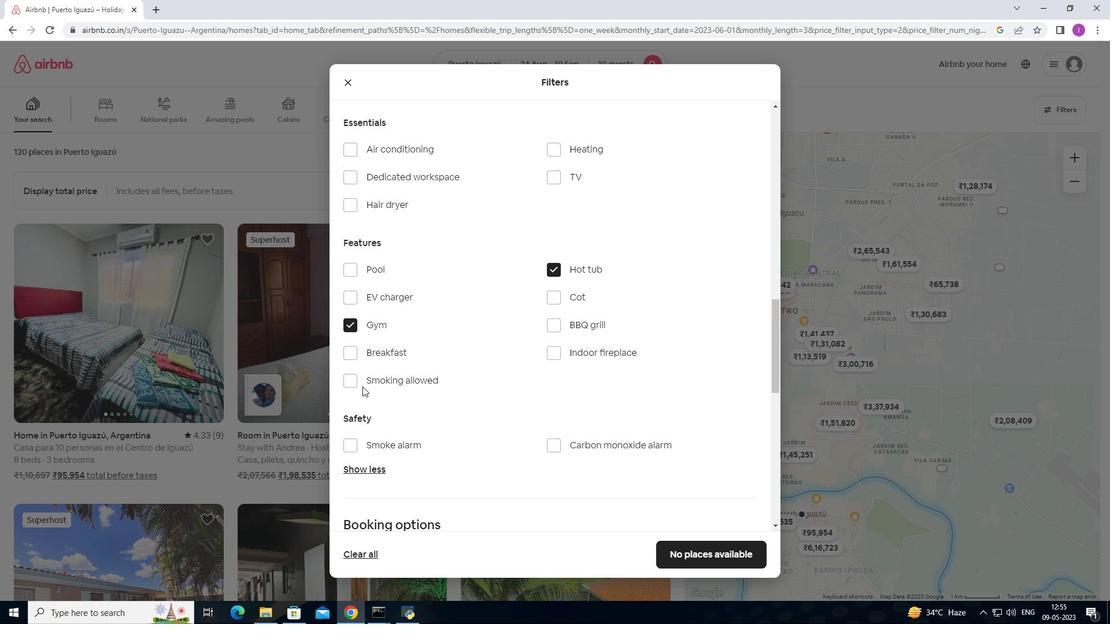 
Action: Mouse pressed left at (366, 378)
Screenshot: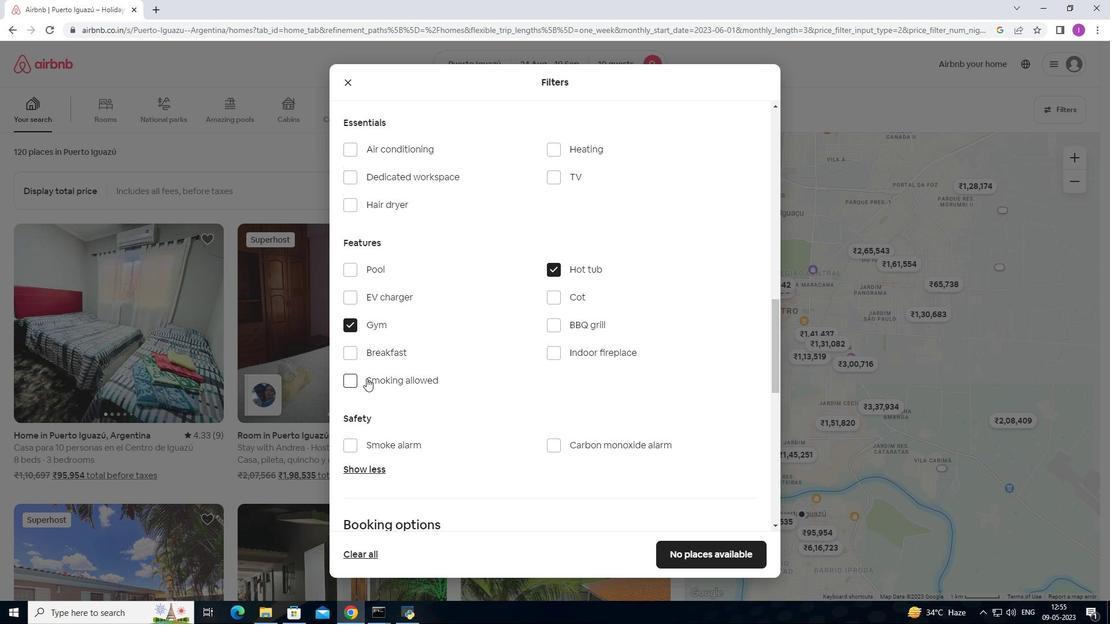 
Action: Mouse moved to (437, 400)
Screenshot: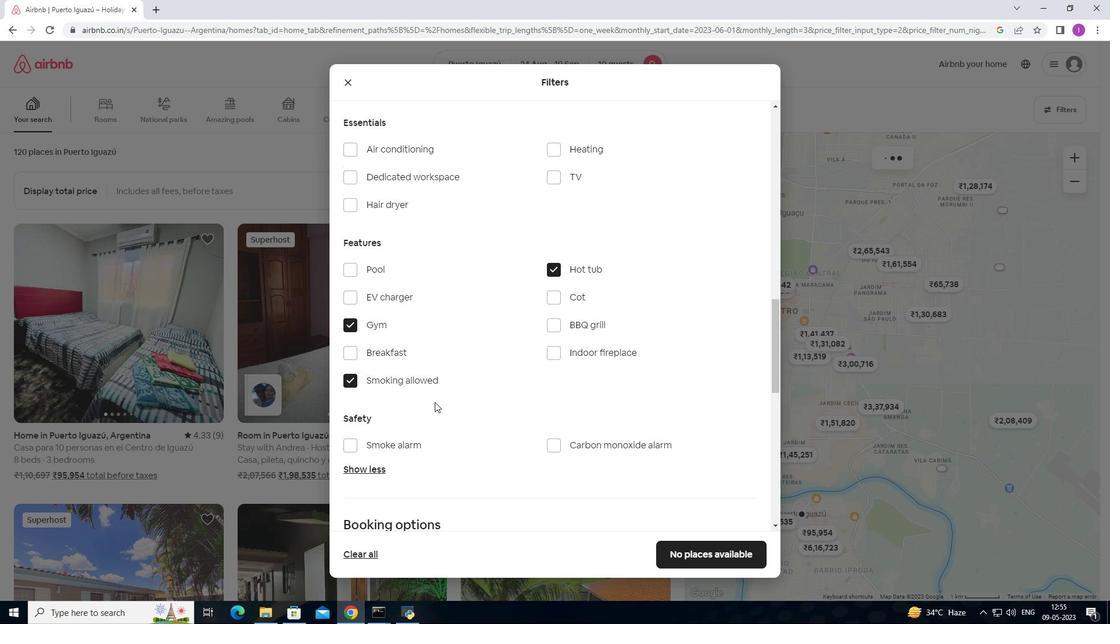 
Action: Mouse scrolled (437, 399) with delta (0, 0)
Screenshot: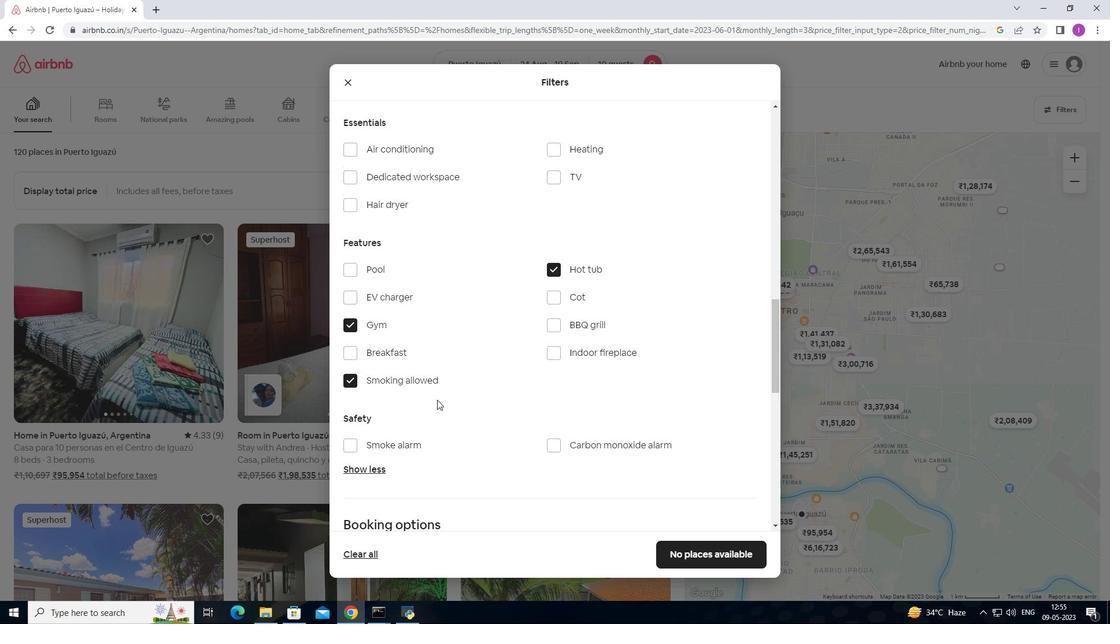 
Action: Mouse moved to (437, 400)
Screenshot: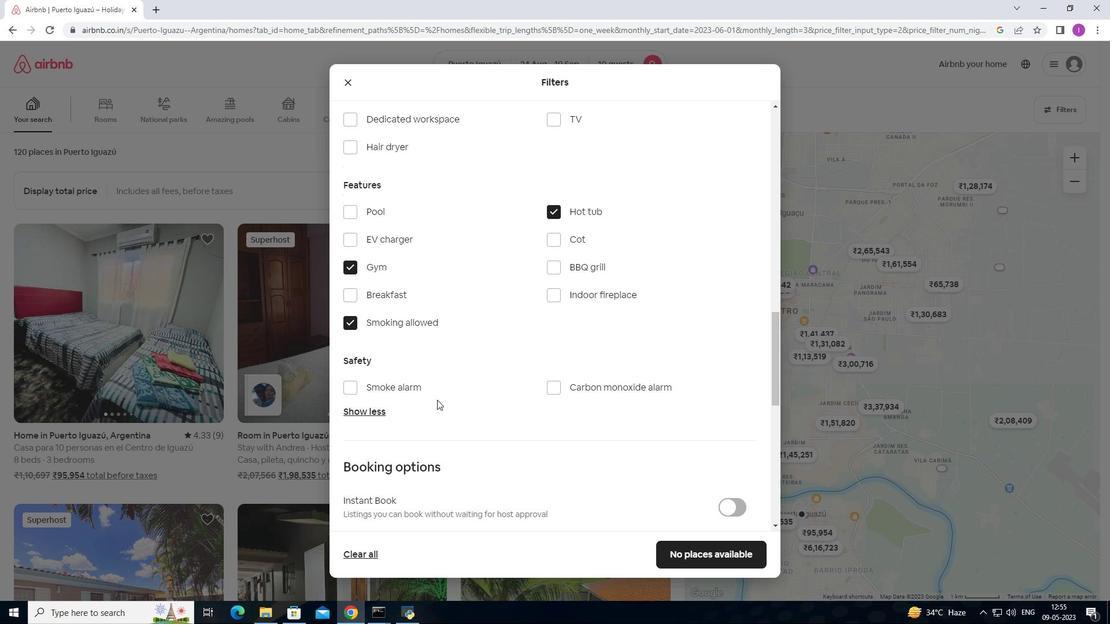
Action: Mouse scrolled (437, 399) with delta (0, 0)
Screenshot: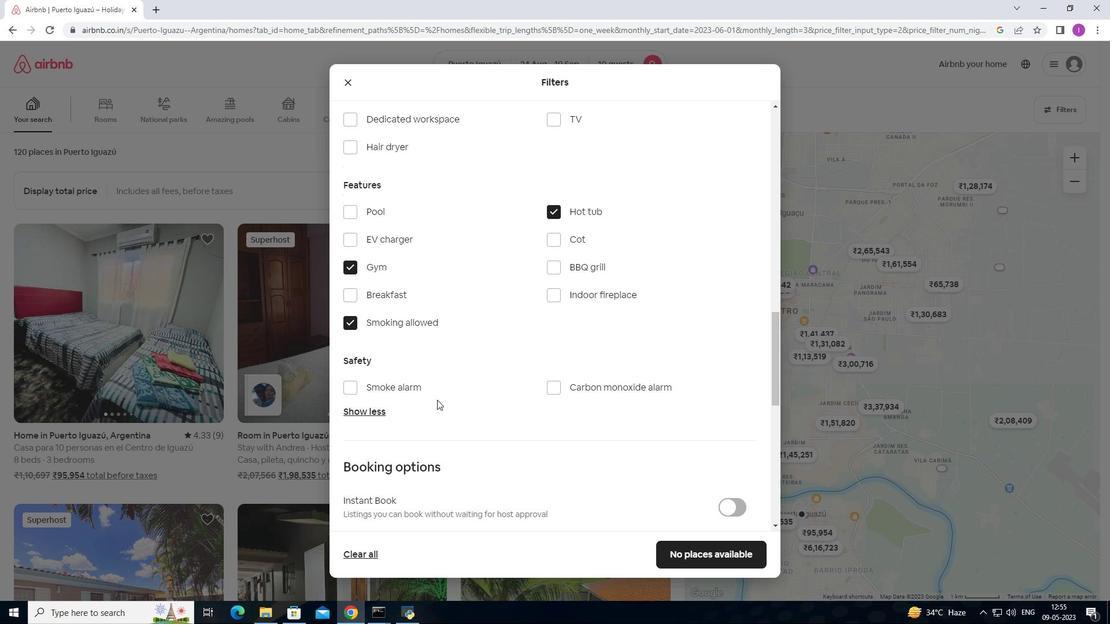 
Action: Mouse moved to (444, 399)
Screenshot: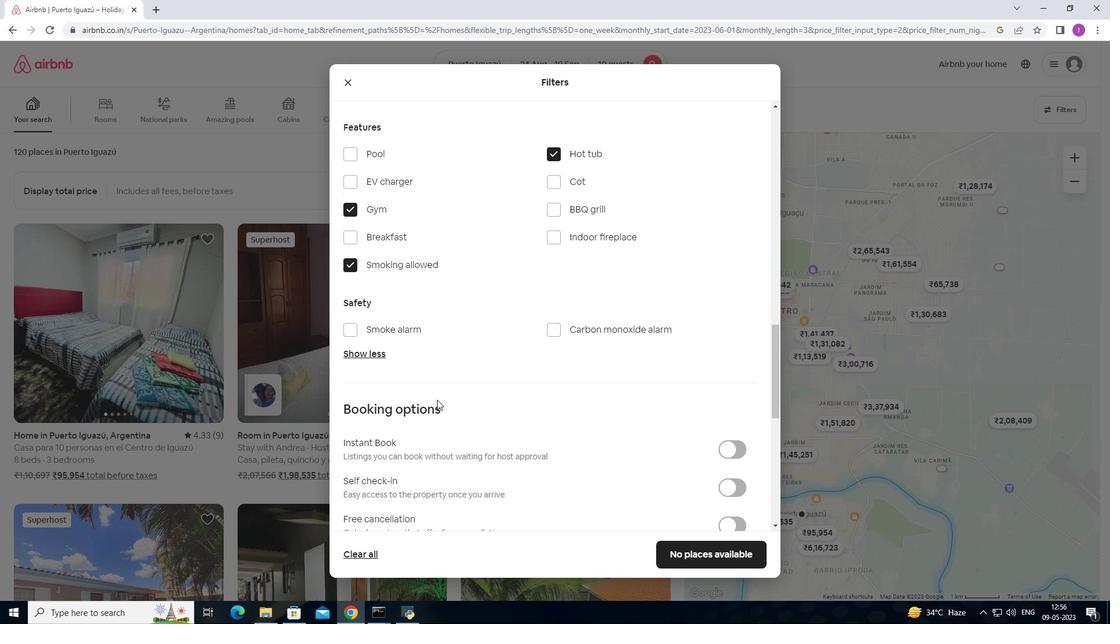 
Action: Mouse scrolled (444, 399) with delta (0, 0)
Screenshot: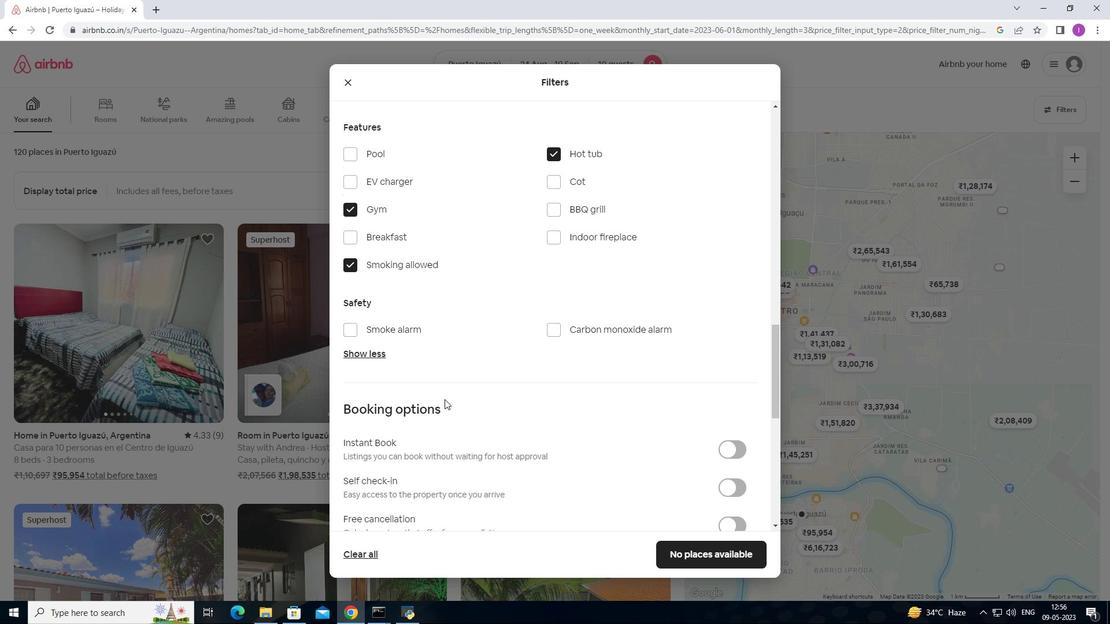 
Action: Mouse moved to (462, 391)
Screenshot: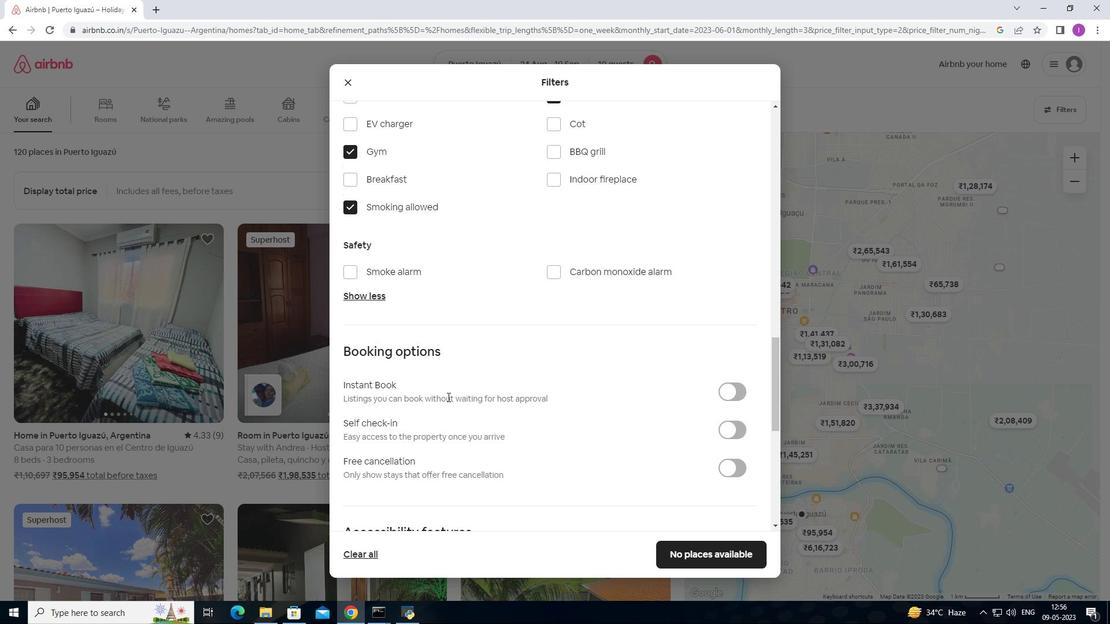 
Action: Mouse scrolled (462, 390) with delta (0, 0)
Screenshot: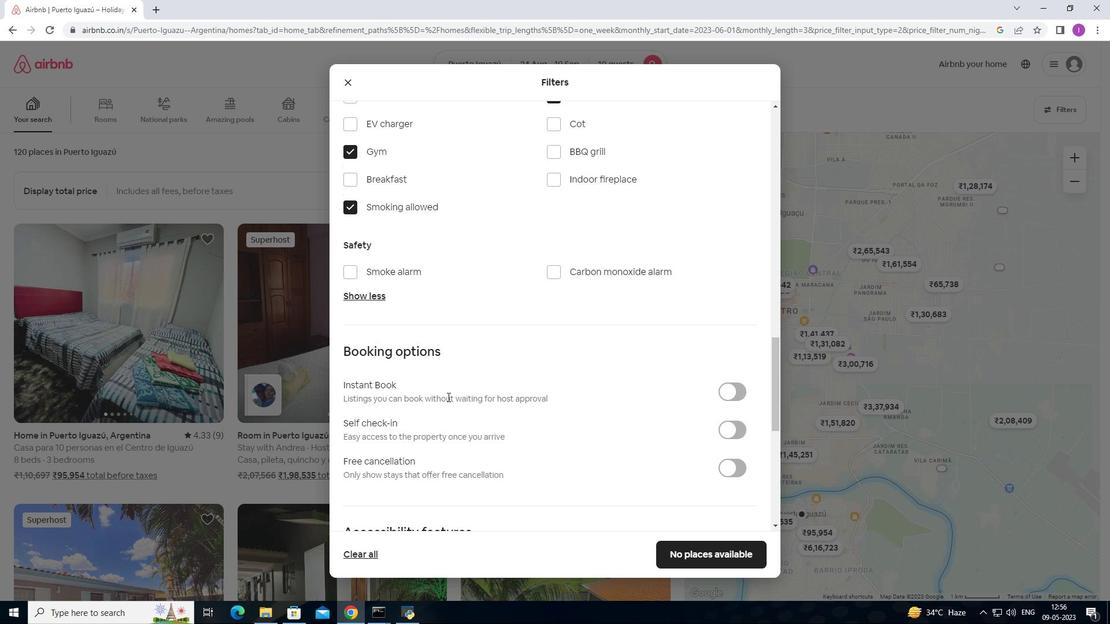 
Action: Mouse moved to (503, 377)
Screenshot: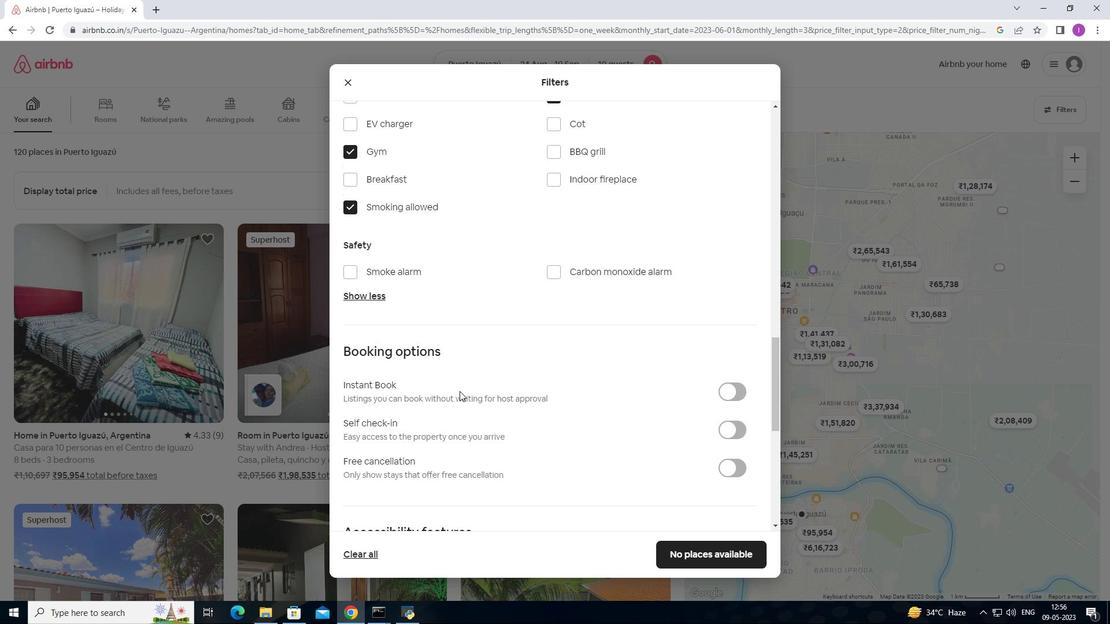 
Action: Mouse scrolled (499, 379) with delta (0, 0)
Screenshot: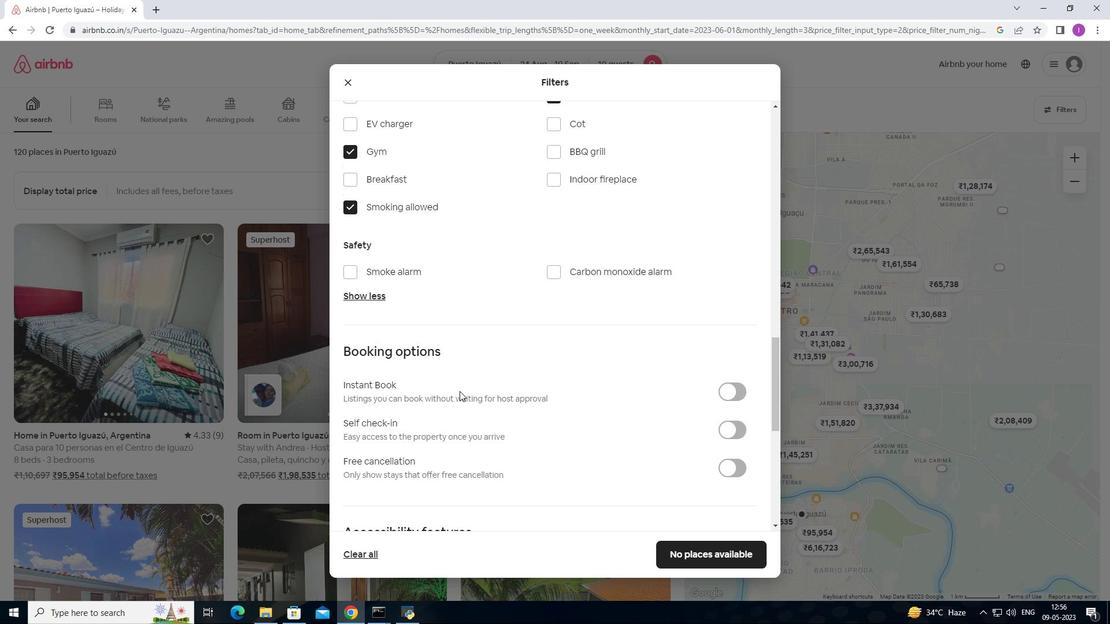 
Action: Mouse moved to (733, 316)
Screenshot: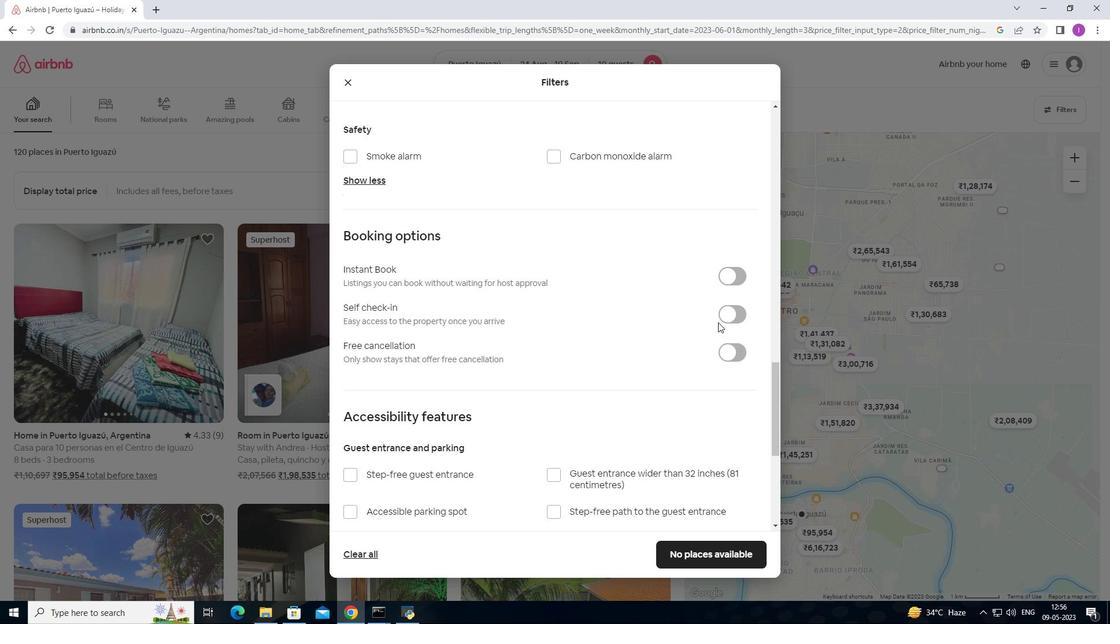 
Action: Mouse pressed left at (733, 316)
Screenshot: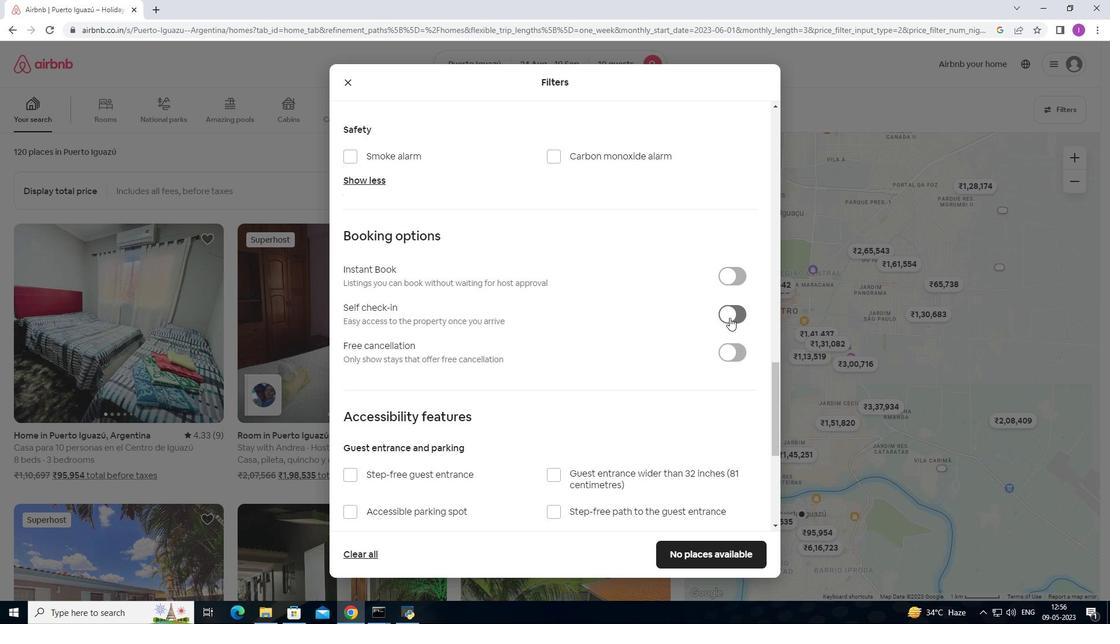 
Action: Mouse moved to (517, 465)
Screenshot: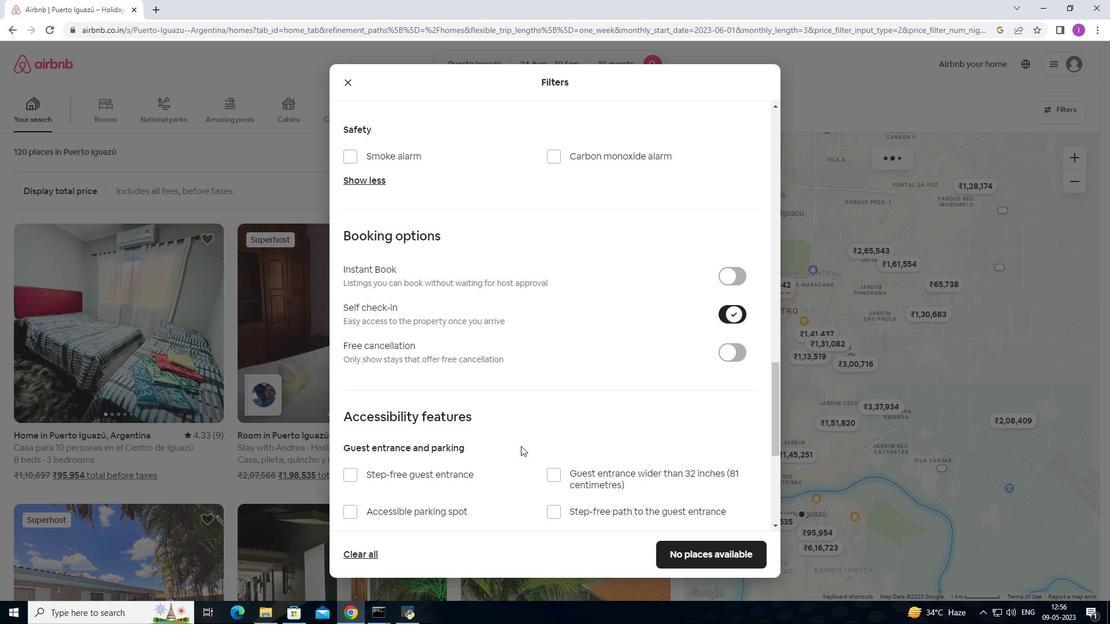
Action: Mouse scrolled (517, 463) with delta (0, 0)
Screenshot: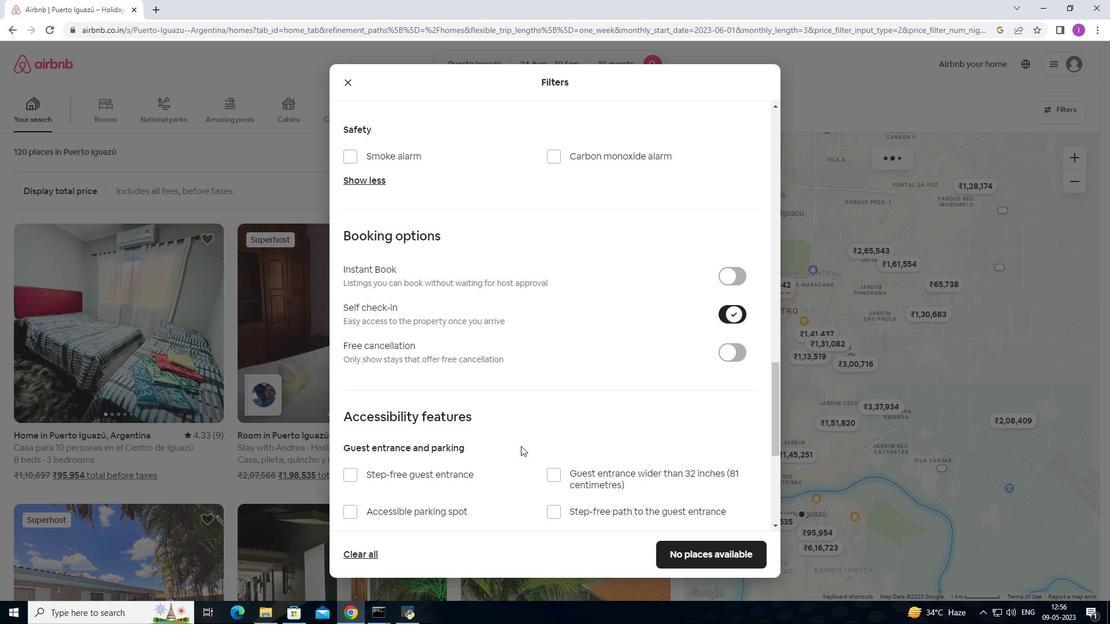 
Action: Mouse moved to (517, 468)
Screenshot: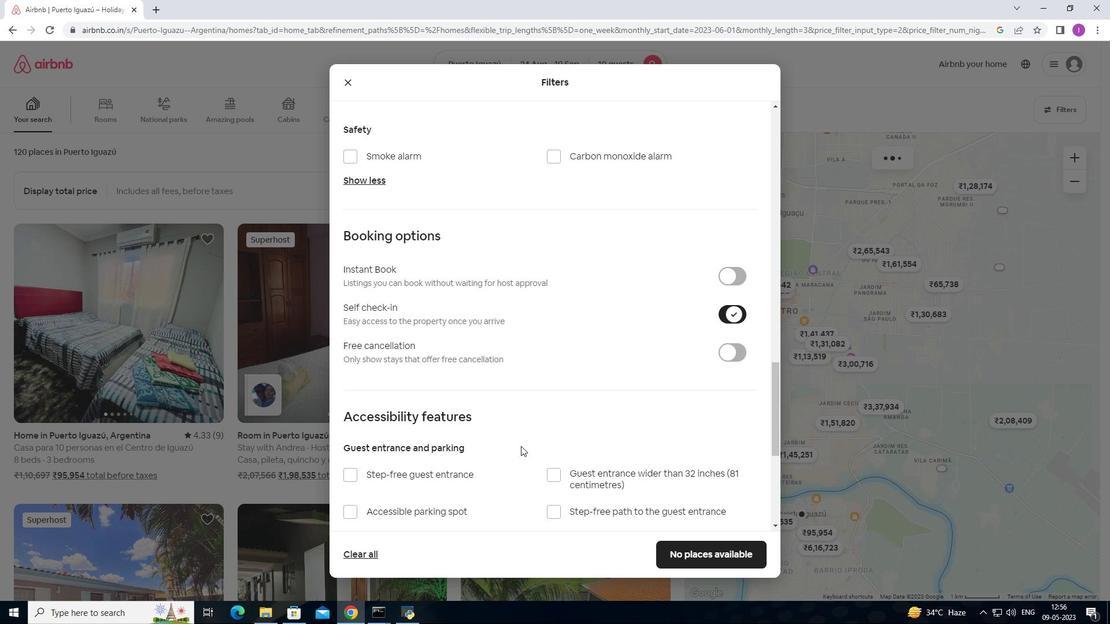 
Action: Mouse scrolled (517, 465) with delta (0, 0)
Screenshot: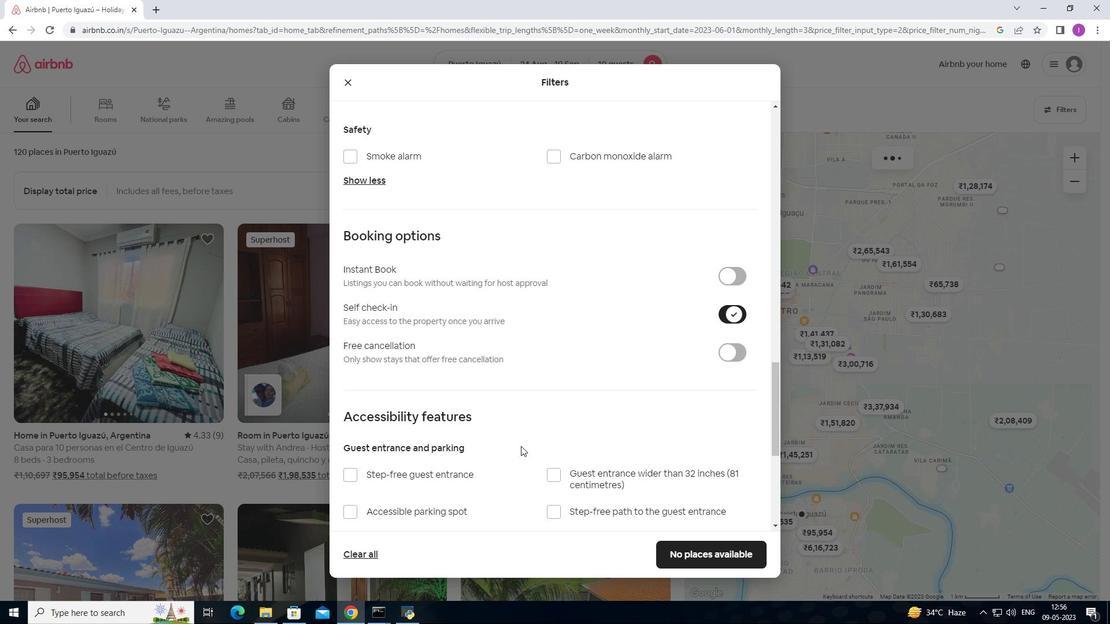 
Action: Mouse scrolled (517, 467) with delta (0, 0)
Screenshot: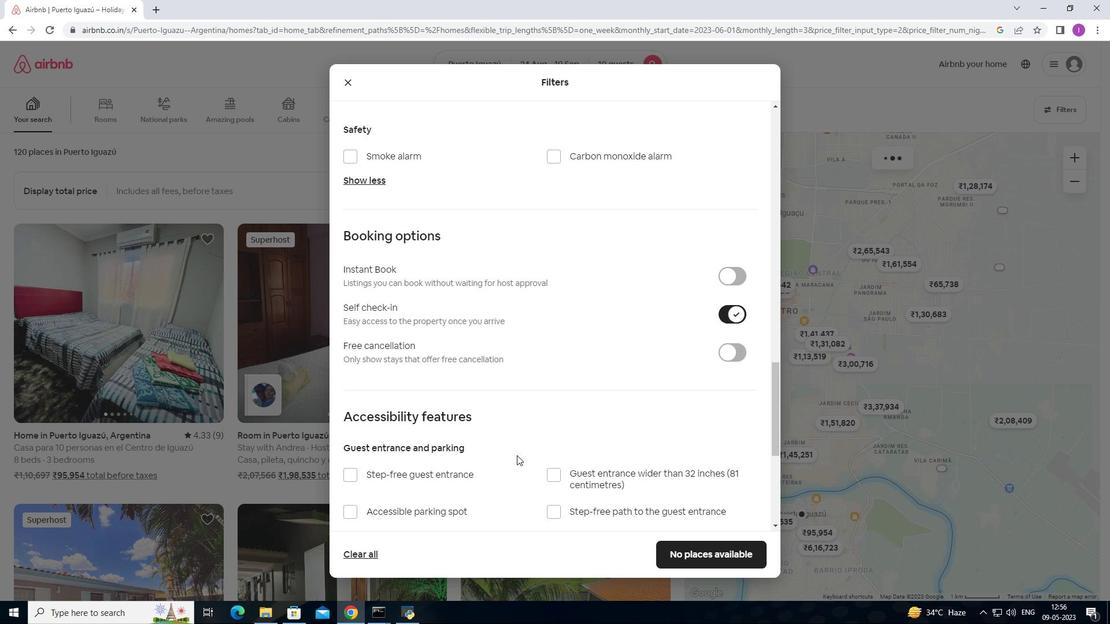 
Action: Mouse moved to (517, 468)
Screenshot: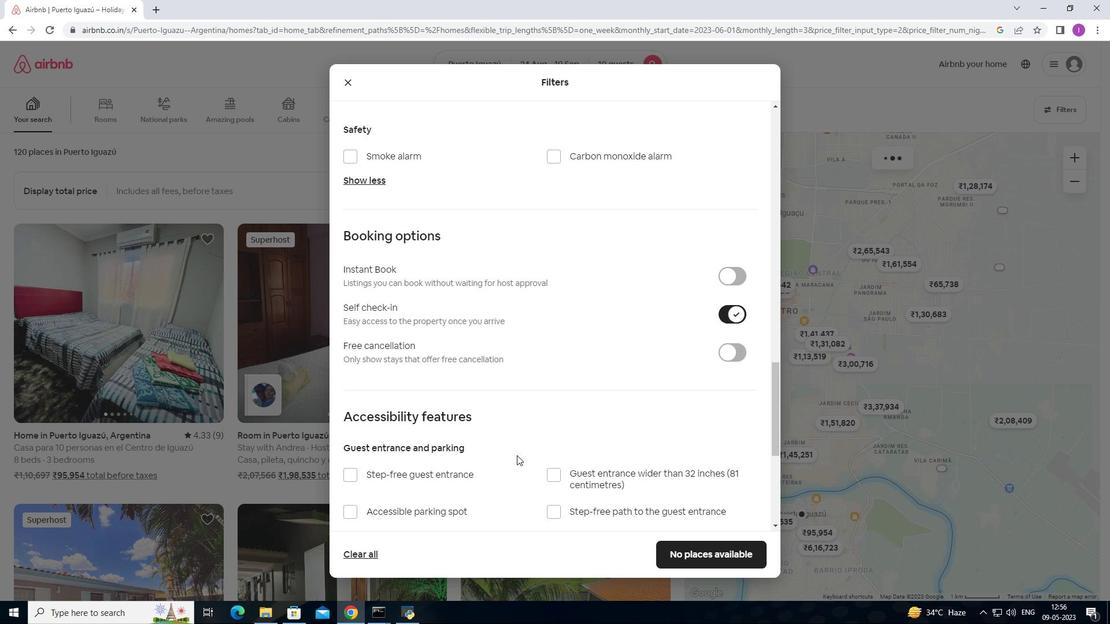 
Action: Mouse scrolled (517, 467) with delta (0, 0)
Screenshot: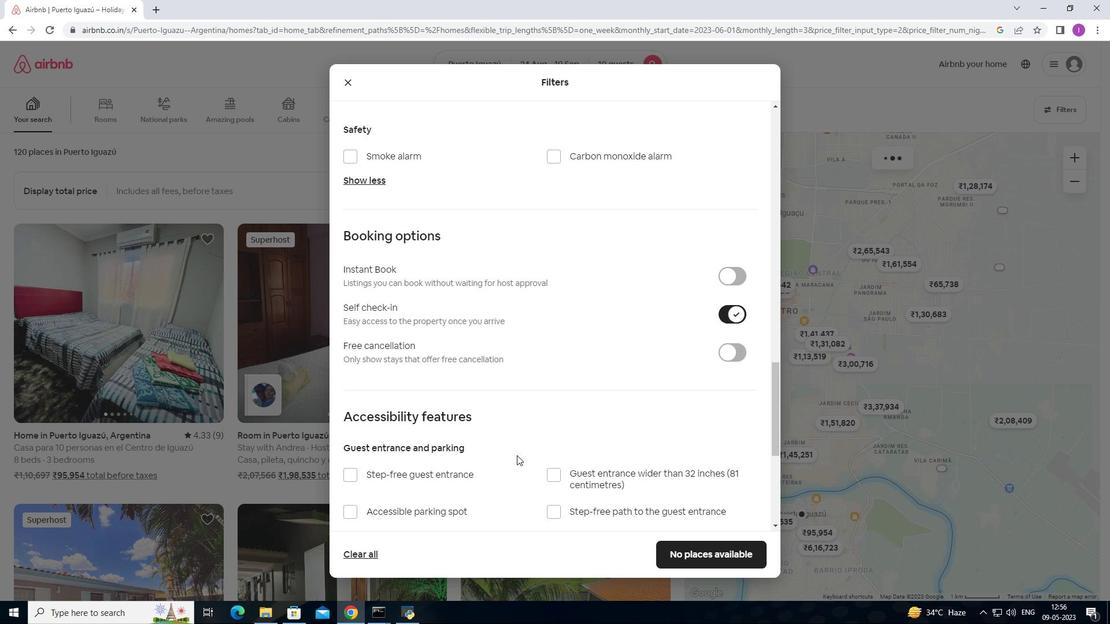 
Action: Mouse moved to (516, 465)
Screenshot: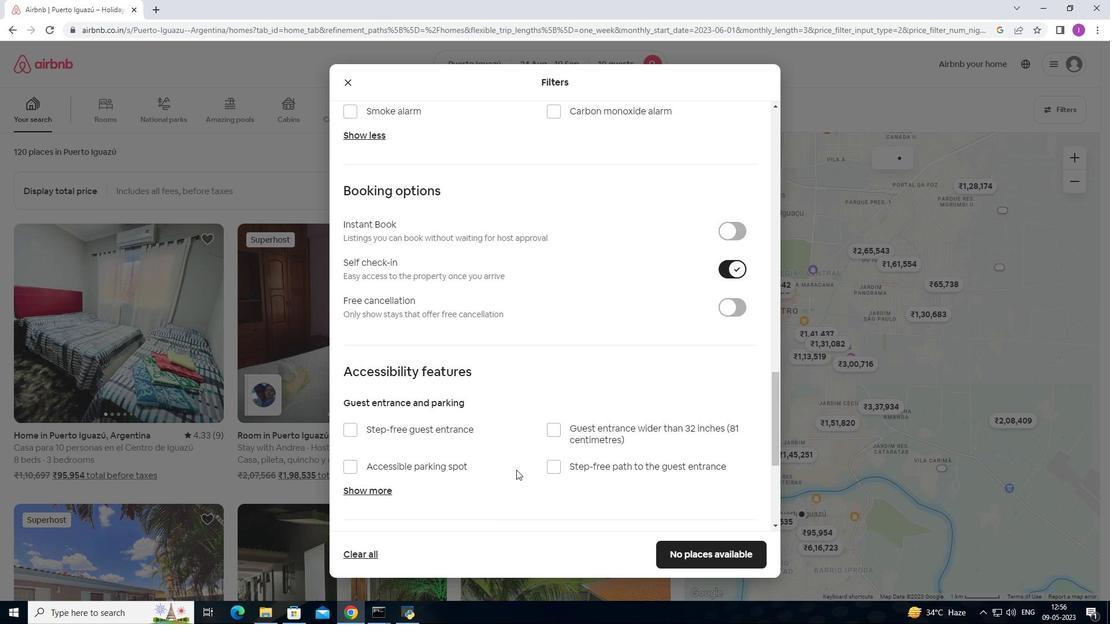 
Action: Mouse scrolled (516, 465) with delta (0, 0)
Screenshot: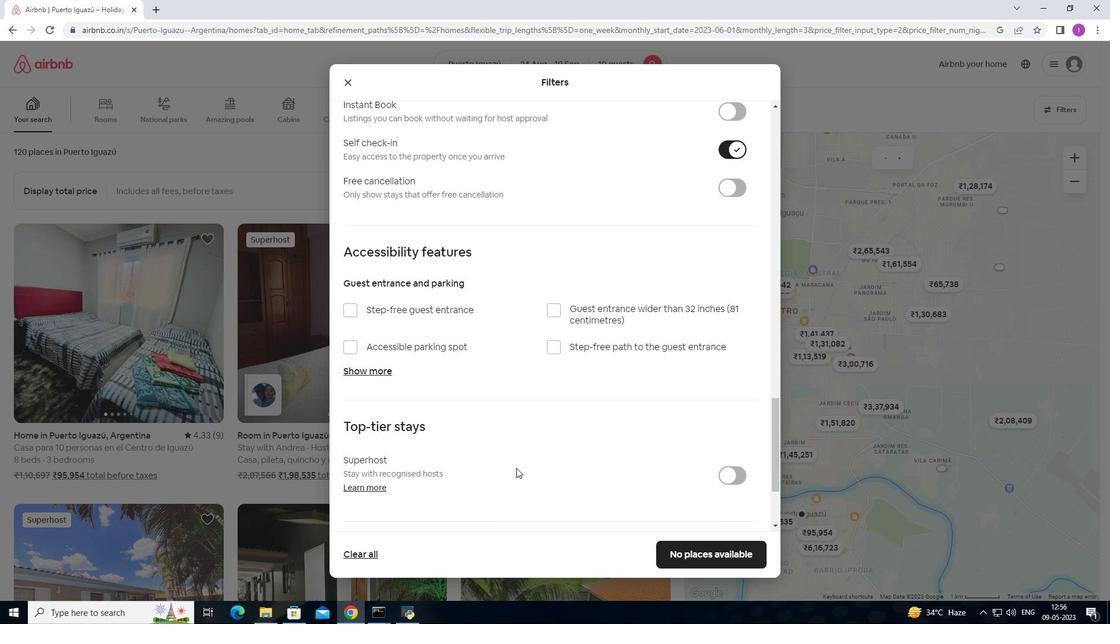 
Action: Mouse scrolled (516, 465) with delta (0, 0)
Screenshot: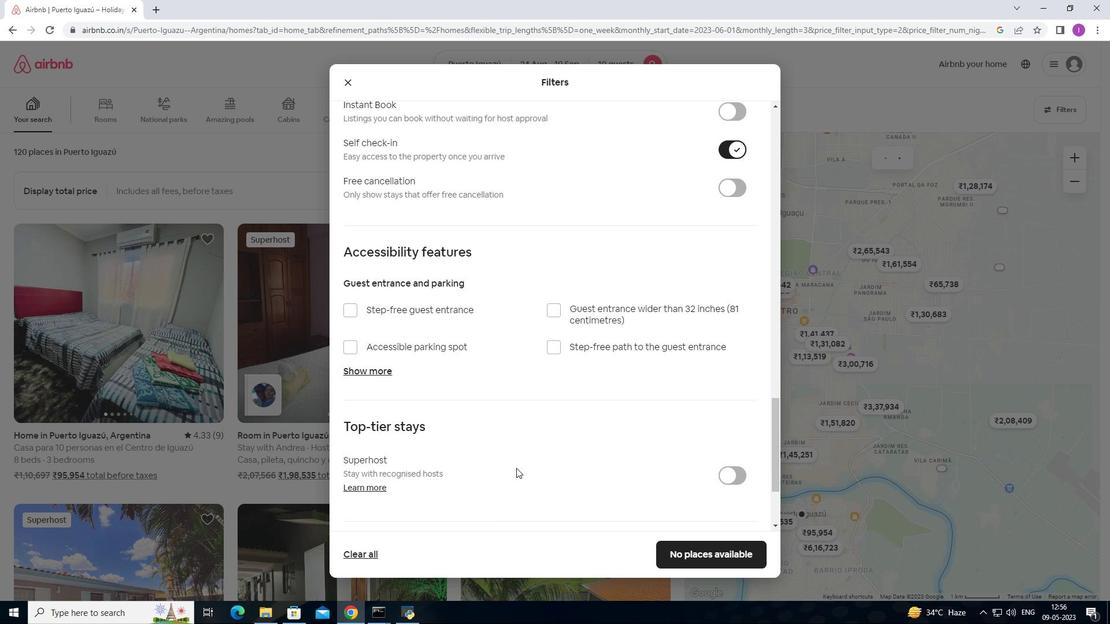 
Action: Mouse scrolled (516, 465) with delta (0, 0)
Screenshot: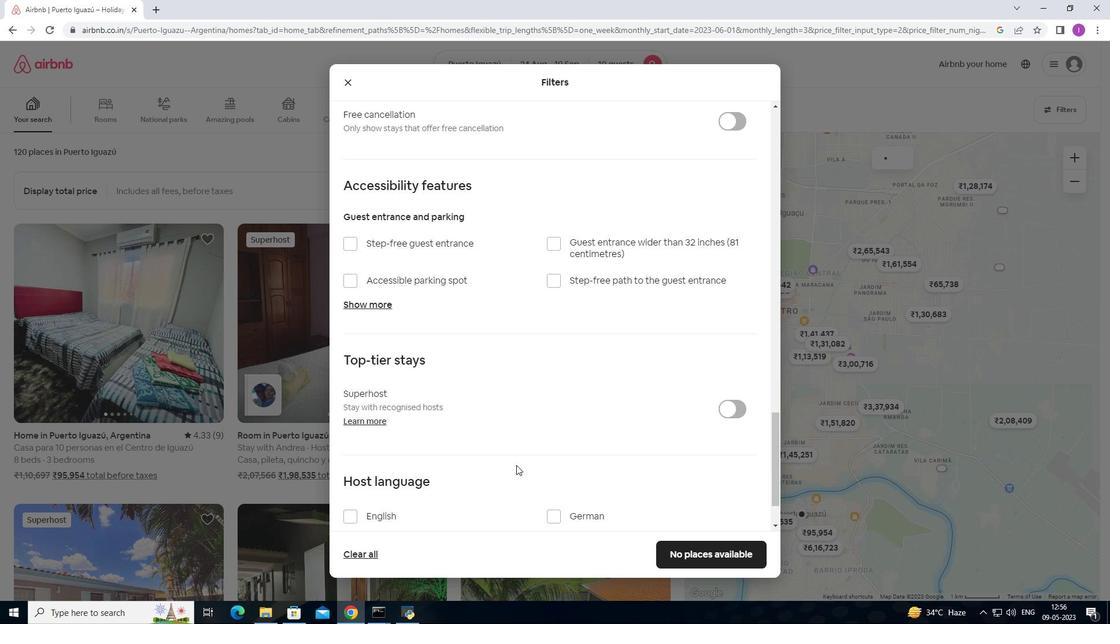 
Action: Mouse scrolled (516, 465) with delta (0, 0)
Screenshot: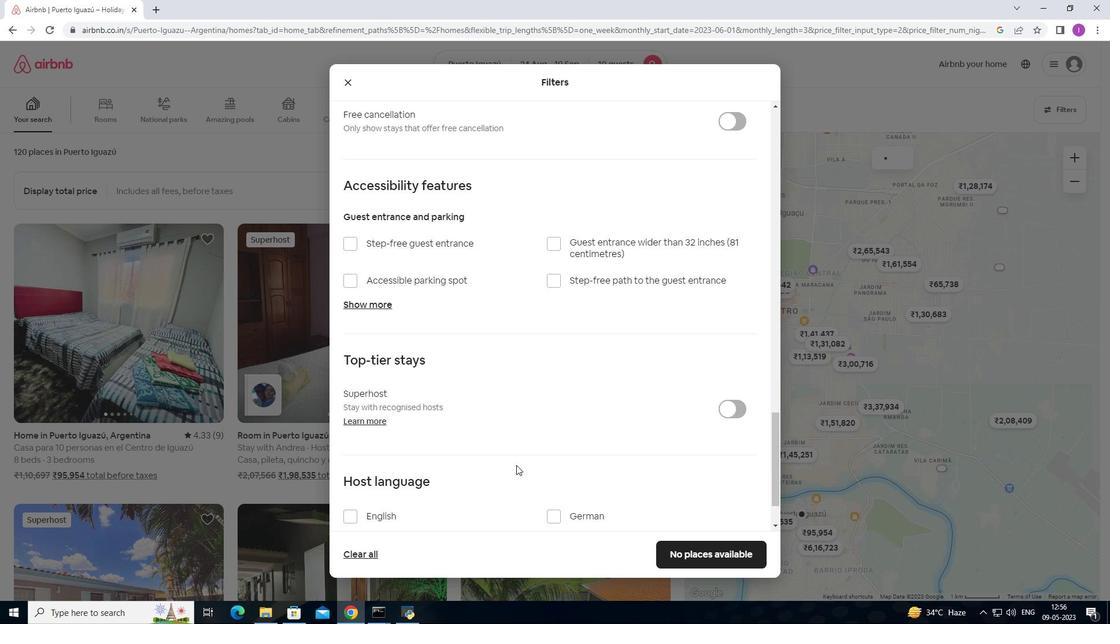 
Action: Mouse moved to (516, 464)
Screenshot: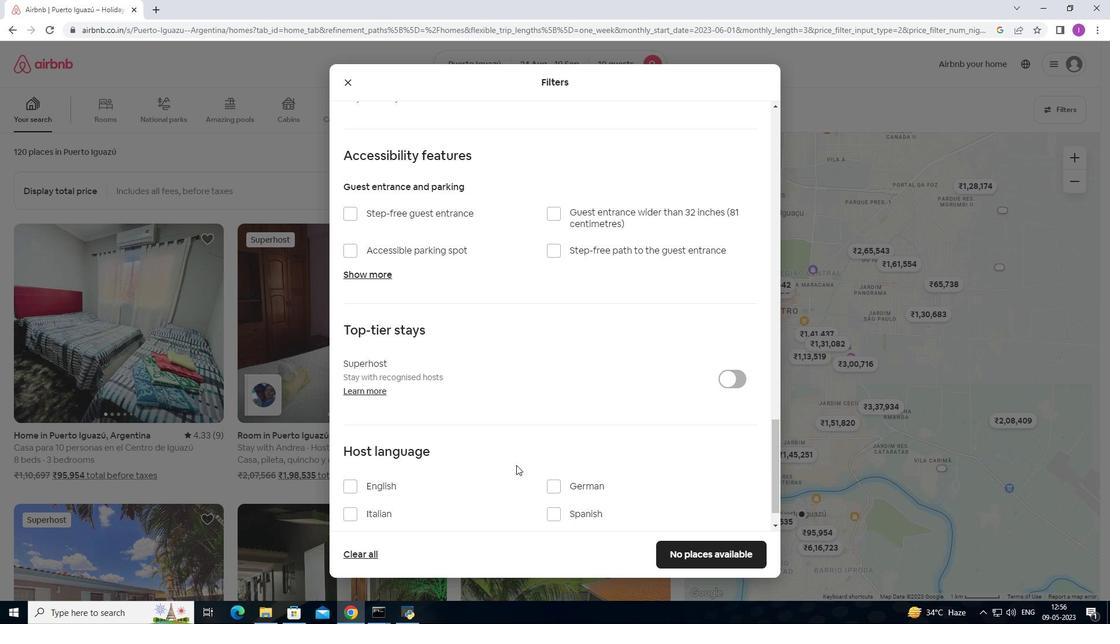 
Action: Mouse scrolled (516, 463) with delta (0, 0)
Screenshot: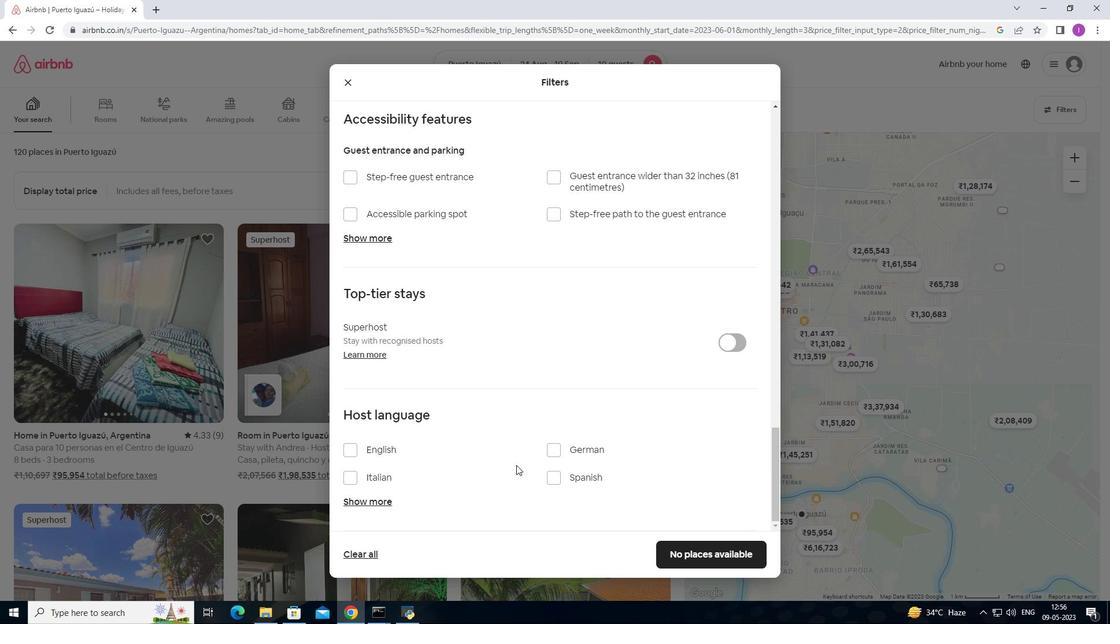 
Action: Mouse scrolled (516, 463) with delta (0, 0)
Screenshot: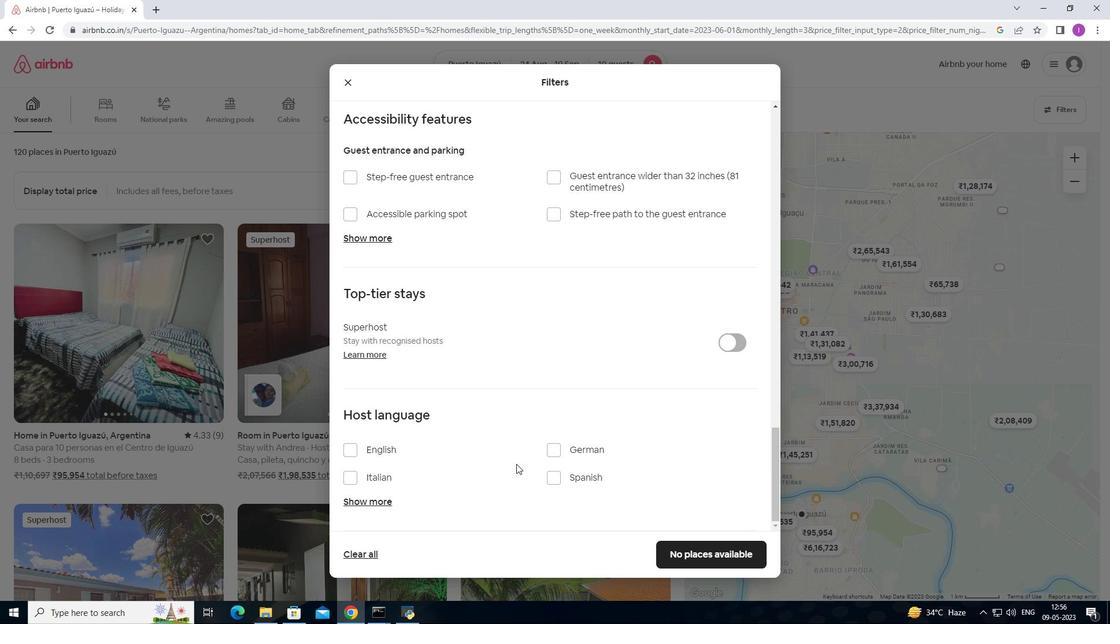 
Action: Mouse scrolled (516, 463) with delta (0, 0)
Screenshot: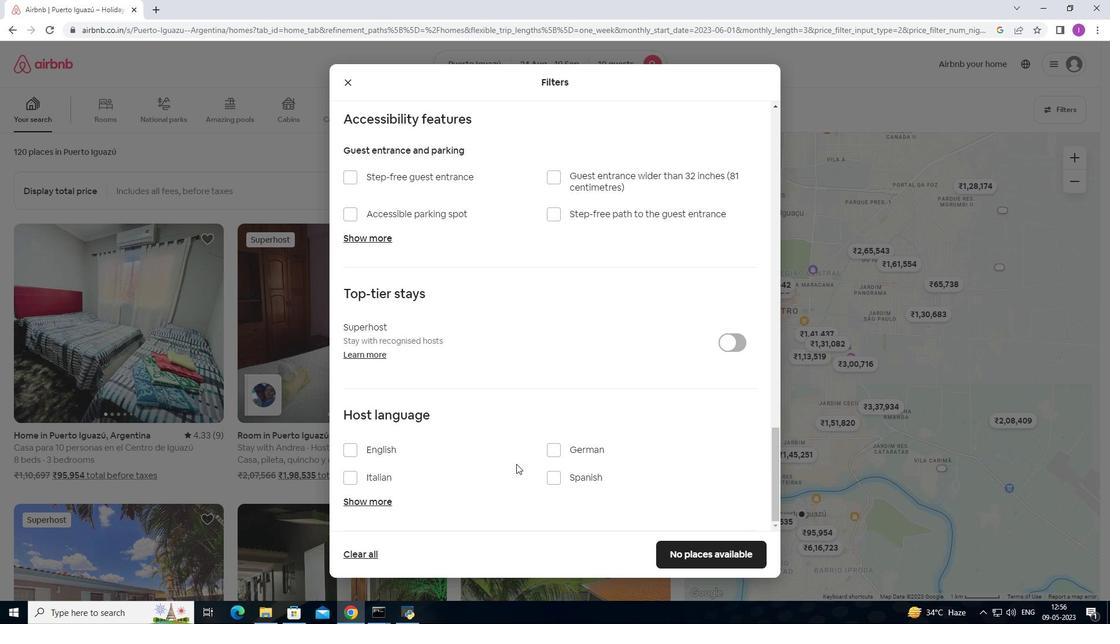 
Action: Mouse moved to (515, 464)
Screenshot: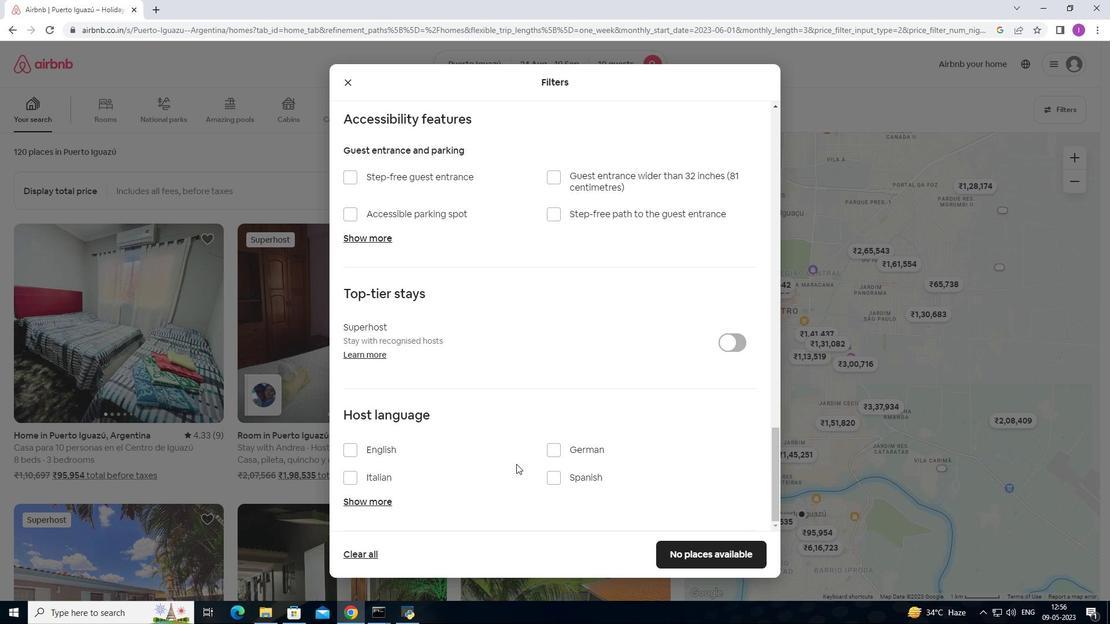 
Action: Mouse scrolled (516, 463) with delta (0, 0)
Screenshot: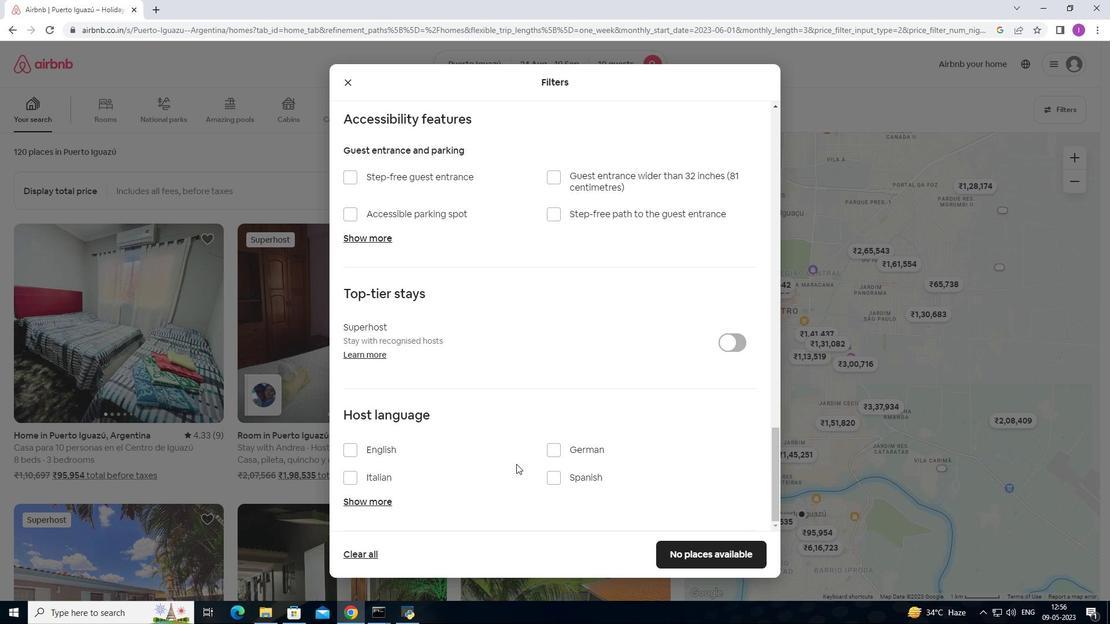 
Action: Mouse moved to (347, 457)
Screenshot: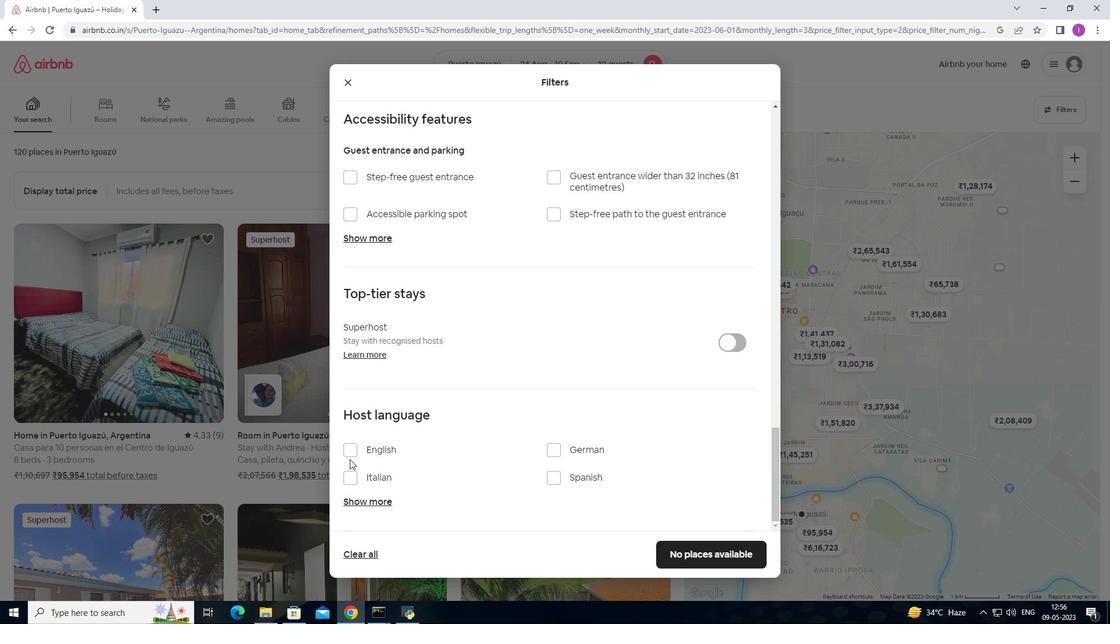 
Action: Mouse pressed left at (347, 457)
Screenshot: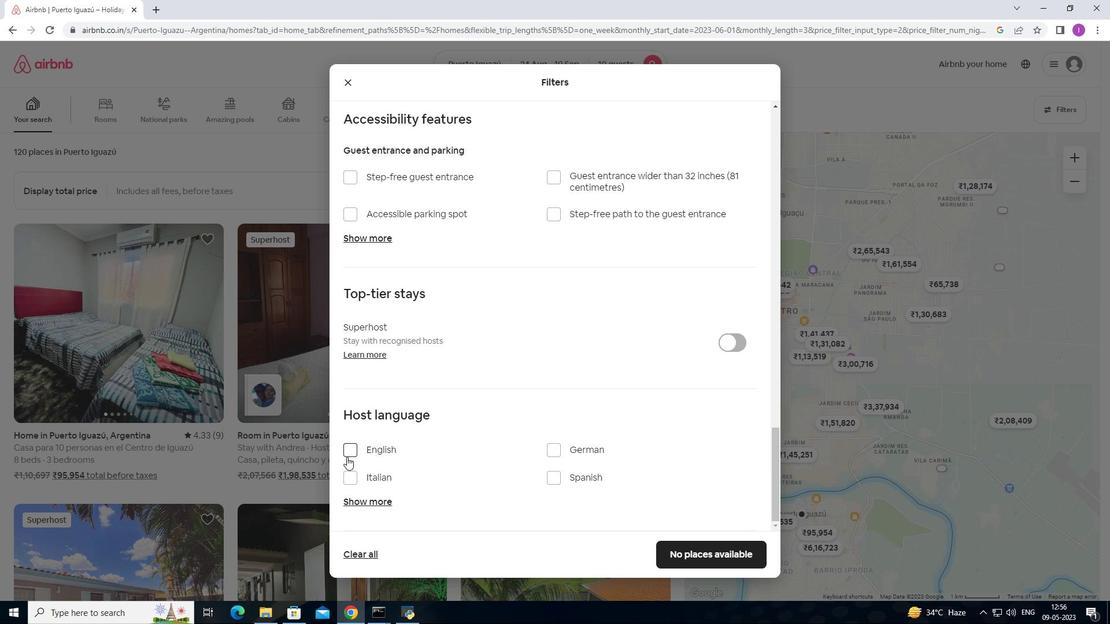 
Action: Mouse moved to (685, 560)
Screenshot: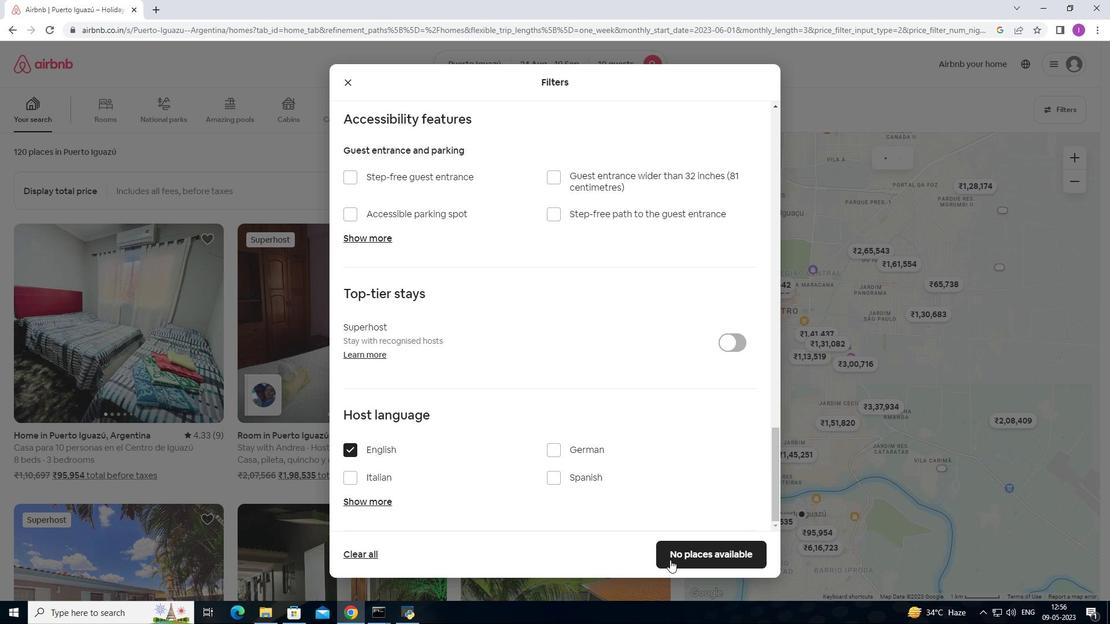 
Action: Mouse pressed left at (685, 560)
Screenshot: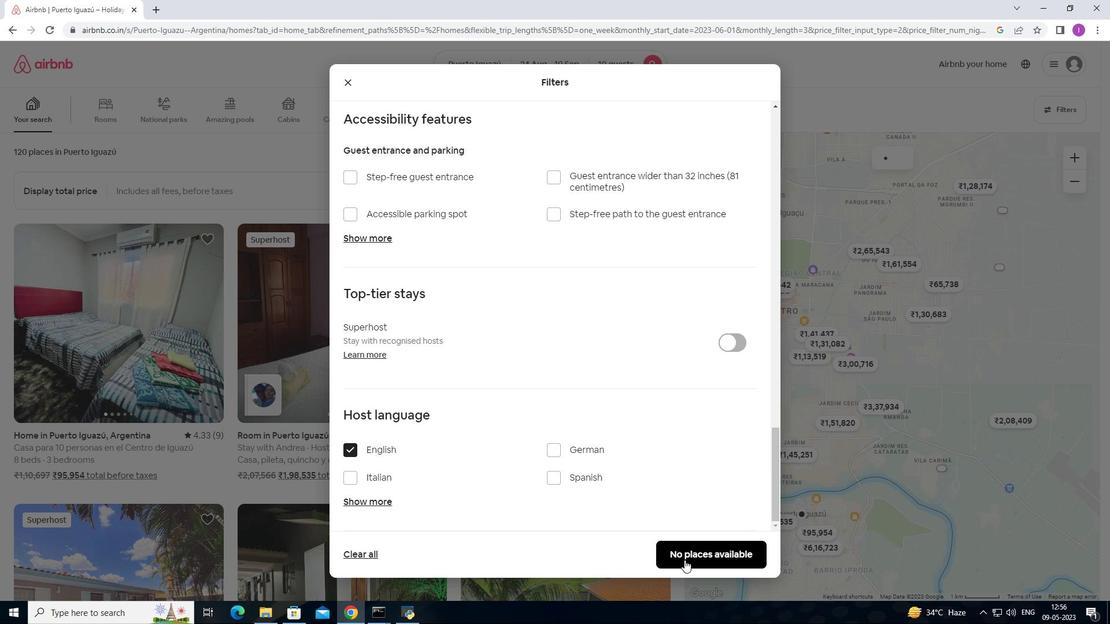 
Action: Mouse moved to (487, 506)
Screenshot: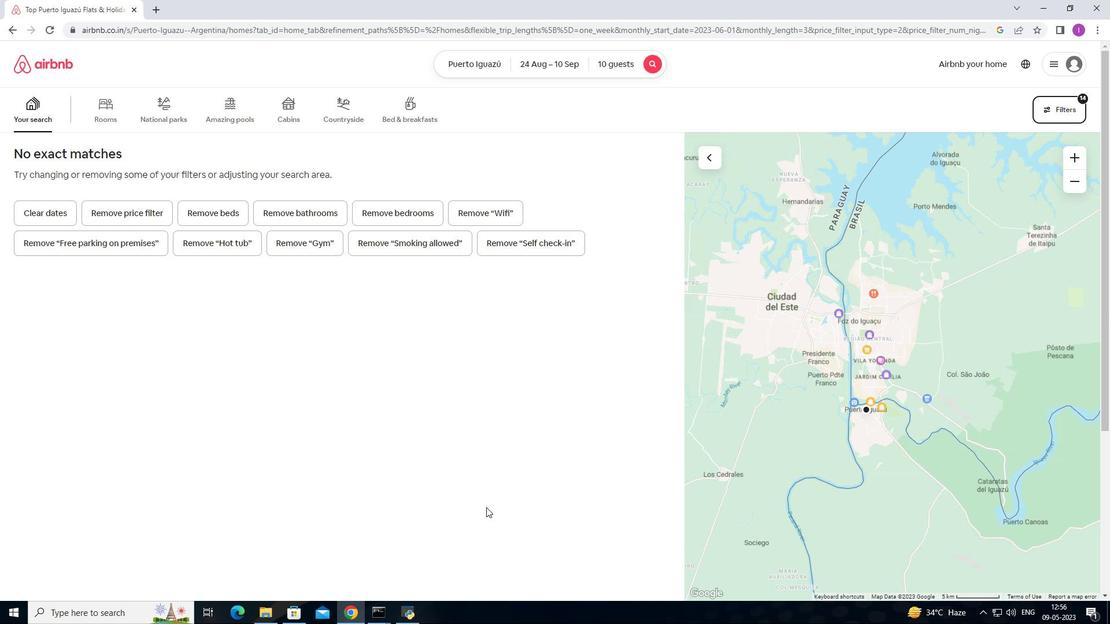 
